 Task: Find connections with filter location Hubli with filter topic #interiordesignwith filter profile language Potuguese with filter current company Morgan McKinley with filter school East West Institute Of Technology with filter industry Wholesale Chemical and Allied Products with filter service category Insurance with filter keywords title Housekeeper
Action: Mouse moved to (635, 94)
Screenshot: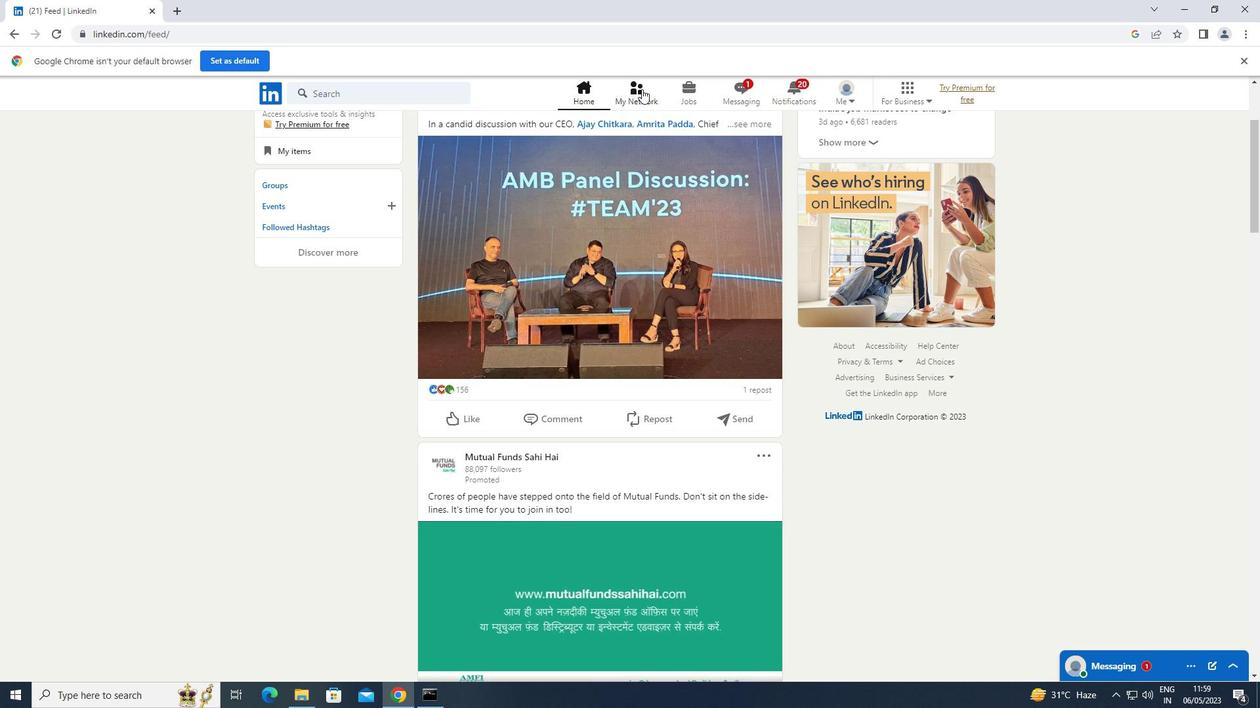 
Action: Mouse pressed left at (635, 94)
Screenshot: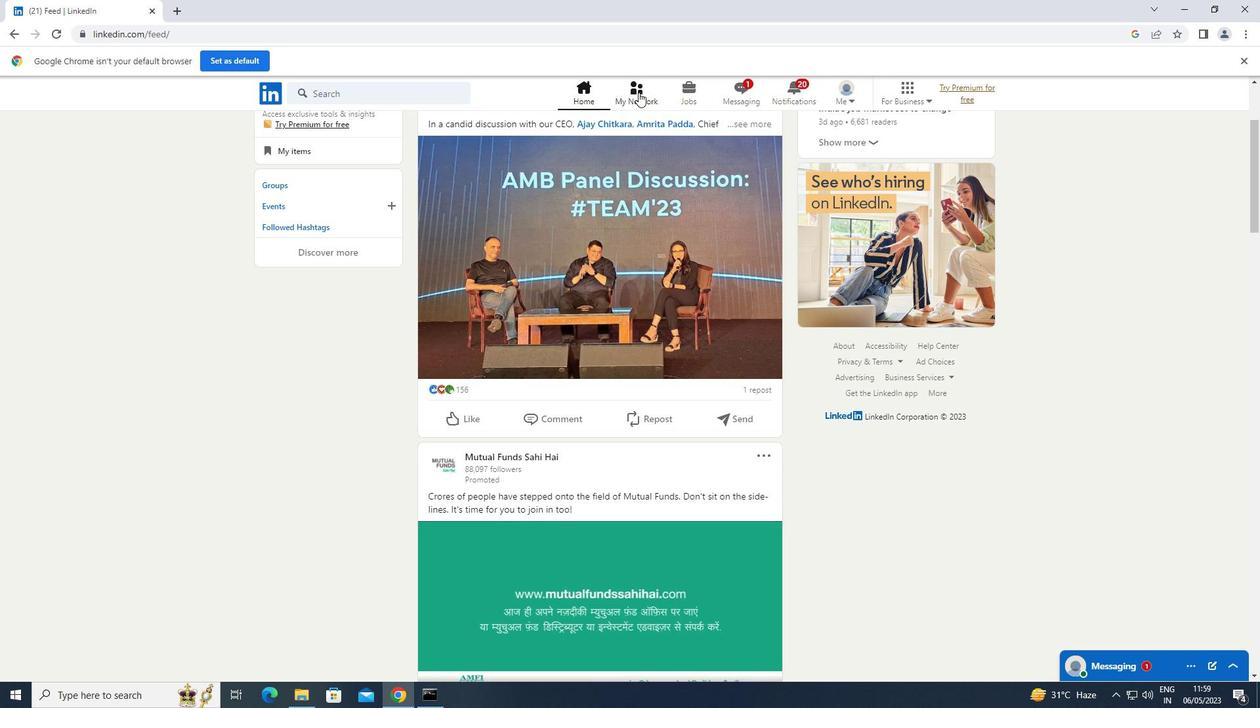 
Action: Mouse moved to (319, 168)
Screenshot: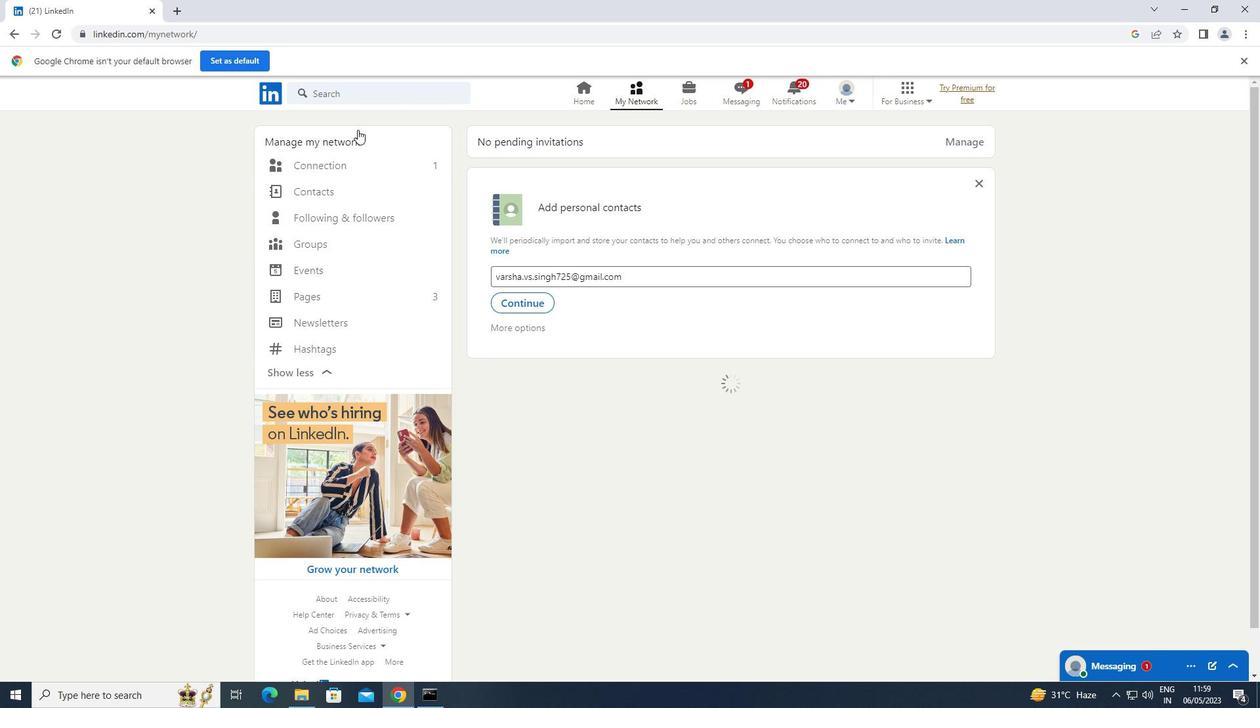 
Action: Mouse pressed left at (319, 168)
Screenshot: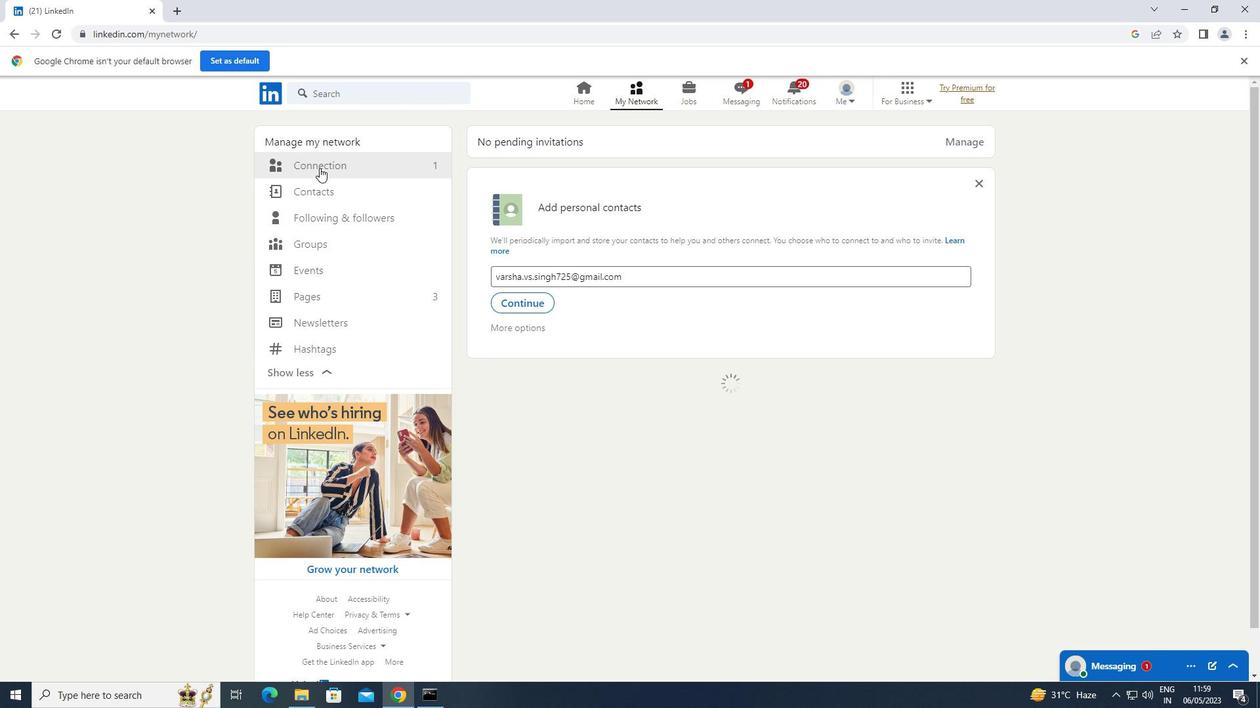 
Action: Mouse moved to (708, 165)
Screenshot: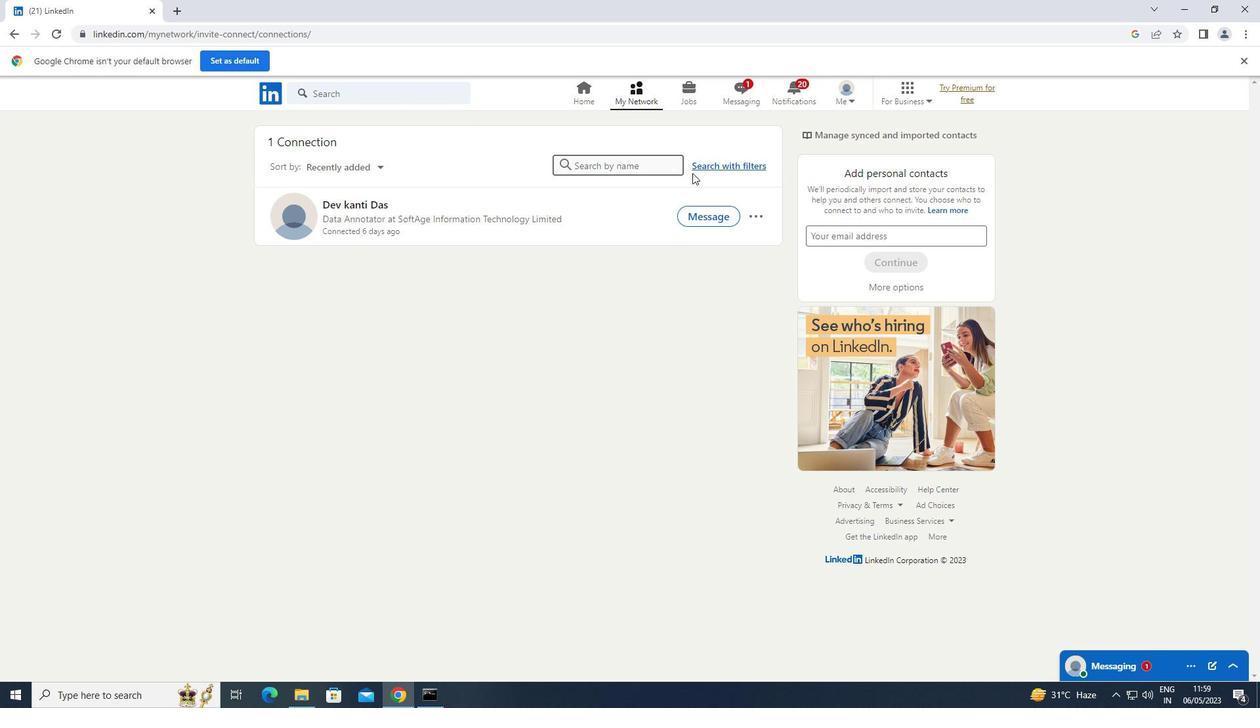 
Action: Mouse pressed left at (708, 165)
Screenshot: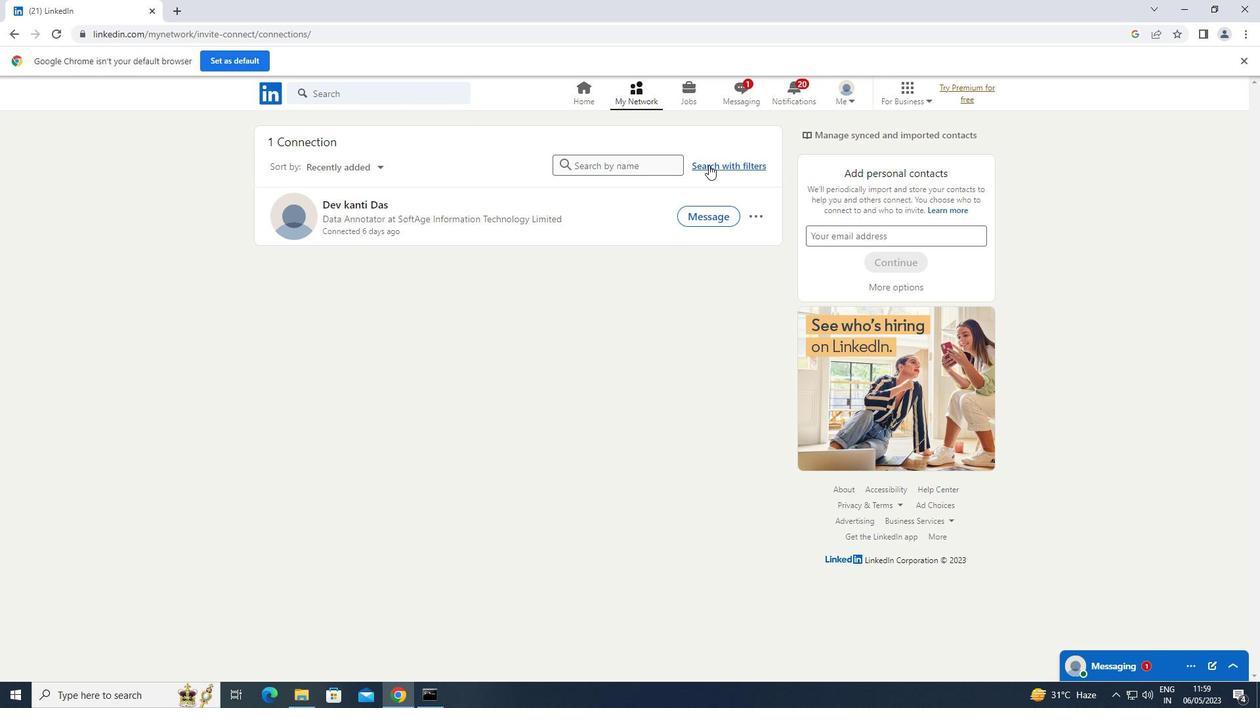 
Action: Mouse moved to (664, 132)
Screenshot: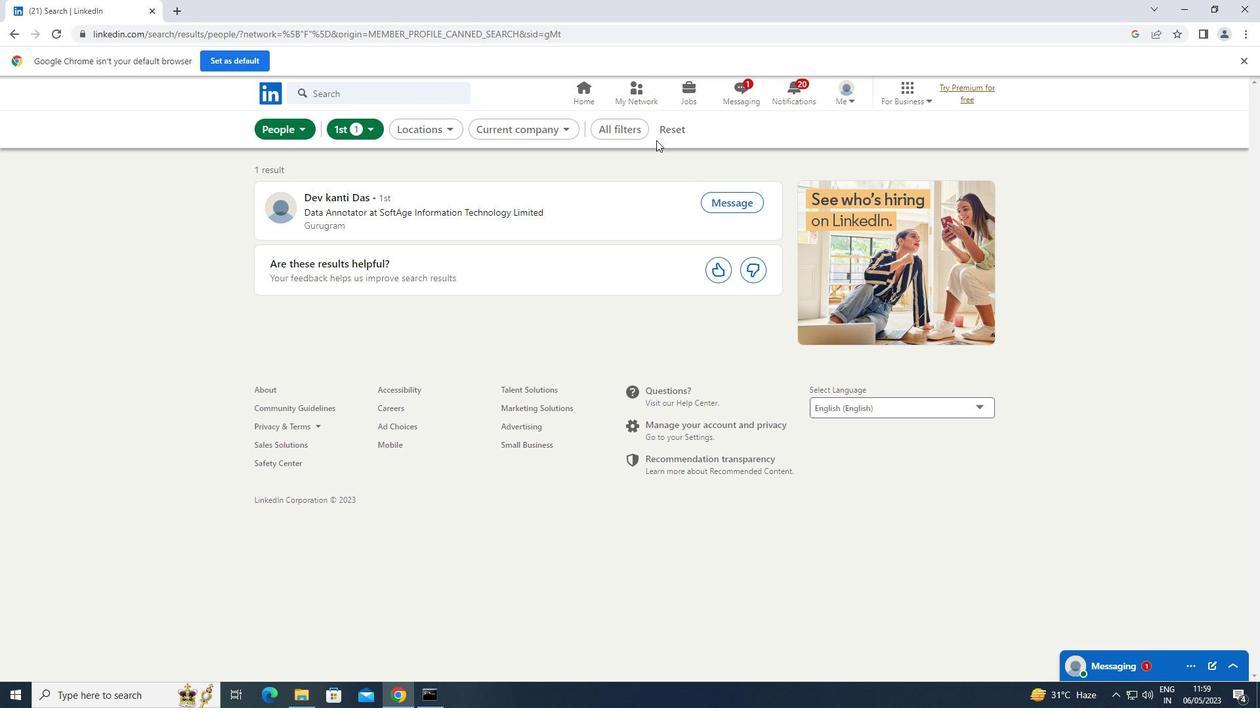 
Action: Mouse pressed left at (664, 132)
Screenshot: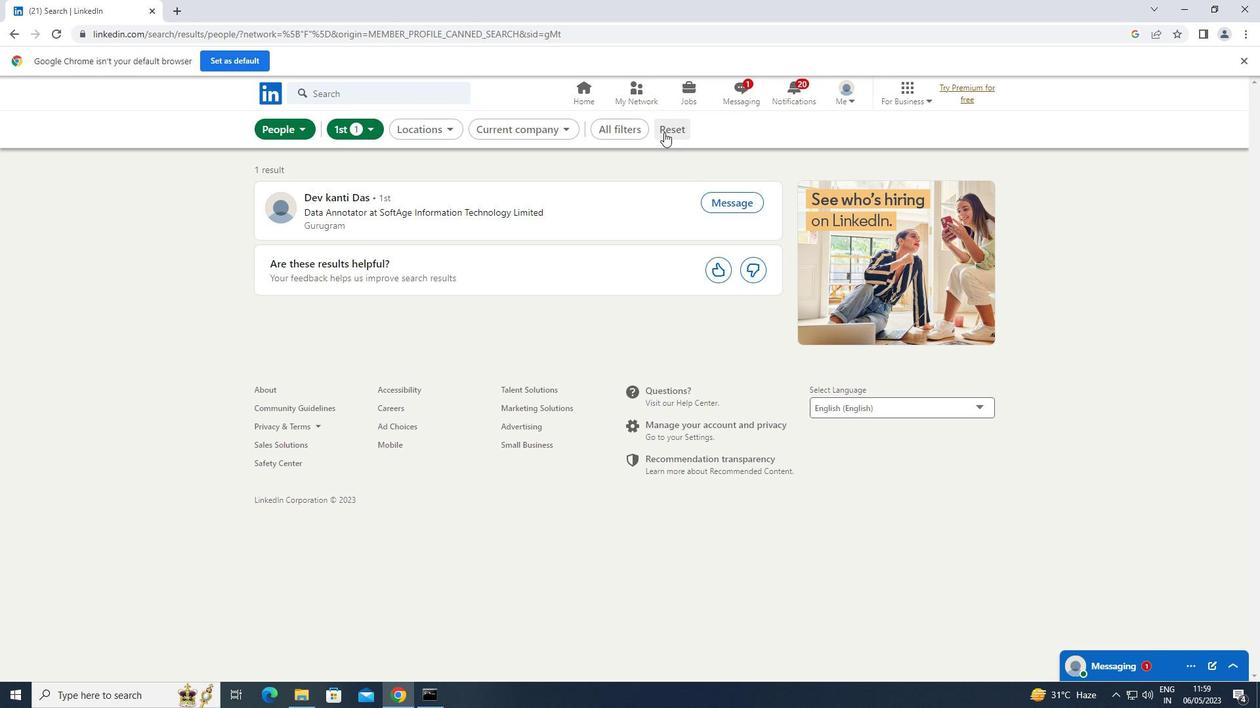 
Action: Mouse moved to (635, 131)
Screenshot: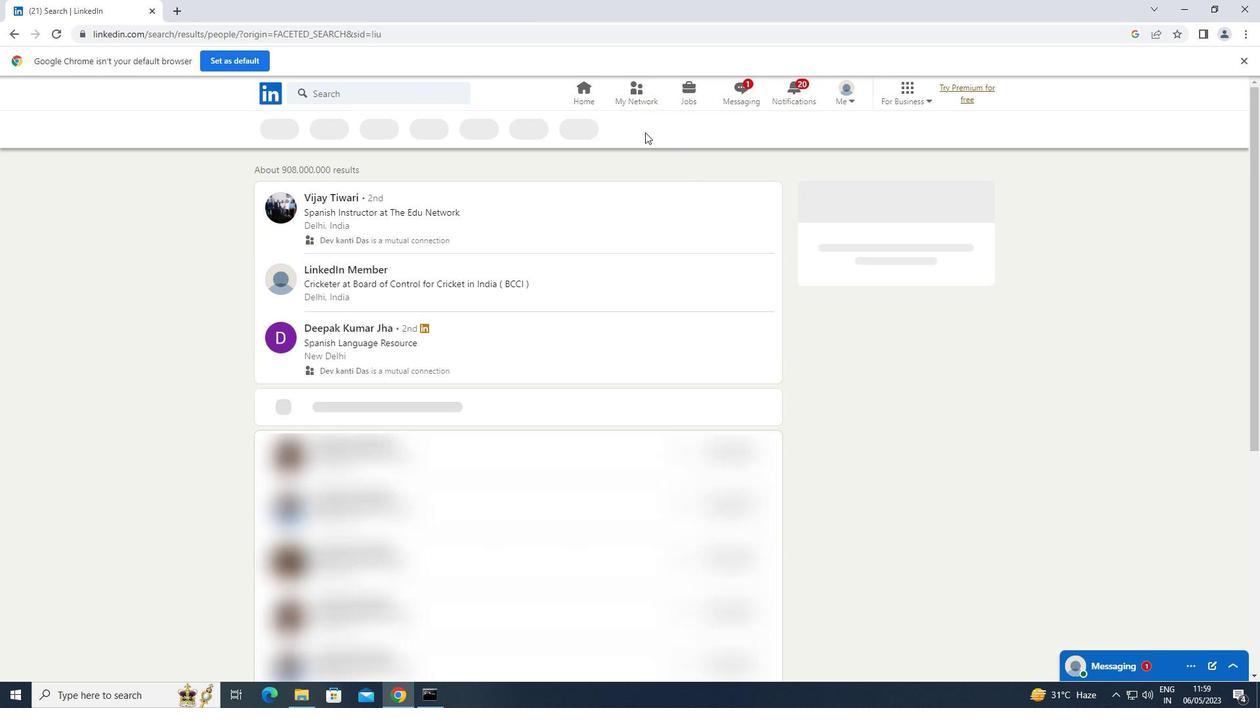 
Action: Mouse pressed left at (635, 131)
Screenshot: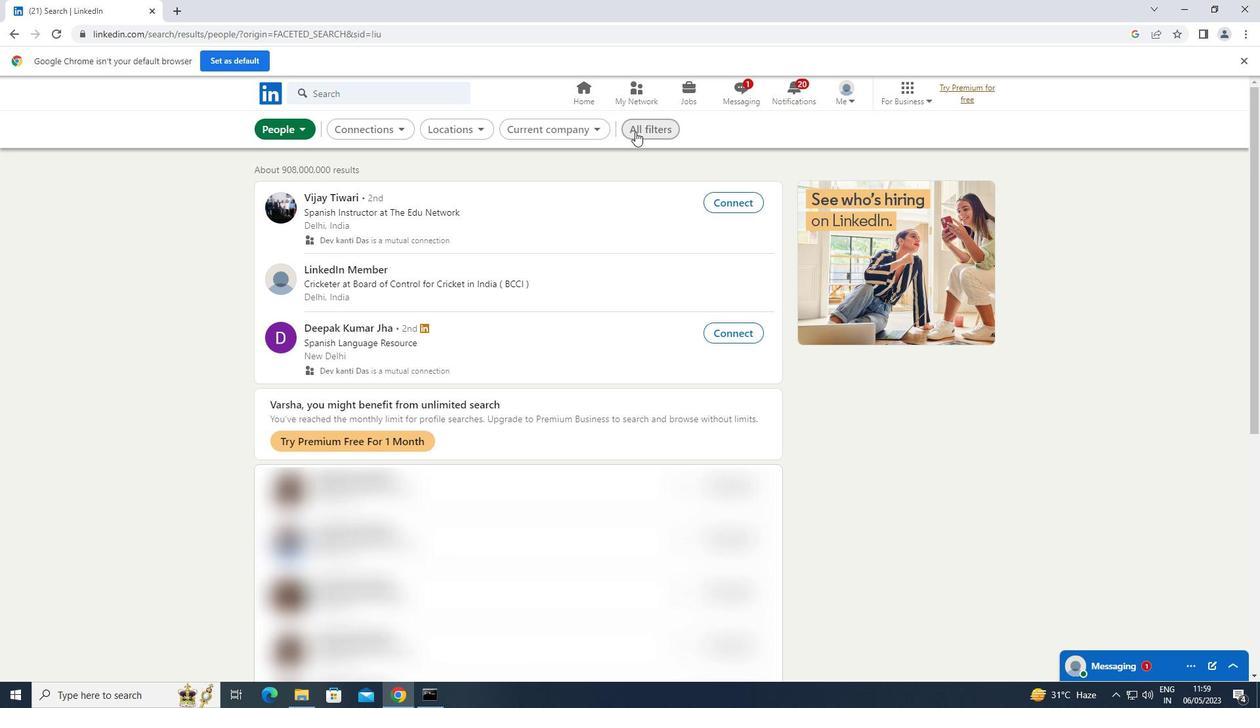 
Action: Mouse moved to (958, 316)
Screenshot: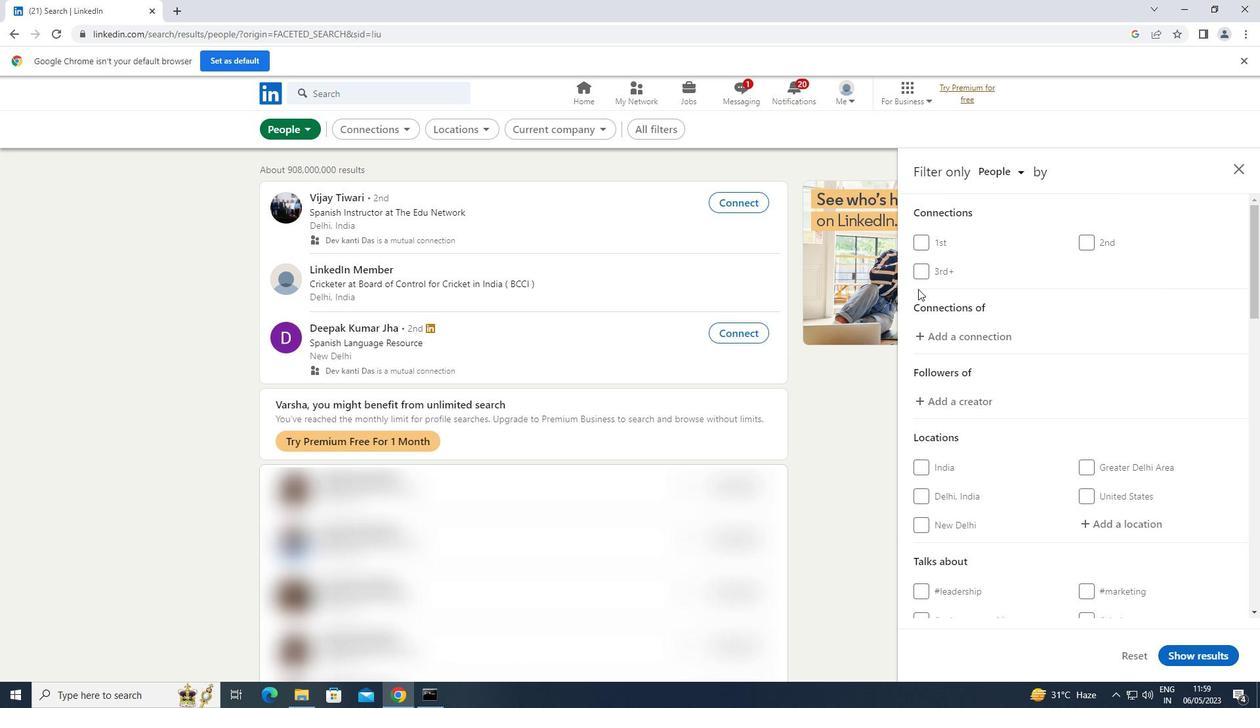 
Action: Mouse scrolled (958, 315) with delta (0, 0)
Screenshot: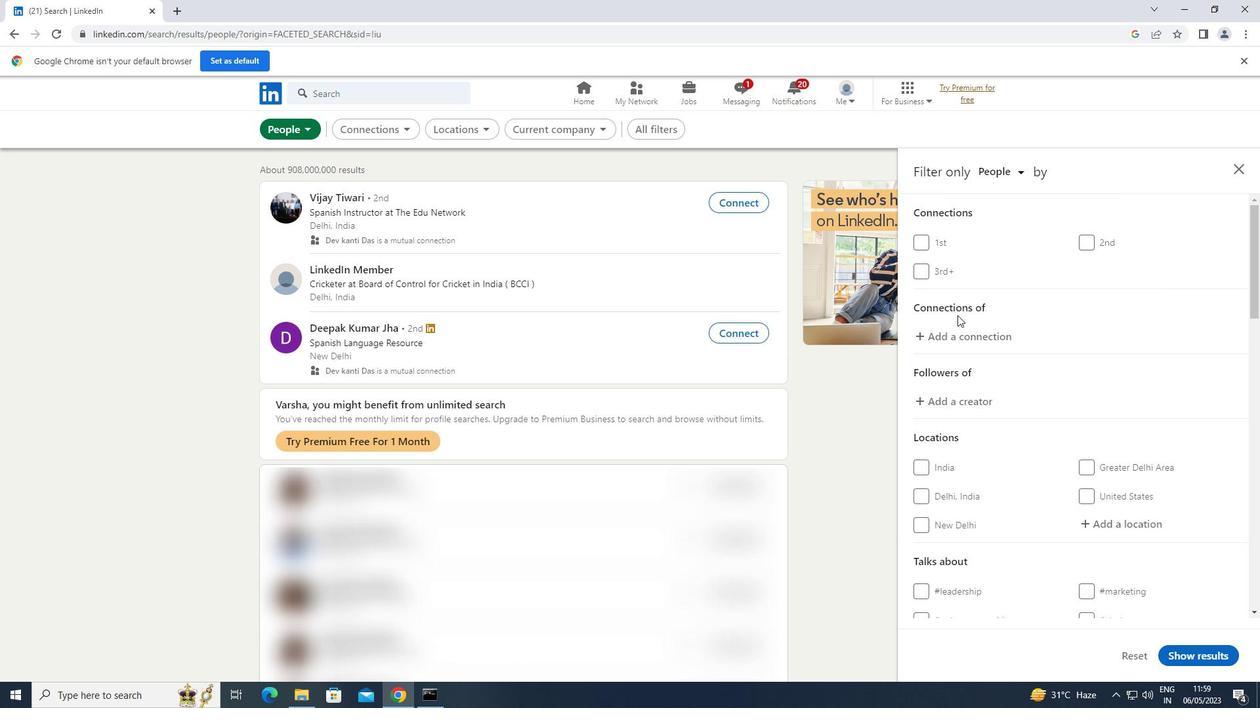 
Action: Mouse scrolled (958, 315) with delta (0, 0)
Screenshot: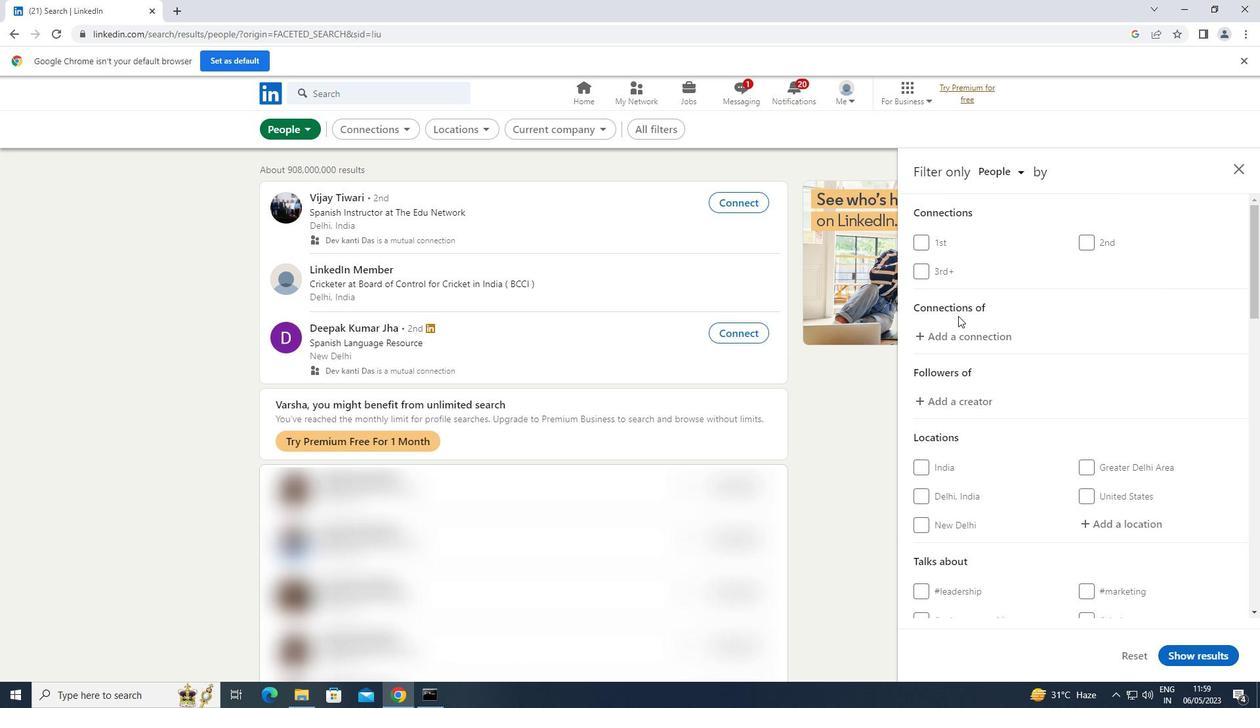 
Action: Mouse moved to (1093, 388)
Screenshot: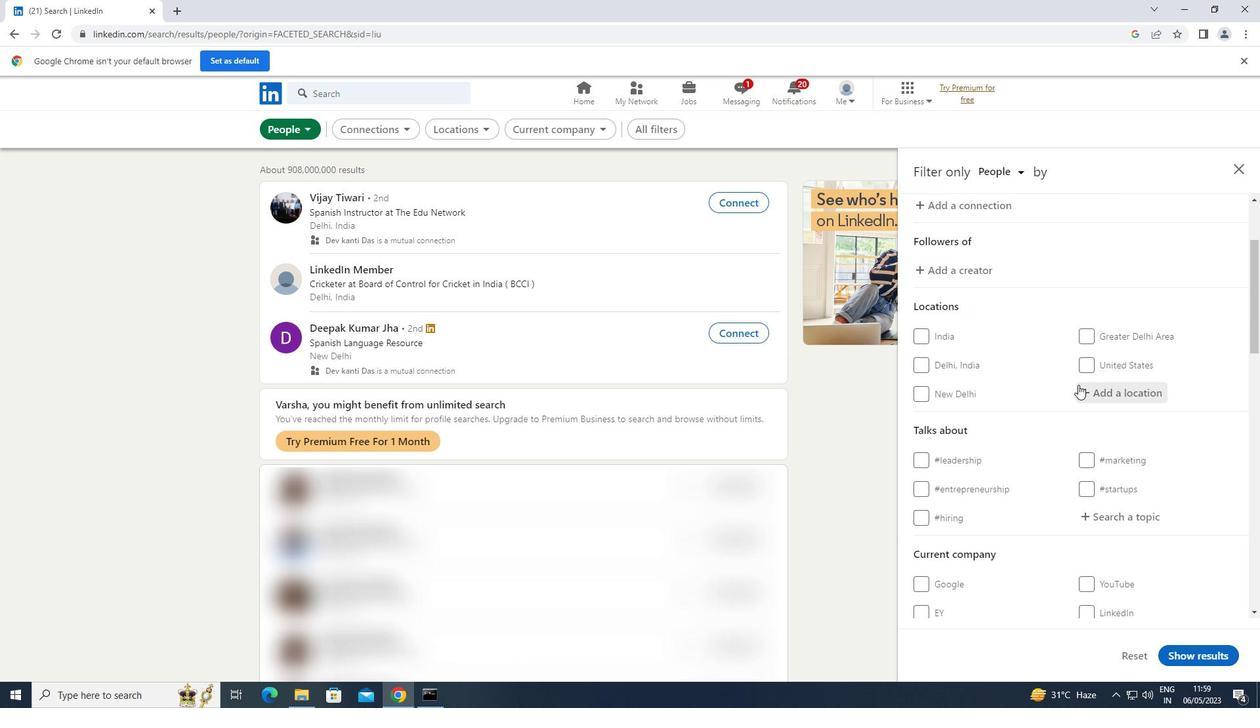 
Action: Mouse pressed left at (1093, 388)
Screenshot: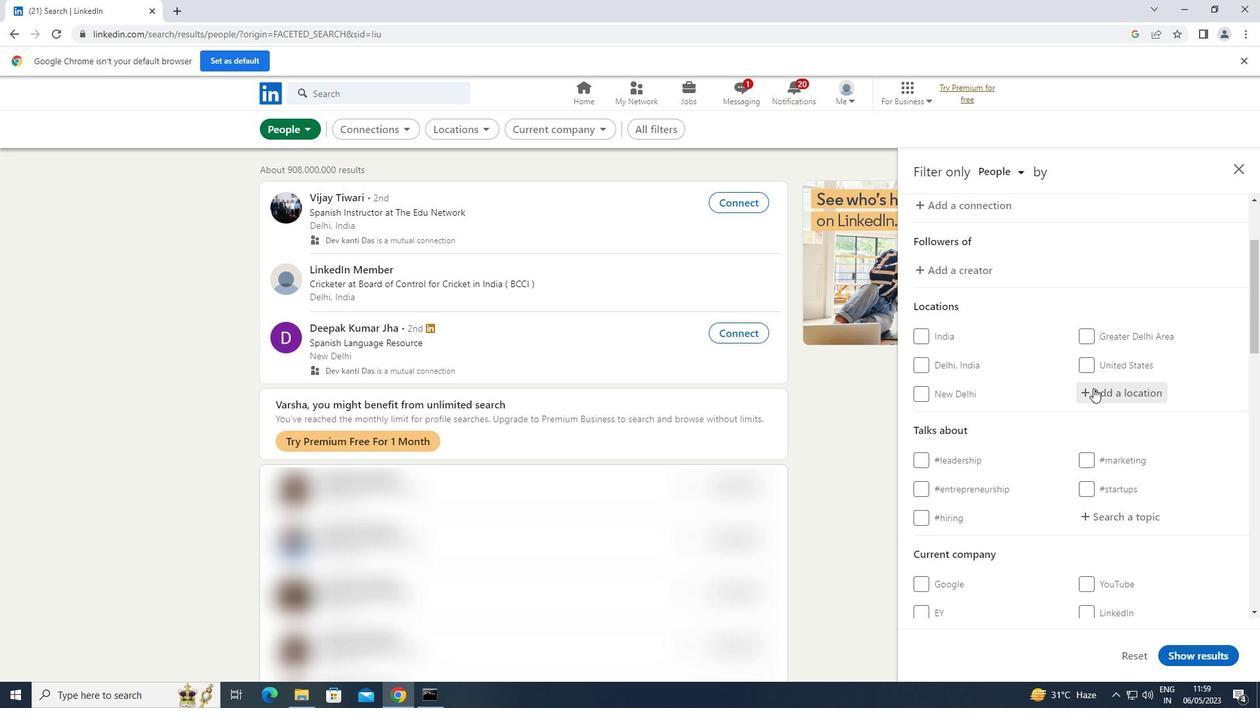 
Action: Key pressed <Key.shift>HUBLI
Screenshot: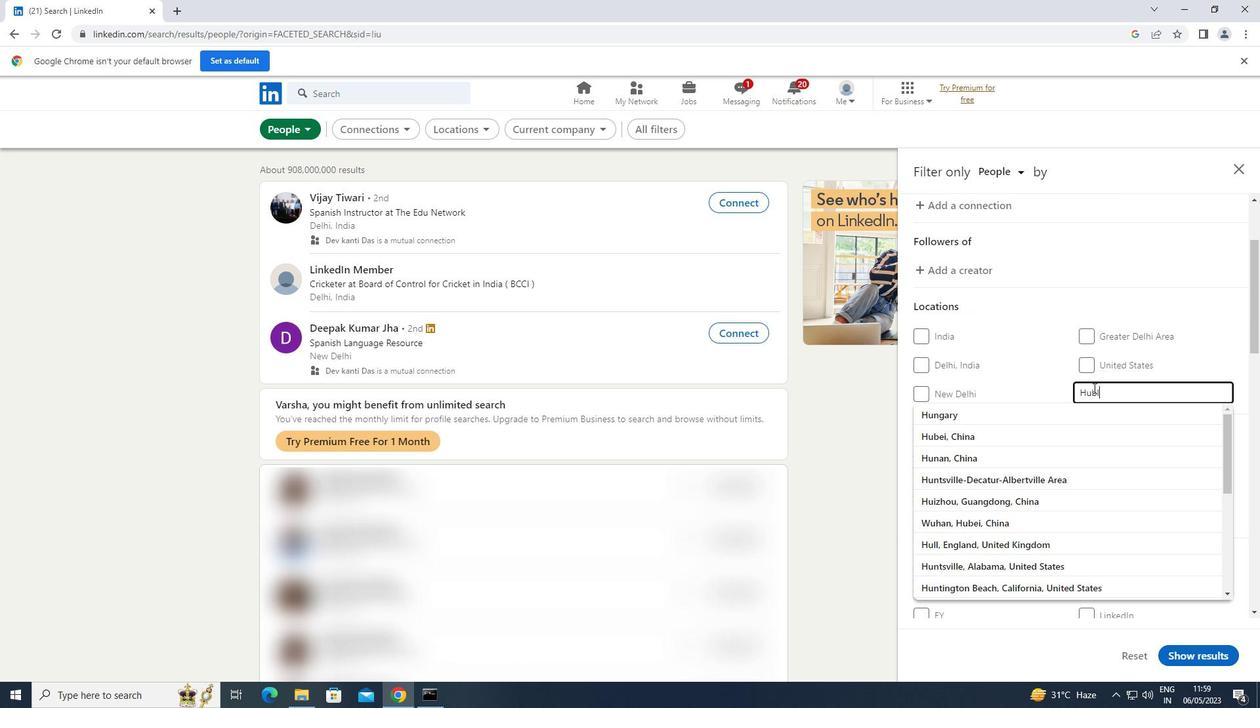 
Action: Mouse moved to (1087, 516)
Screenshot: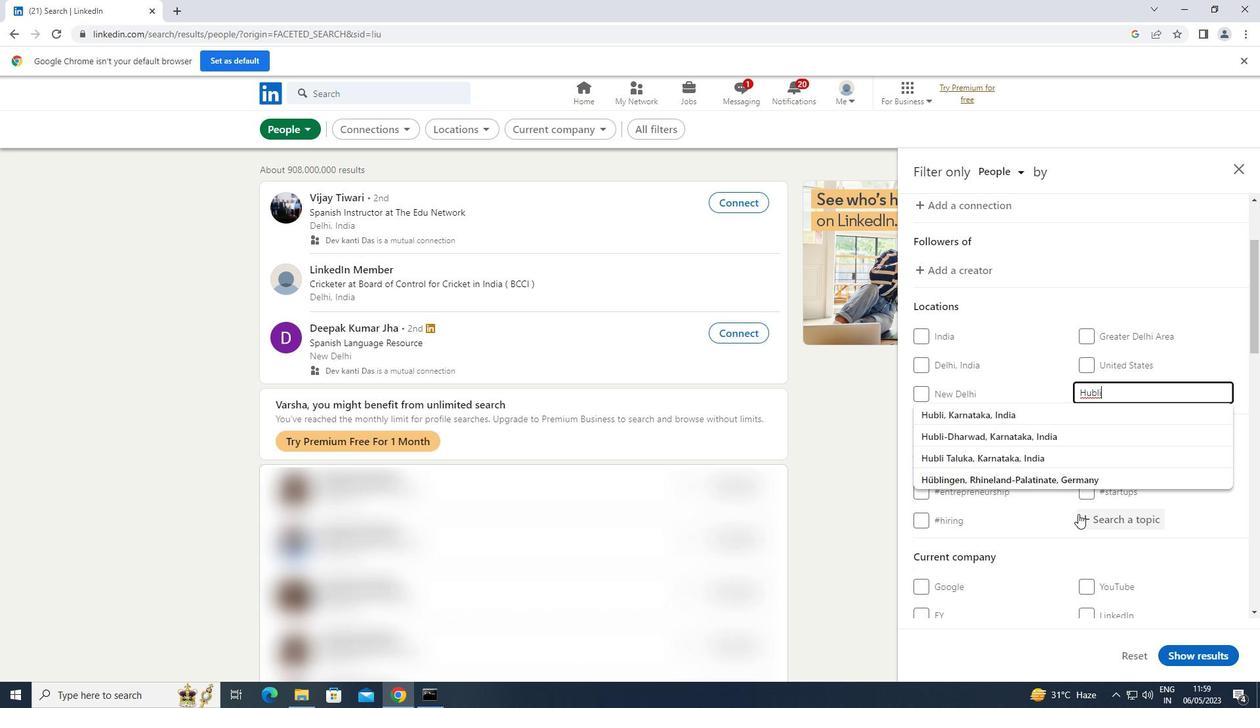 
Action: Mouse pressed left at (1087, 516)
Screenshot: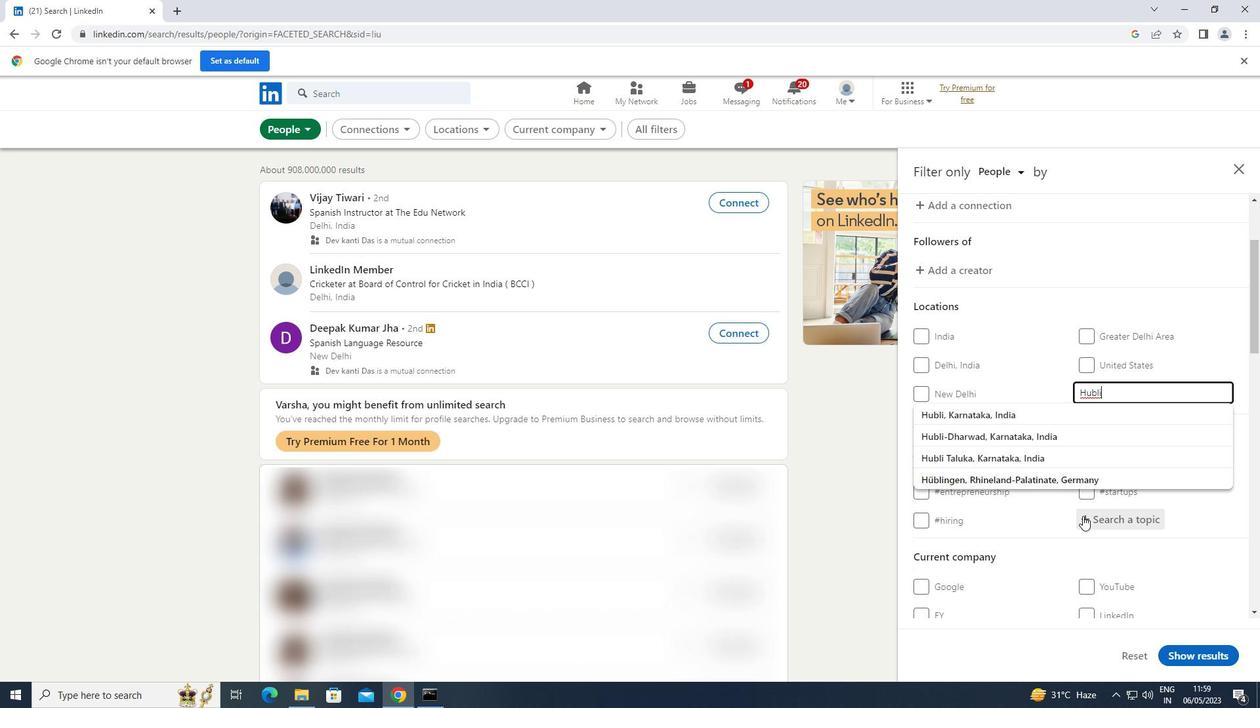 
Action: Key pressed INTERIORDESIGN
Screenshot: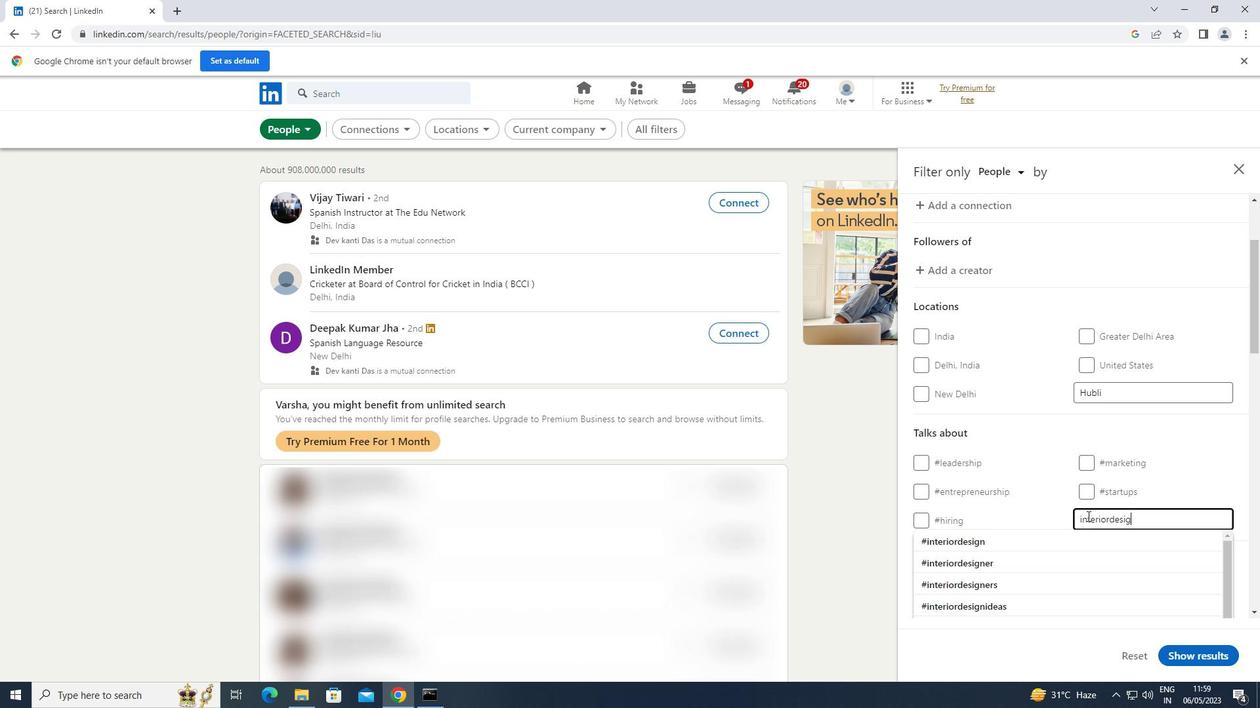 
Action: Mouse moved to (959, 538)
Screenshot: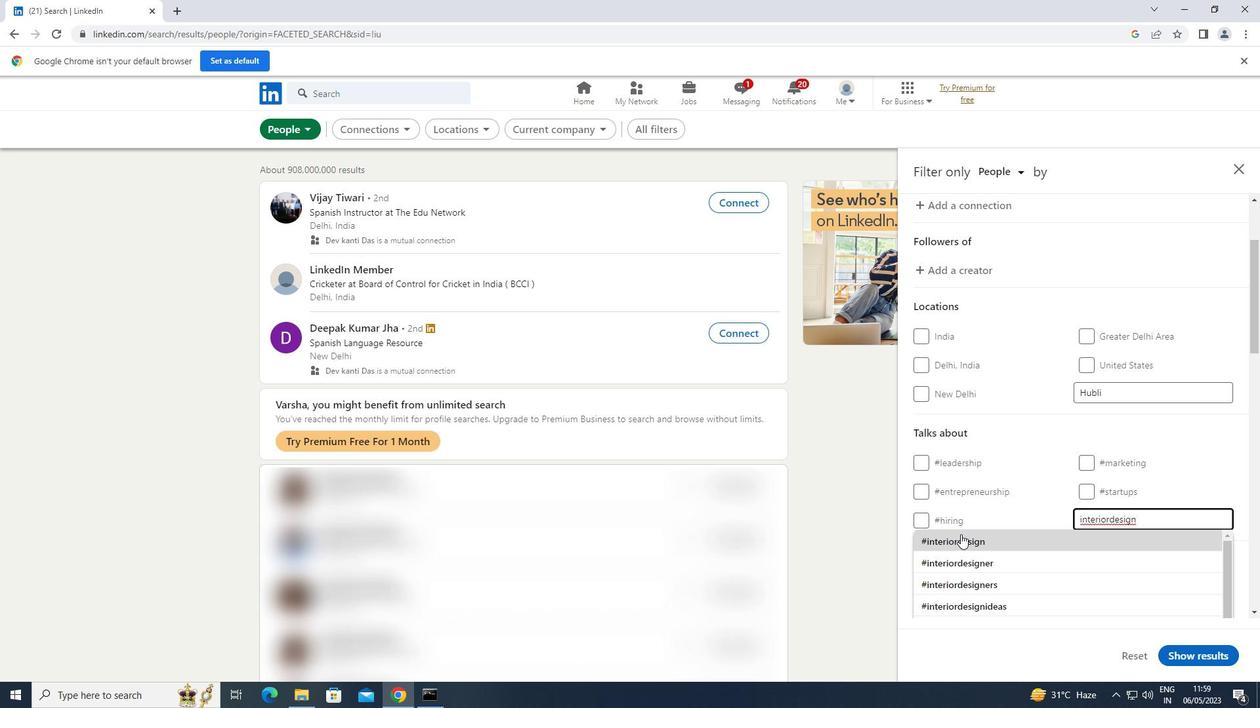 
Action: Mouse pressed left at (959, 538)
Screenshot: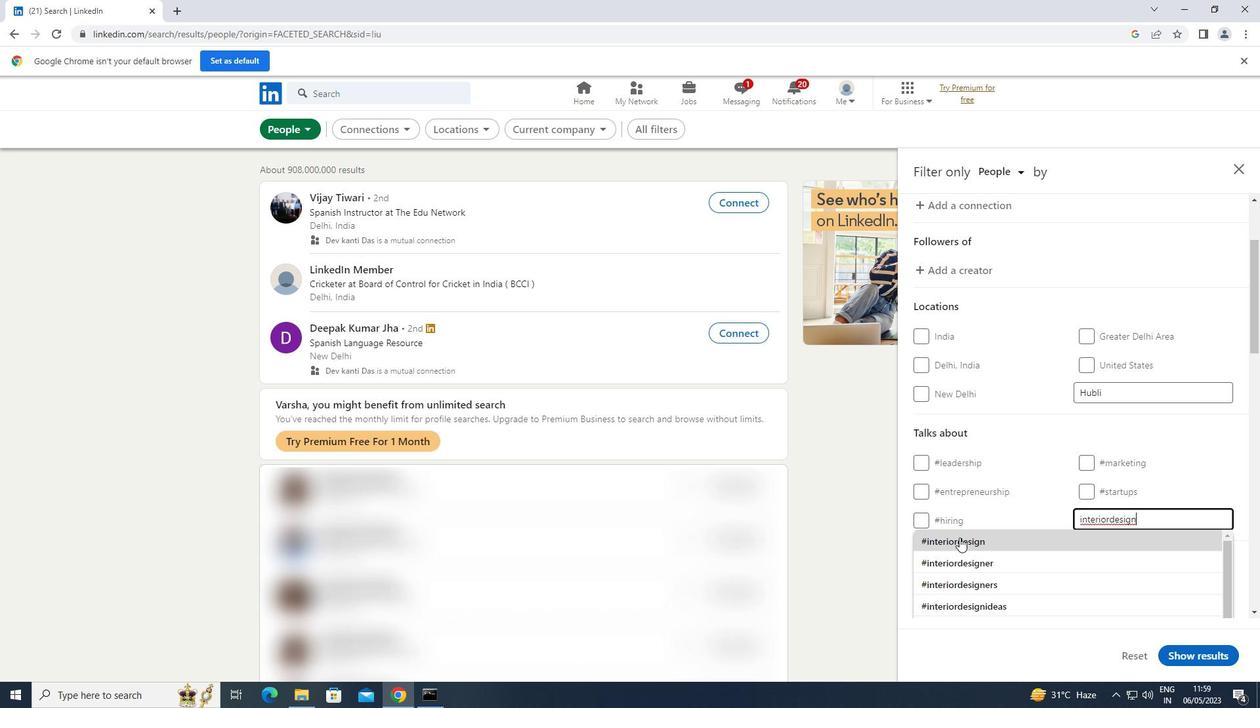 
Action: Mouse moved to (958, 538)
Screenshot: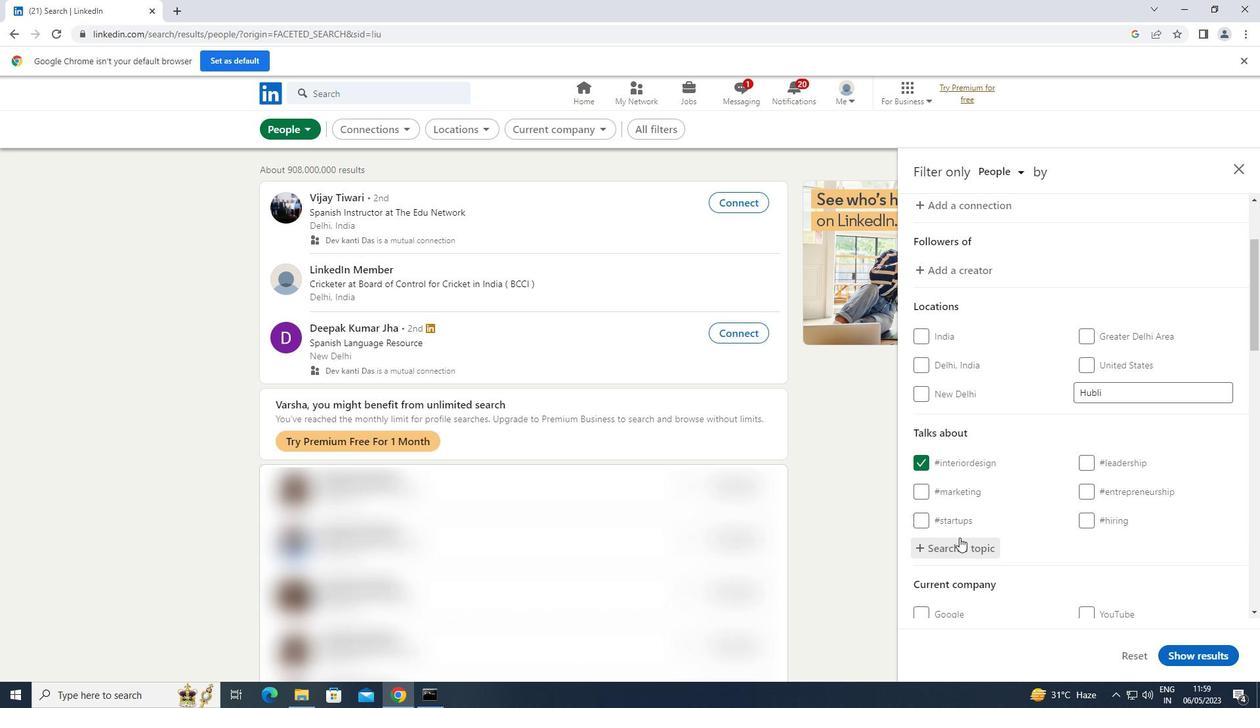 
Action: Mouse scrolled (958, 537) with delta (0, 0)
Screenshot: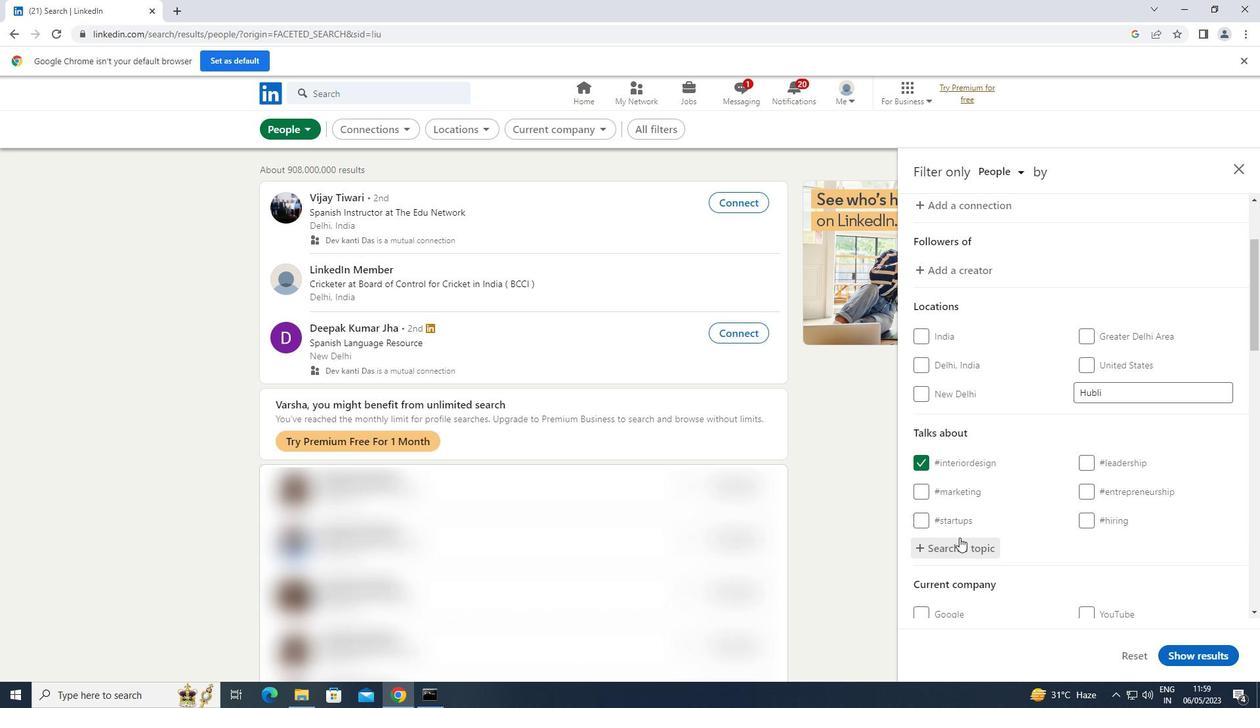 
Action: Mouse scrolled (958, 537) with delta (0, 0)
Screenshot: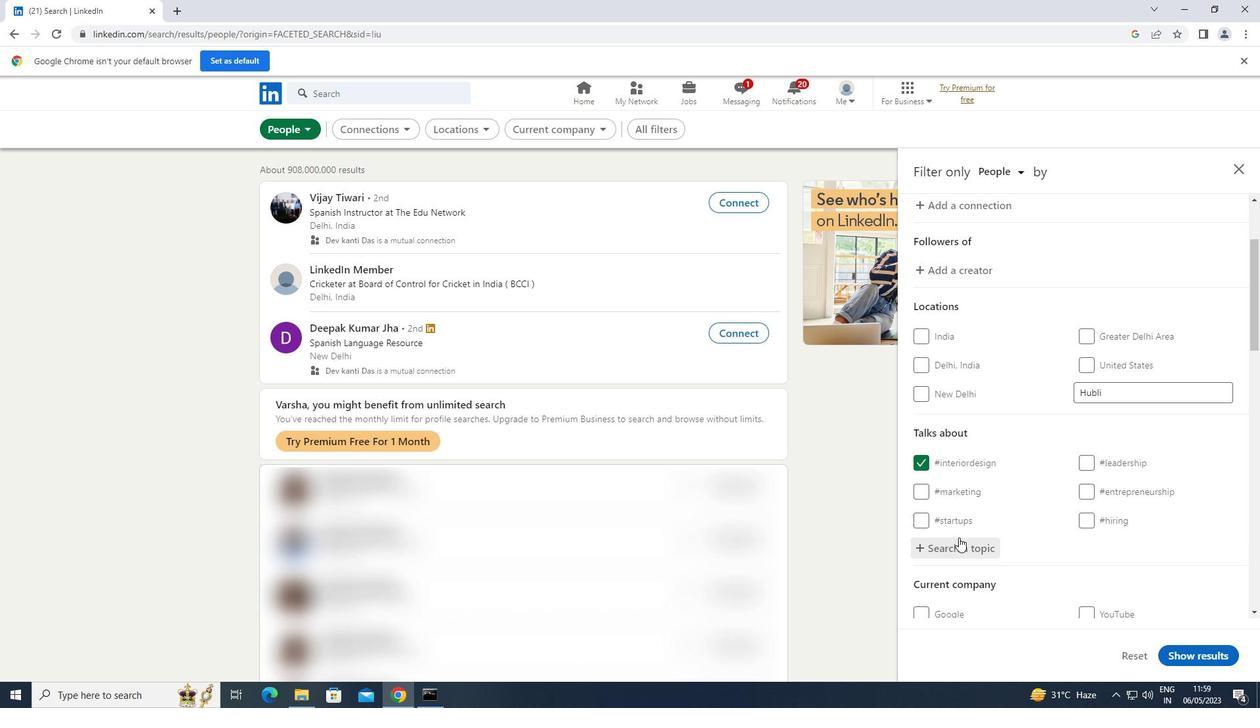 
Action: Mouse scrolled (958, 537) with delta (0, 0)
Screenshot: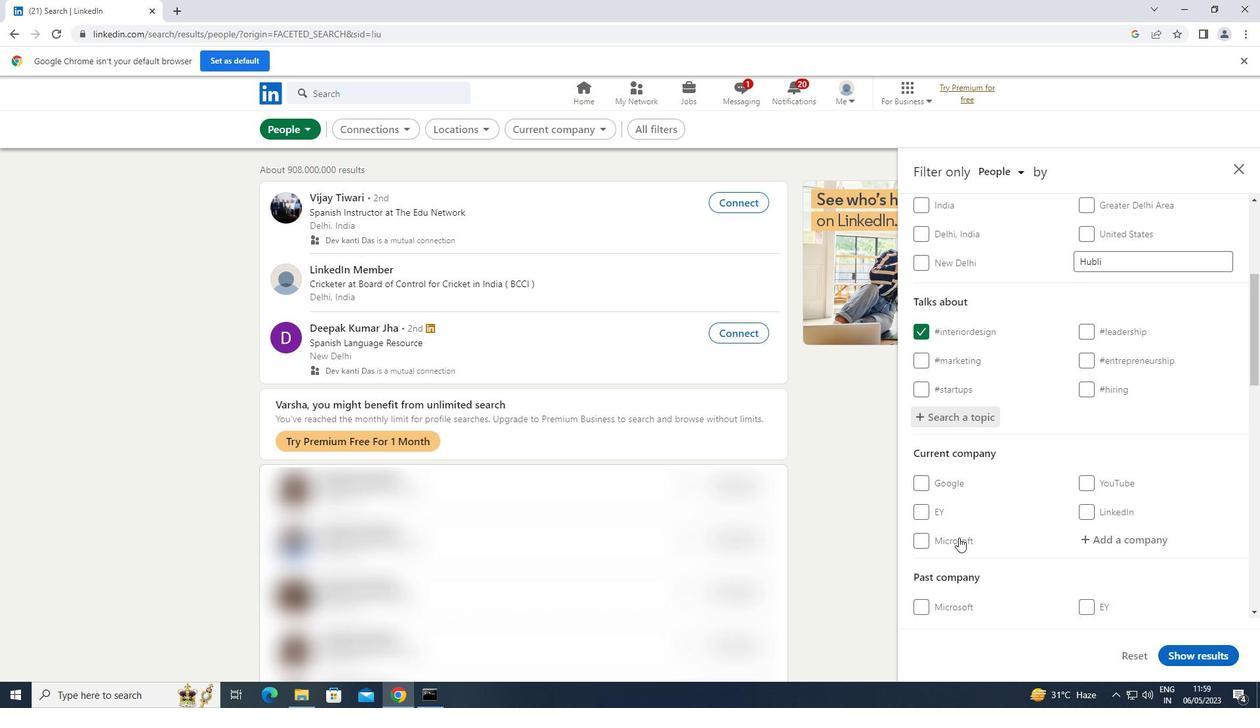 
Action: Mouse scrolled (958, 537) with delta (0, 0)
Screenshot: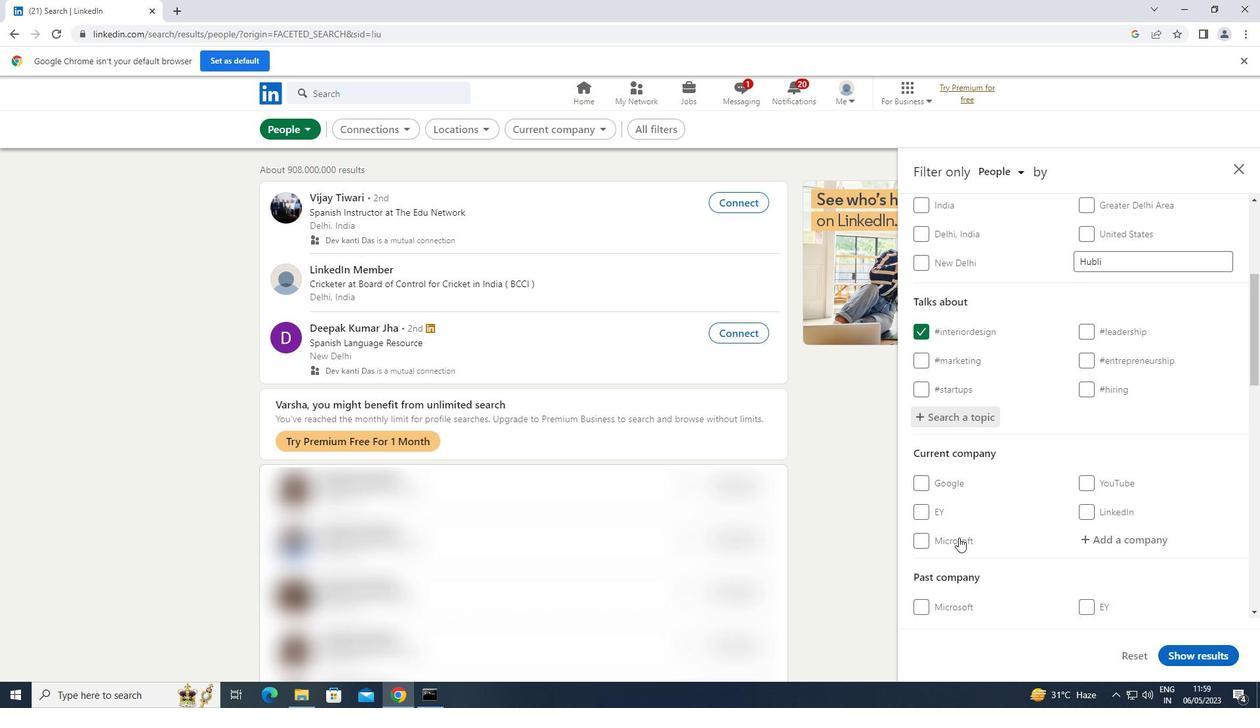 
Action: Mouse scrolled (958, 537) with delta (0, 0)
Screenshot: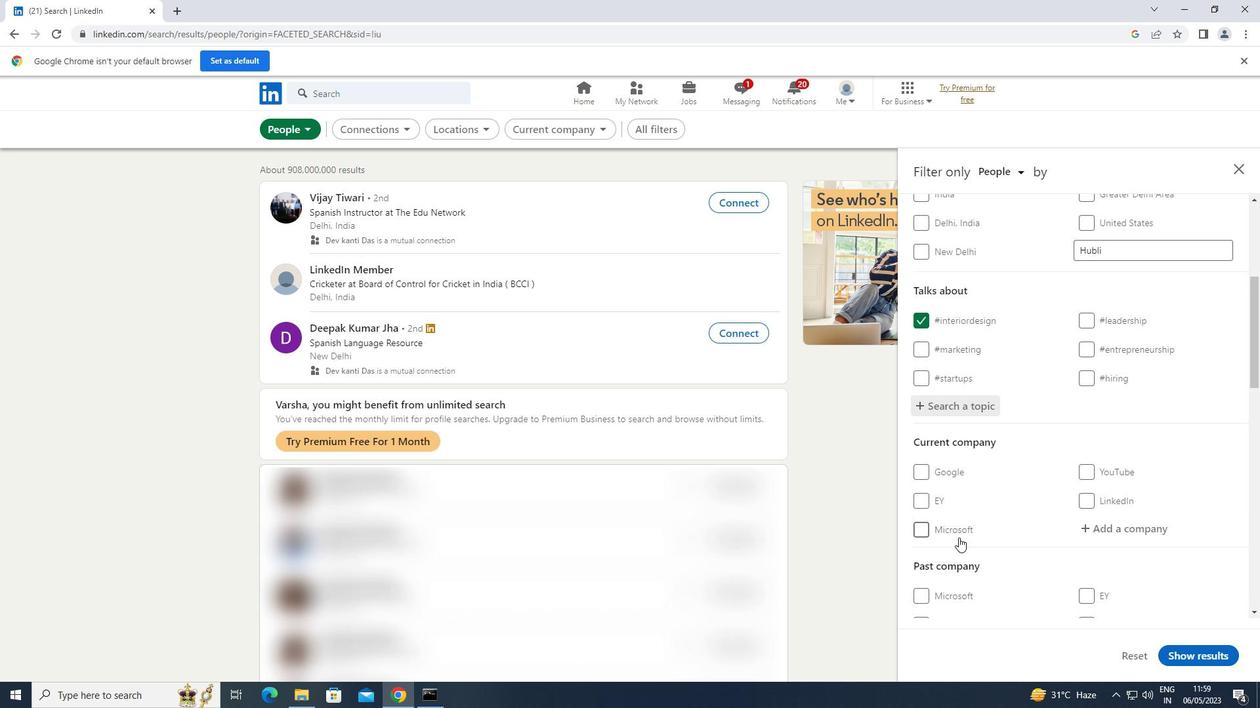 
Action: Mouse scrolled (958, 537) with delta (0, 0)
Screenshot: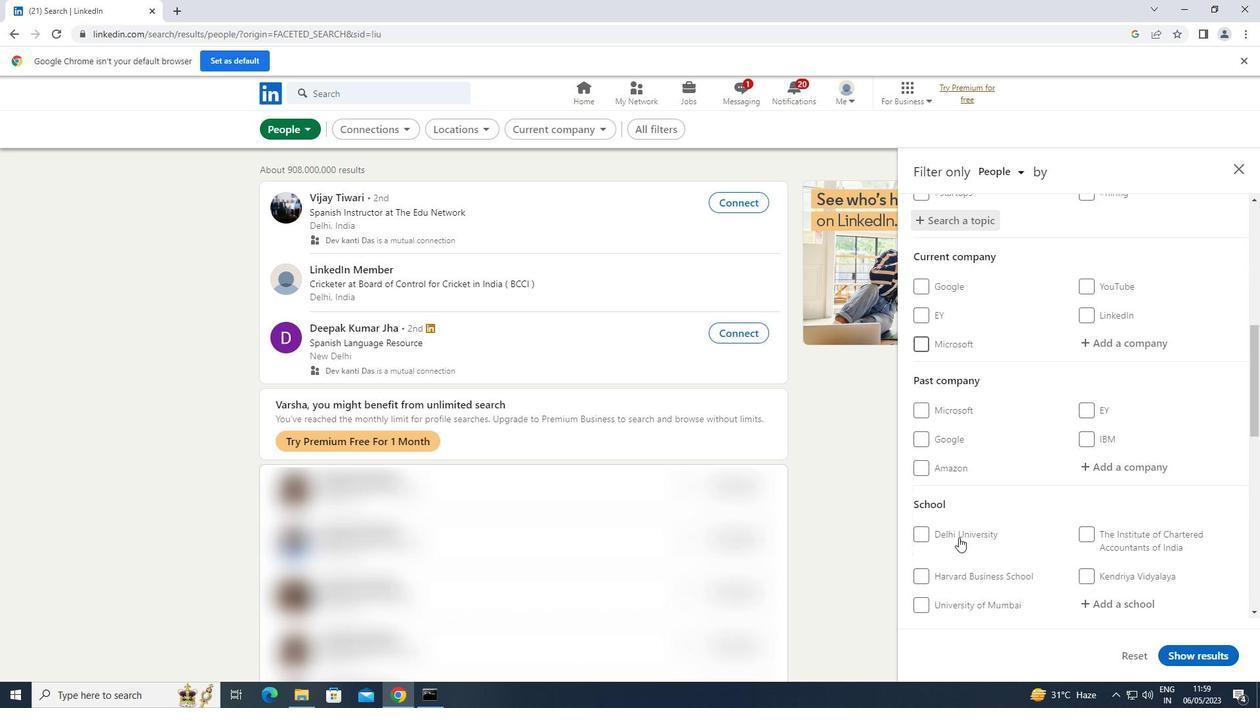 
Action: Mouse scrolled (958, 537) with delta (0, 0)
Screenshot: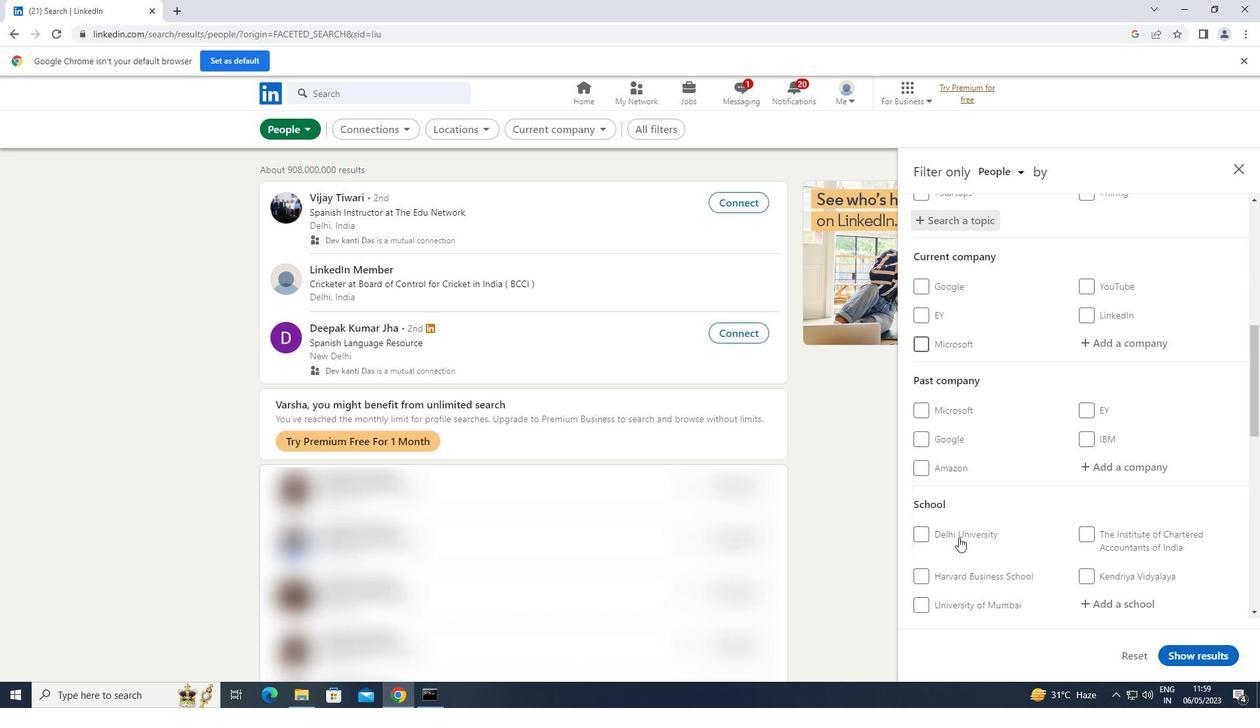 
Action: Mouse scrolled (958, 537) with delta (0, 0)
Screenshot: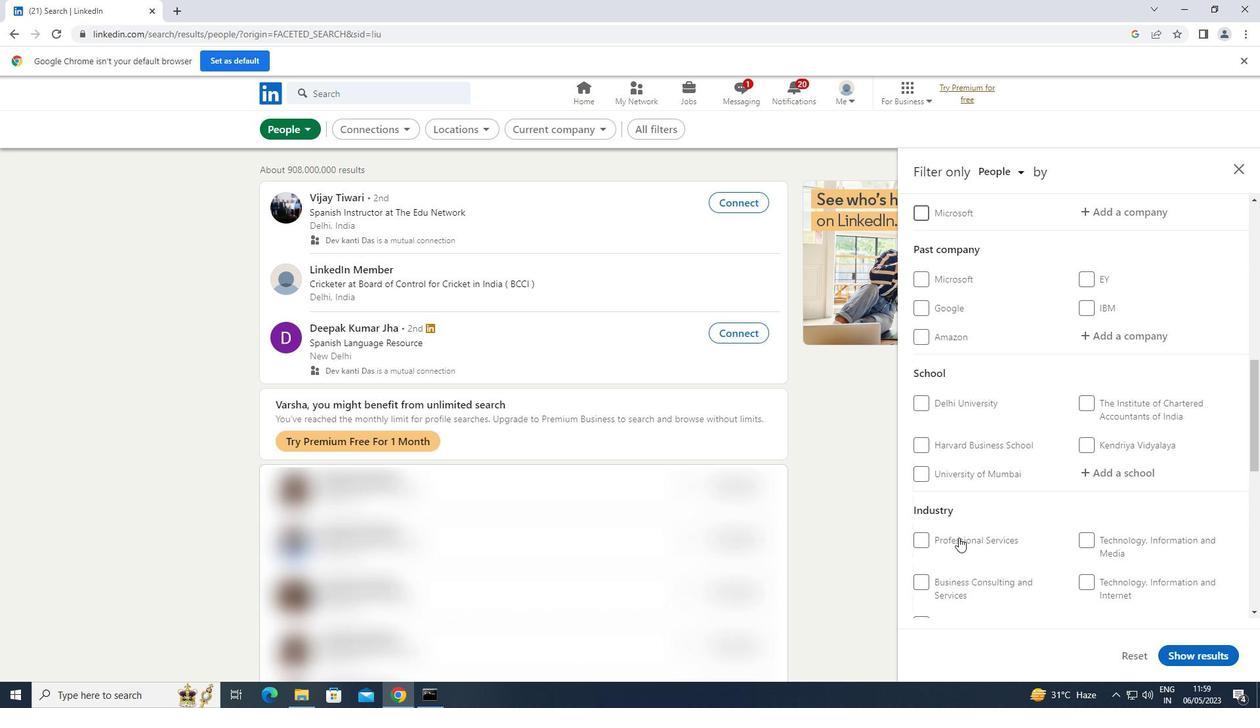 
Action: Mouse scrolled (958, 537) with delta (0, 0)
Screenshot: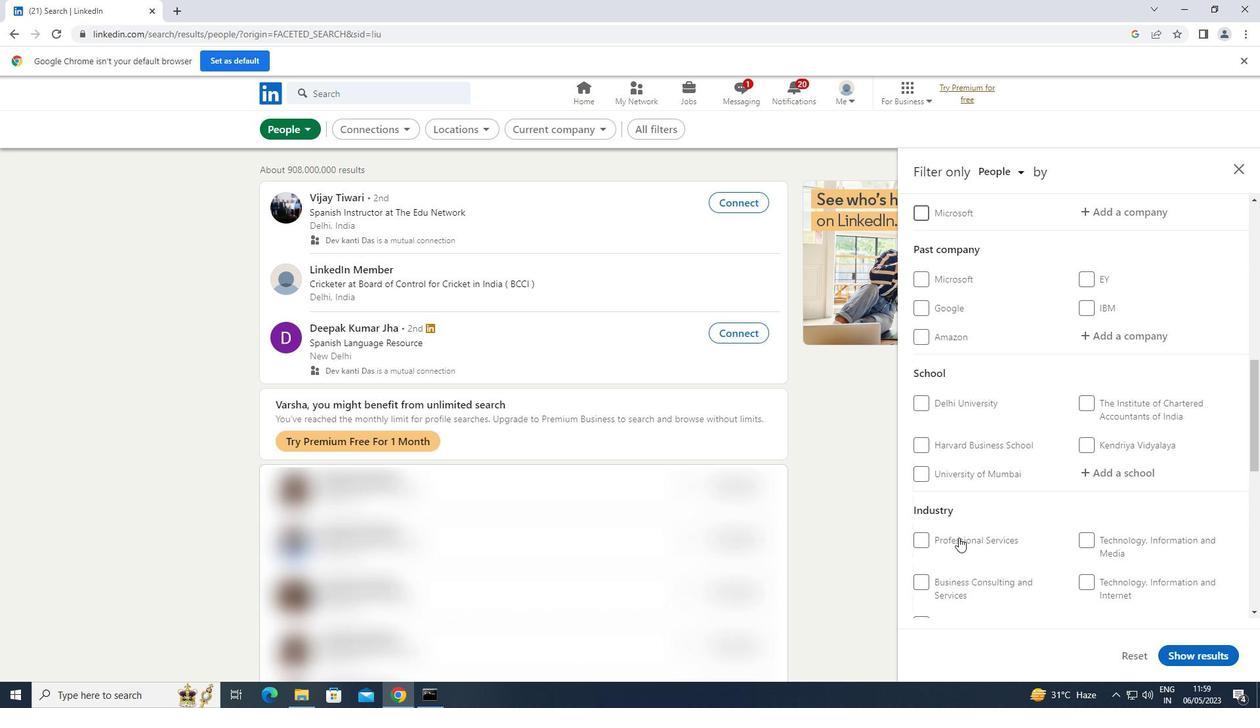 
Action: Mouse scrolled (958, 537) with delta (0, 0)
Screenshot: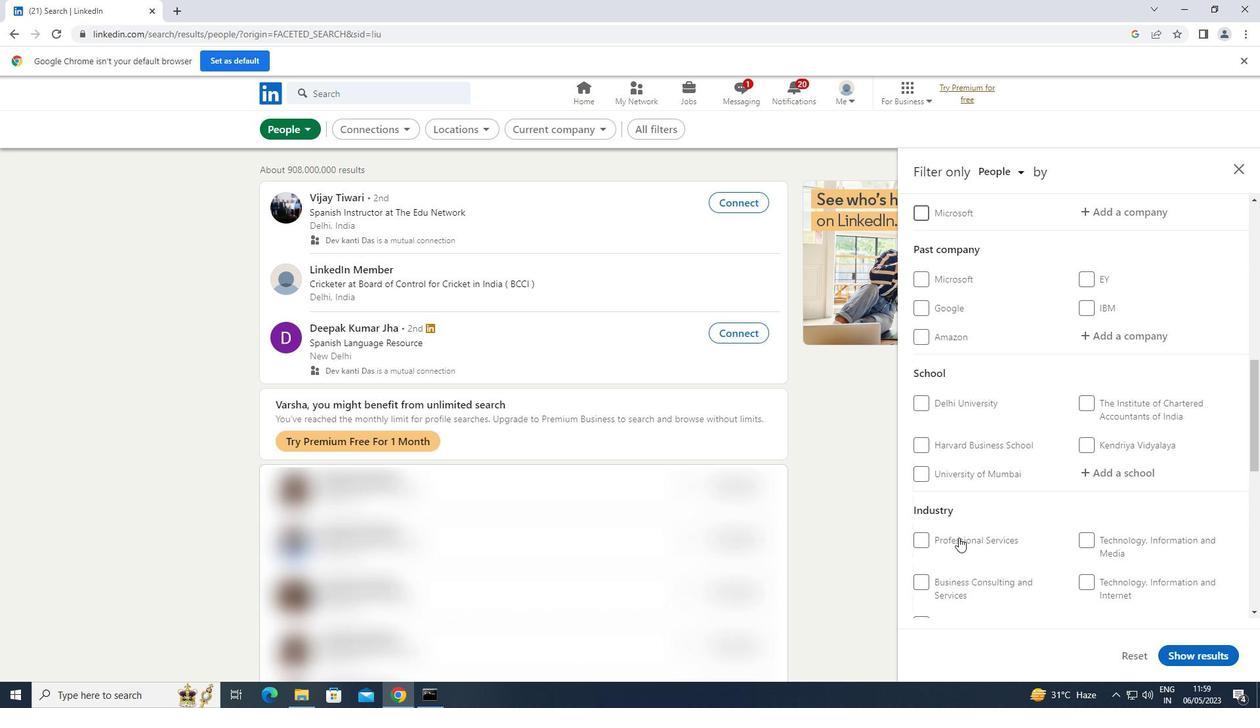 
Action: Mouse moved to (1088, 525)
Screenshot: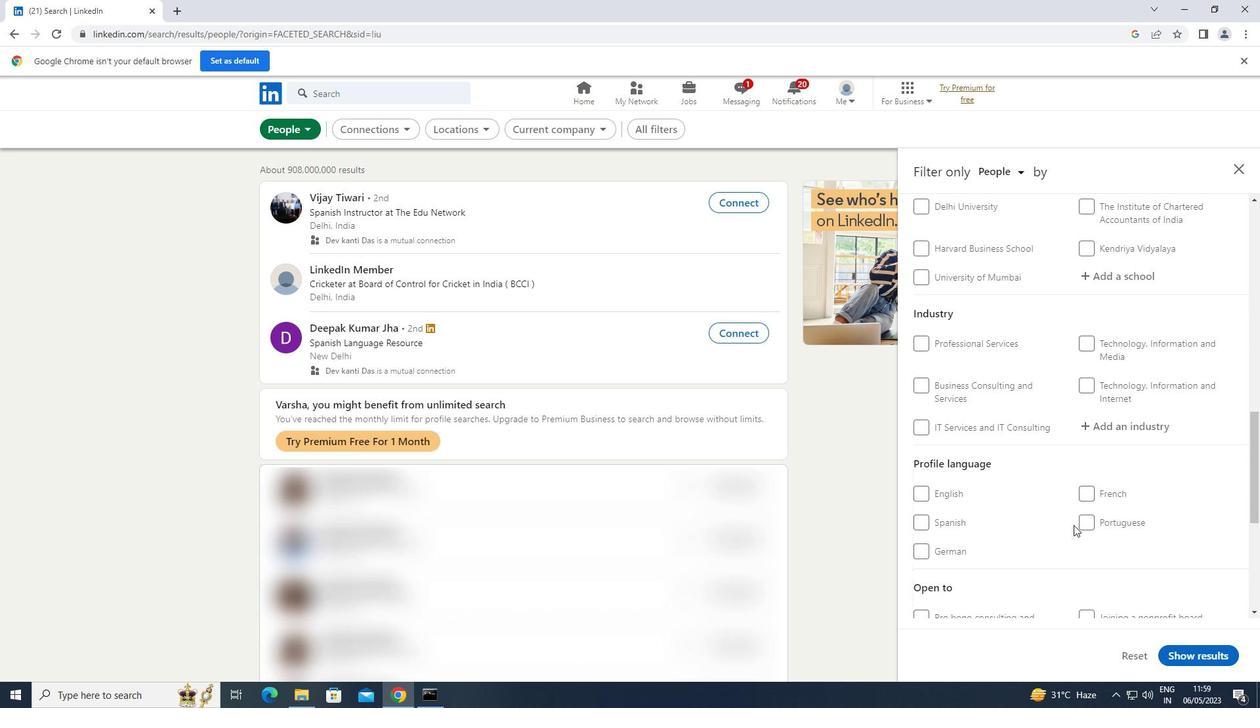 
Action: Mouse pressed left at (1088, 525)
Screenshot: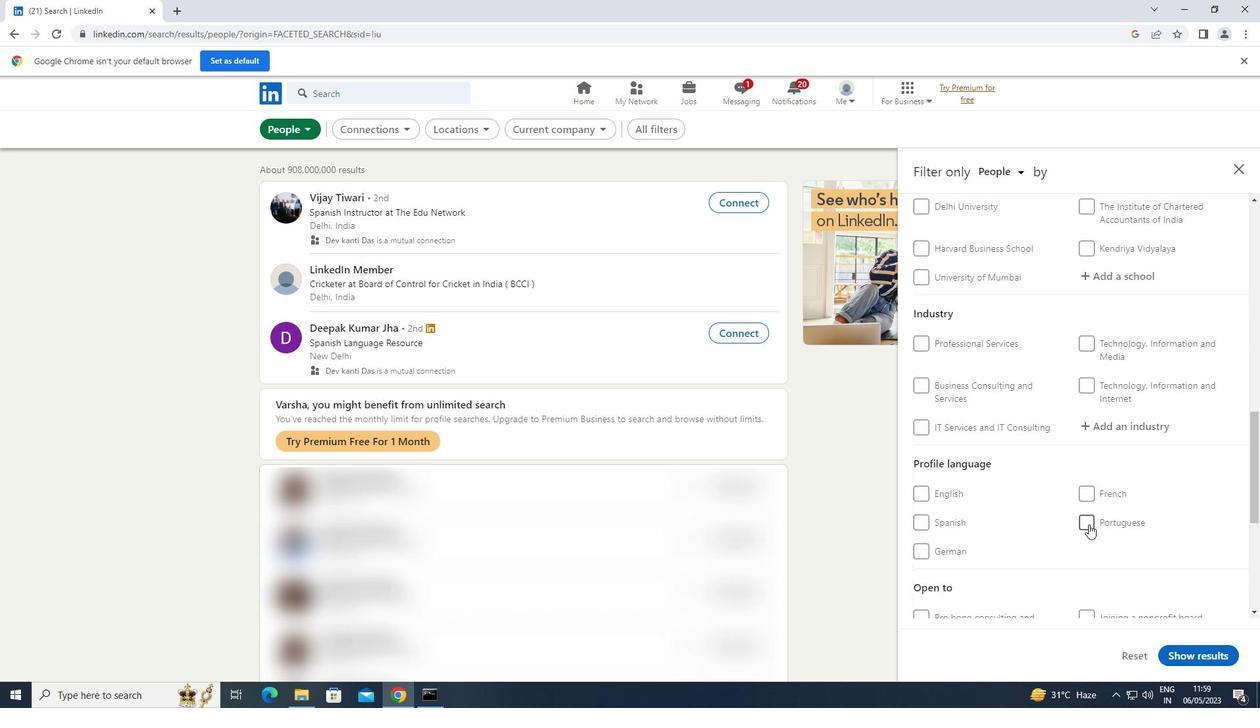 
Action: Mouse scrolled (1088, 525) with delta (0, 0)
Screenshot: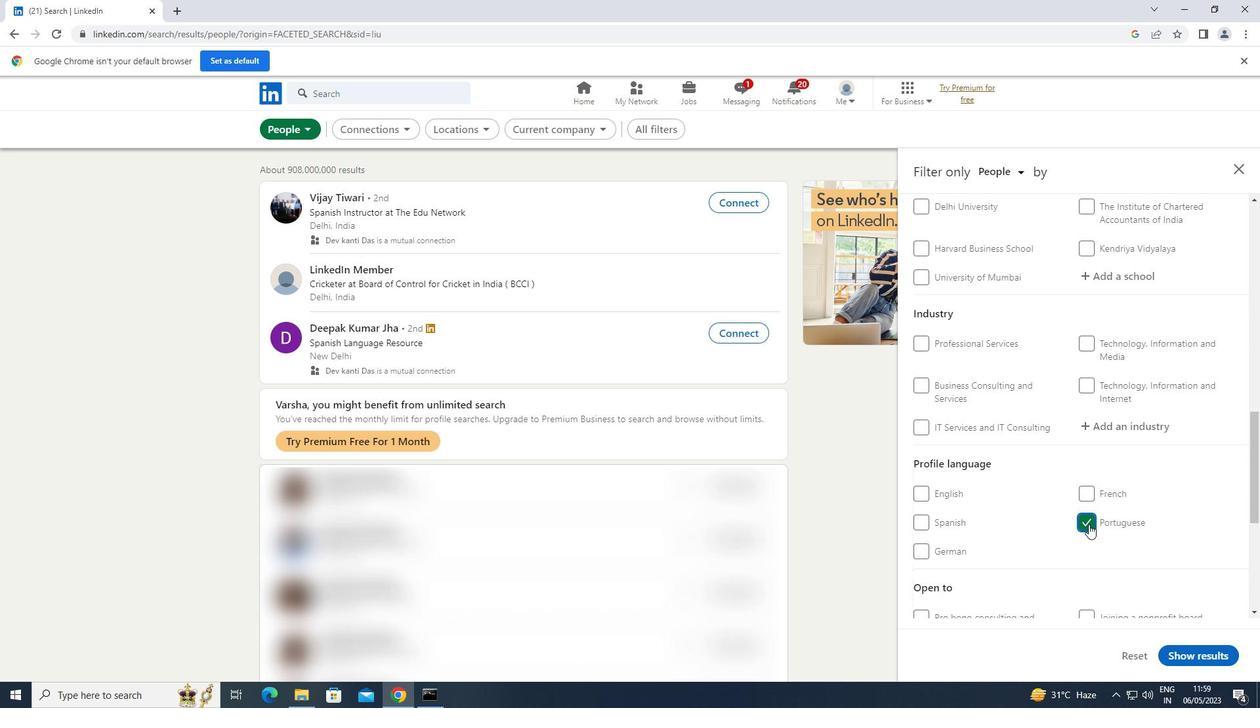 
Action: Mouse scrolled (1088, 525) with delta (0, 0)
Screenshot: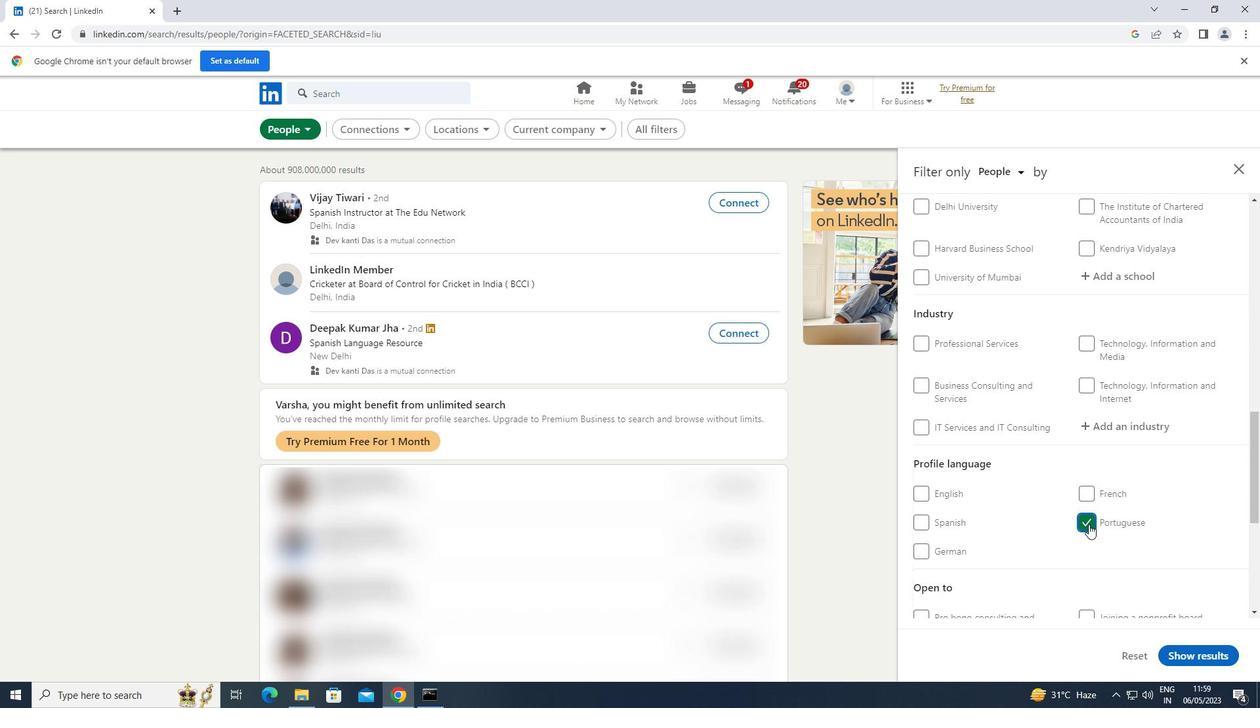 
Action: Mouse moved to (1088, 524)
Screenshot: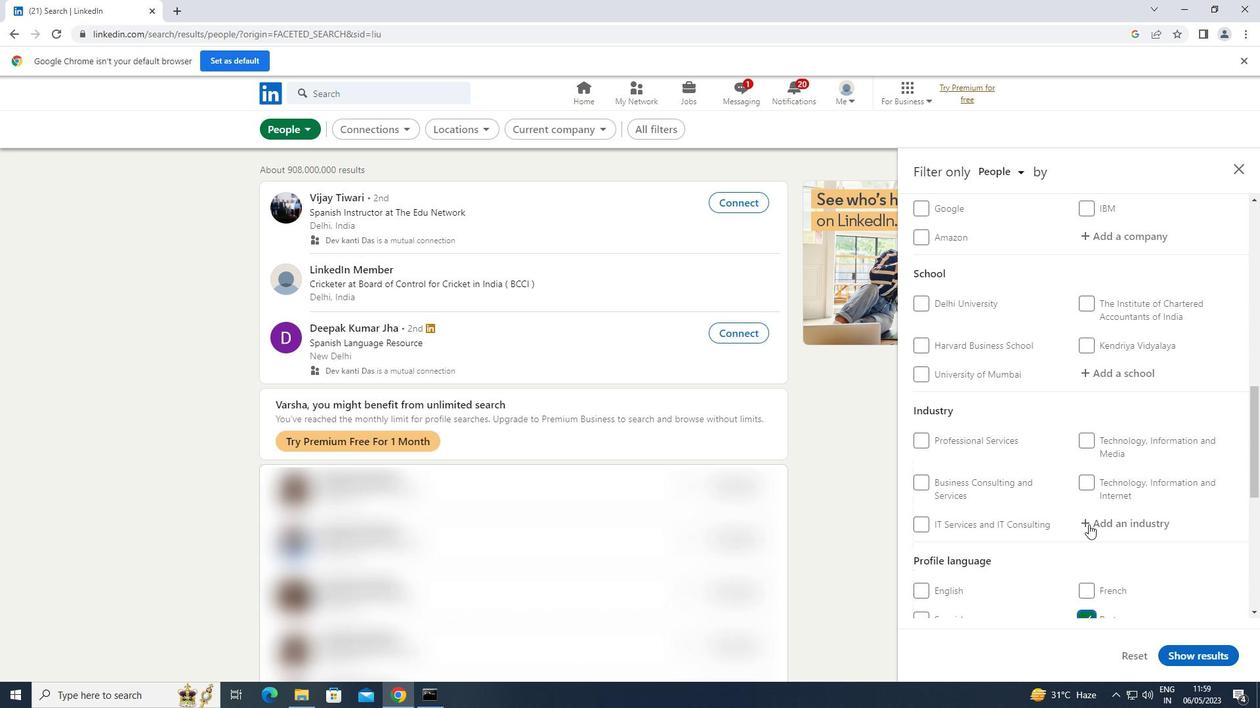 
Action: Mouse scrolled (1088, 525) with delta (0, 0)
Screenshot: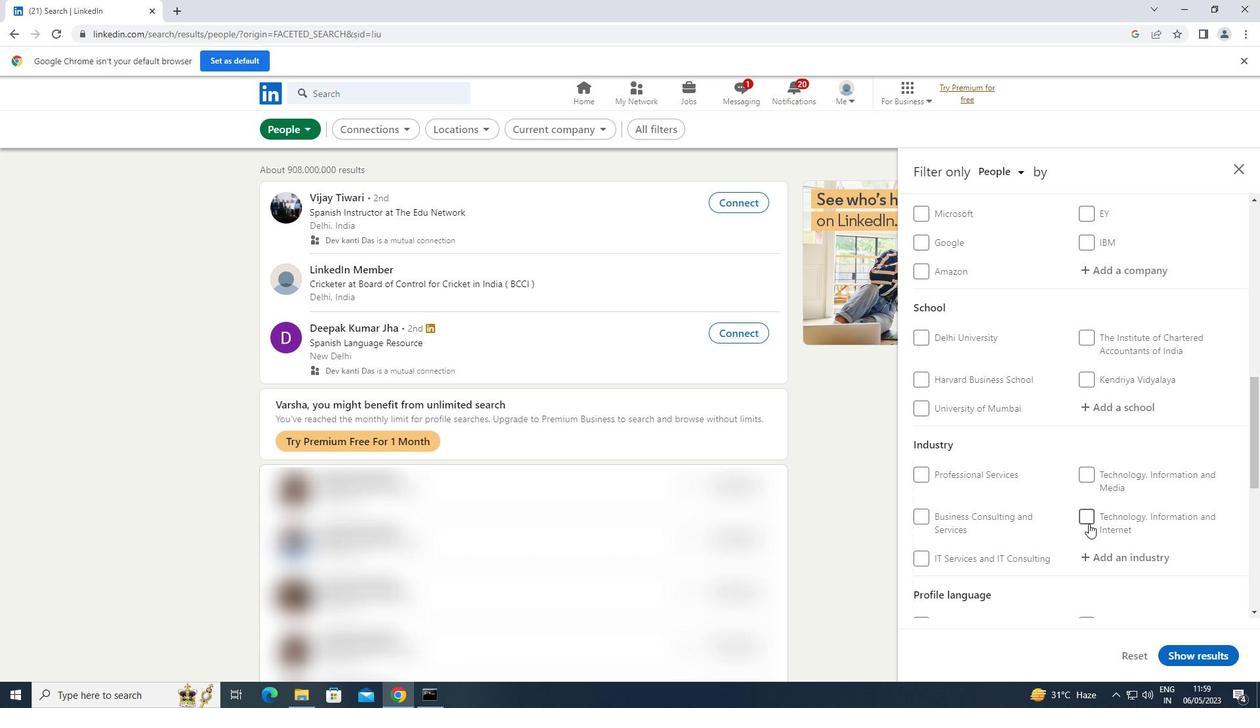 
Action: Mouse scrolled (1088, 525) with delta (0, 0)
Screenshot: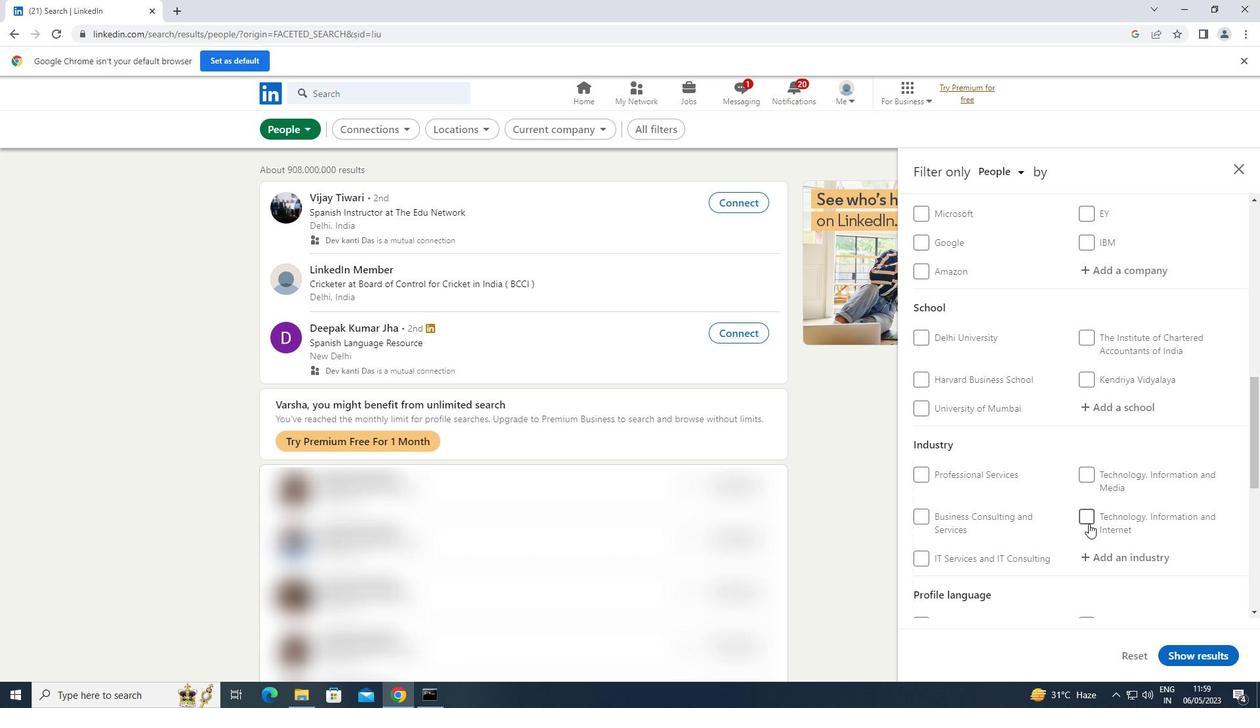 
Action: Mouse moved to (1088, 522)
Screenshot: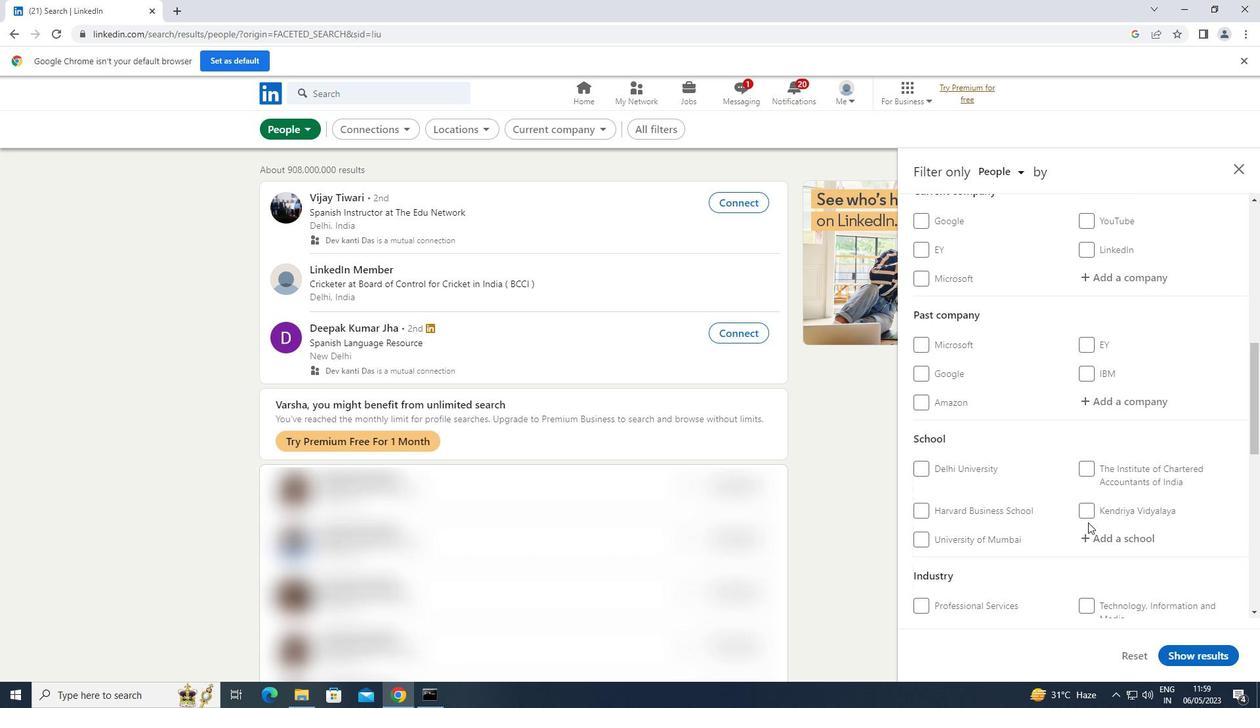 
Action: Mouse scrolled (1088, 523) with delta (0, 0)
Screenshot: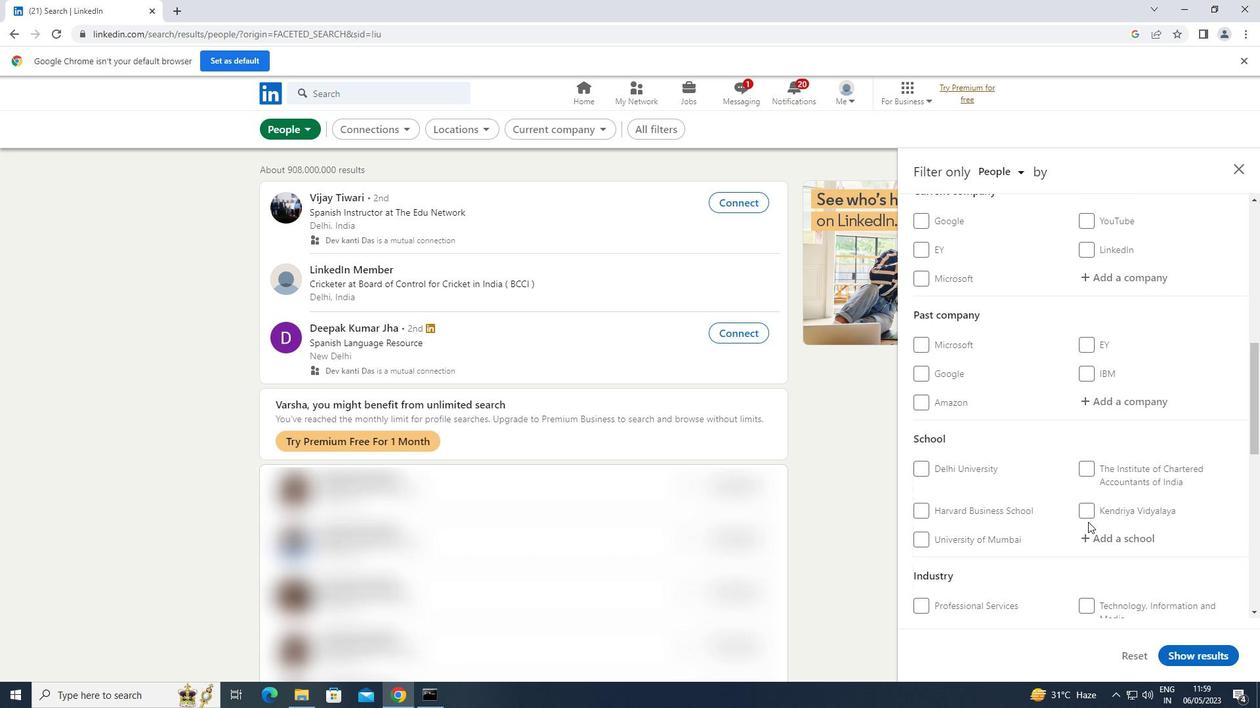 
Action: Mouse moved to (1144, 342)
Screenshot: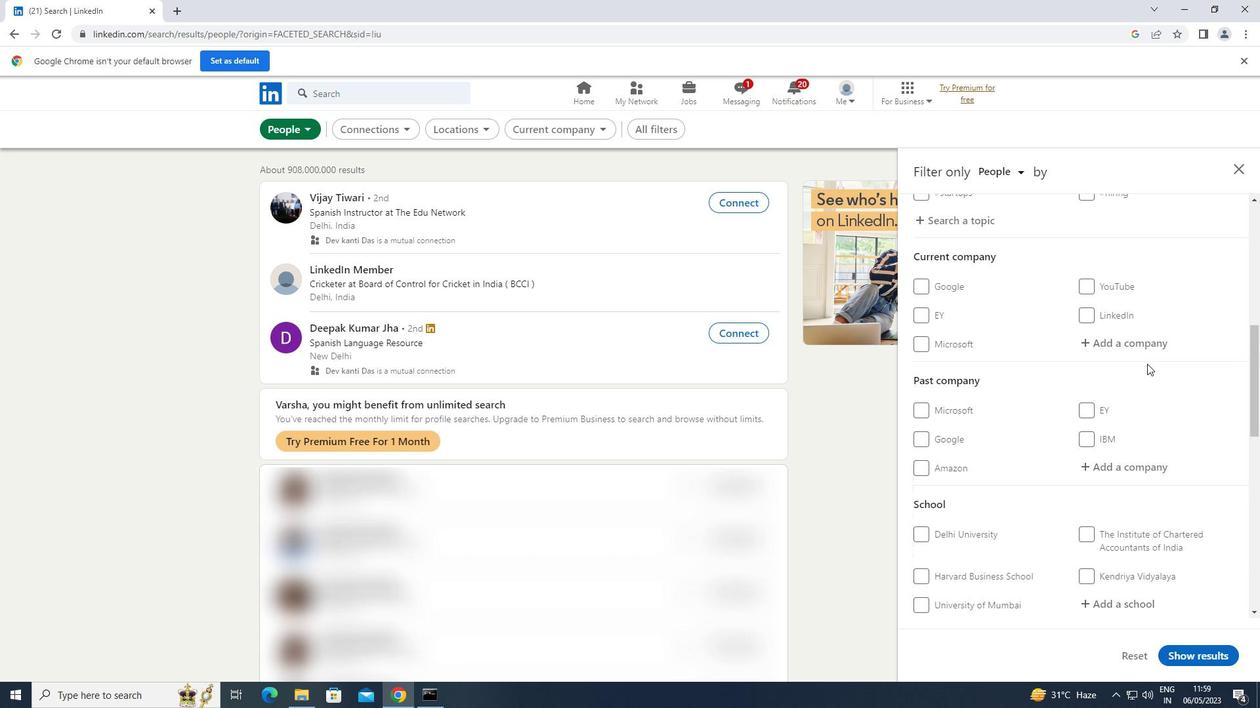 
Action: Mouse pressed left at (1144, 342)
Screenshot: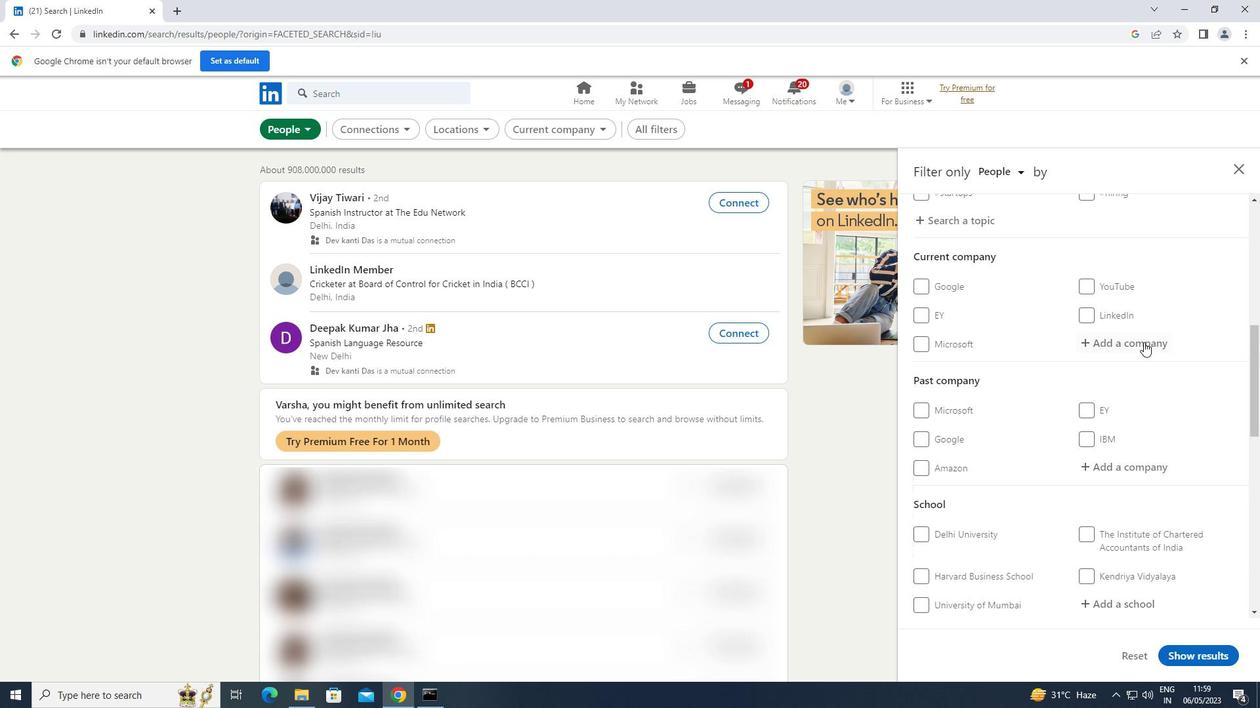 
Action: Key pressed <Key.shift>MORGAN<Key.space><Key.shift>MC<Key.shift>KINLEY
Screenshot: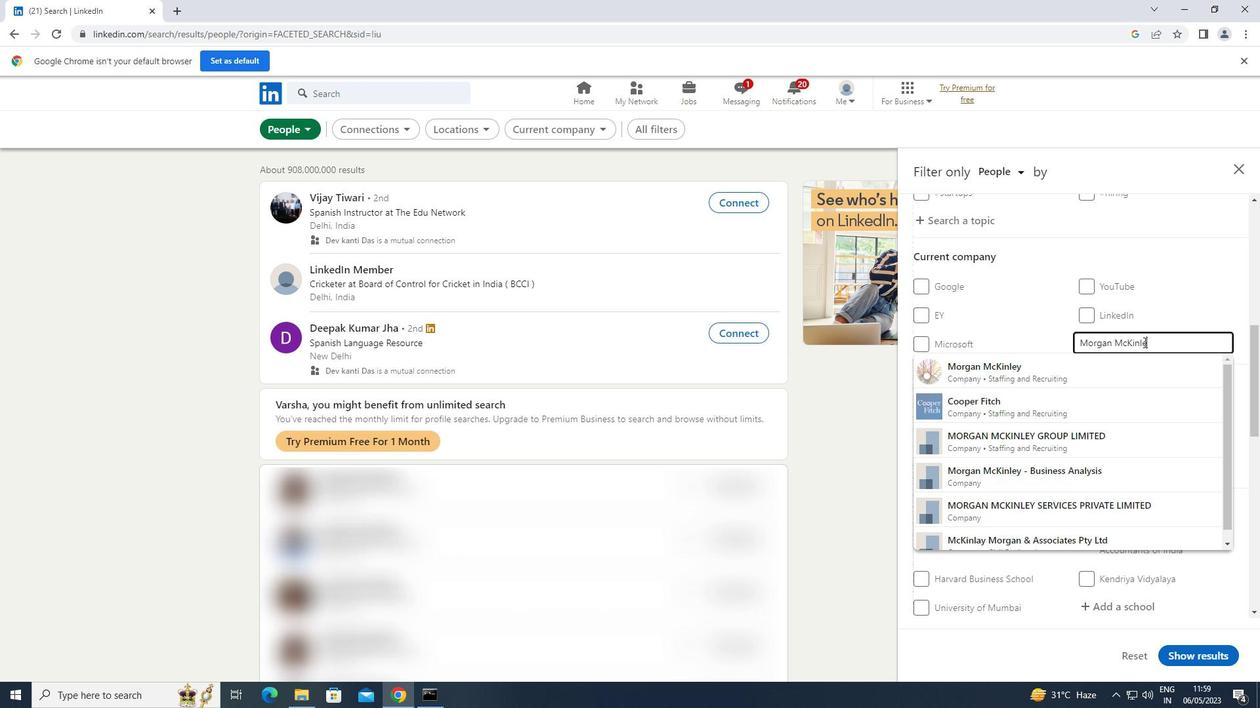 
Action: Mouse moved to (1045, 368)
Screenshot: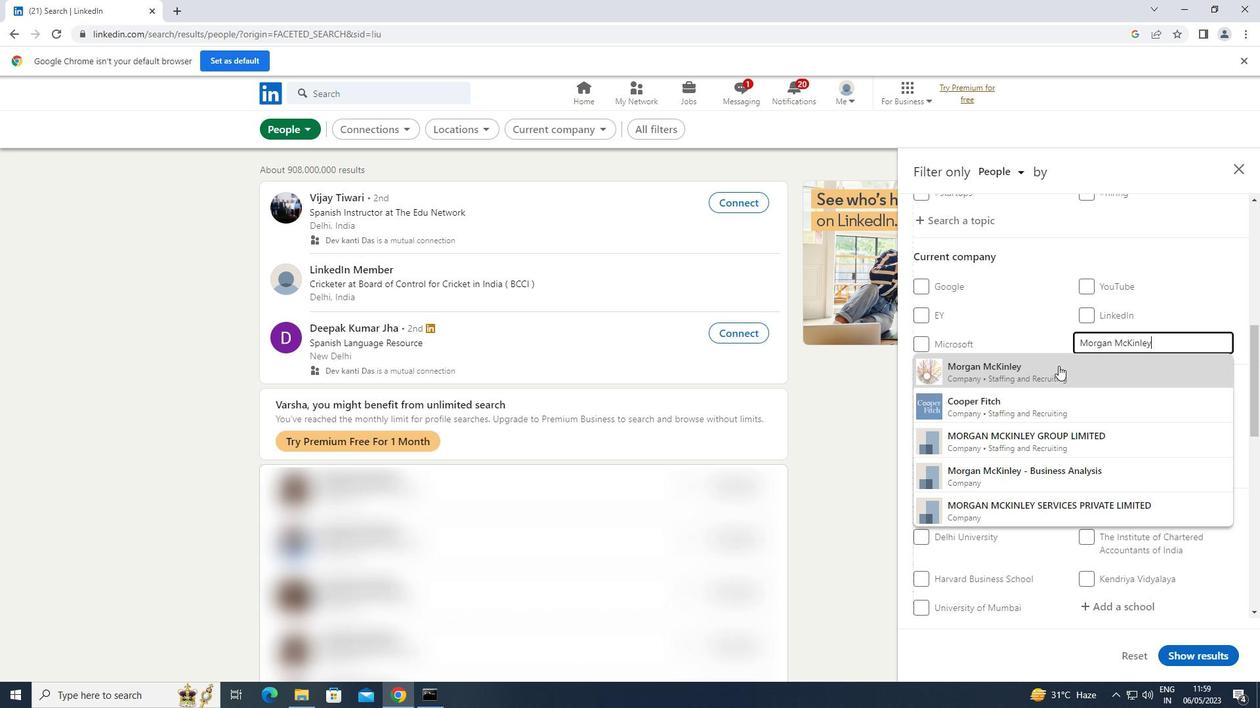 
Action: Mouse pressed left at (1045, 368)
Screenshot: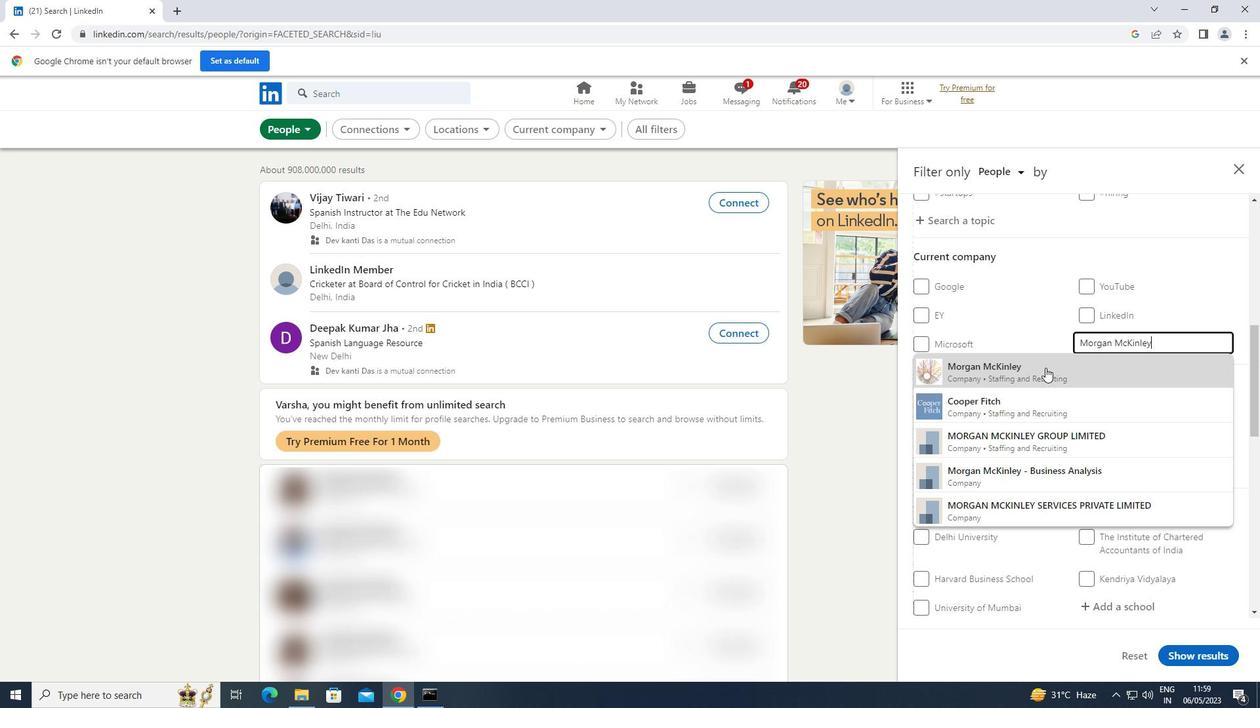 
Action: Mouse scrolled (1045, 367) with delta (0, 0)
Screenshot: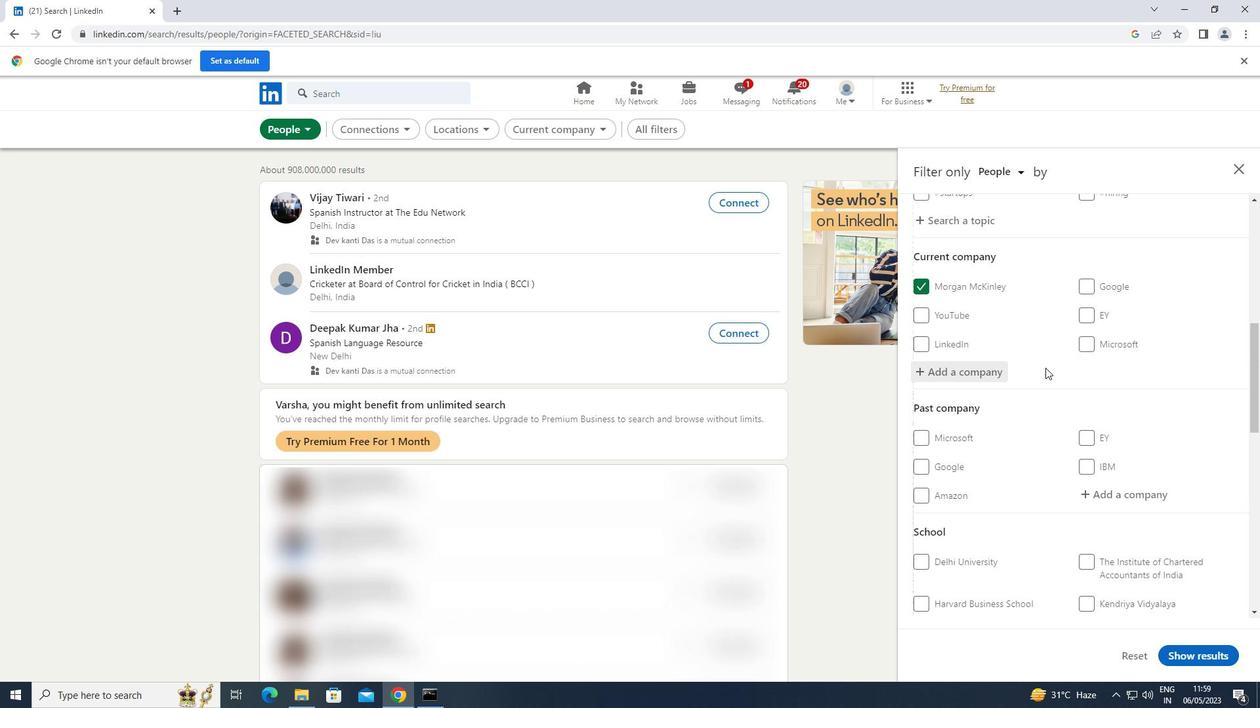 
Action: Mouse scrolled (1045, 367) with delta (0, 0)
Screenshot: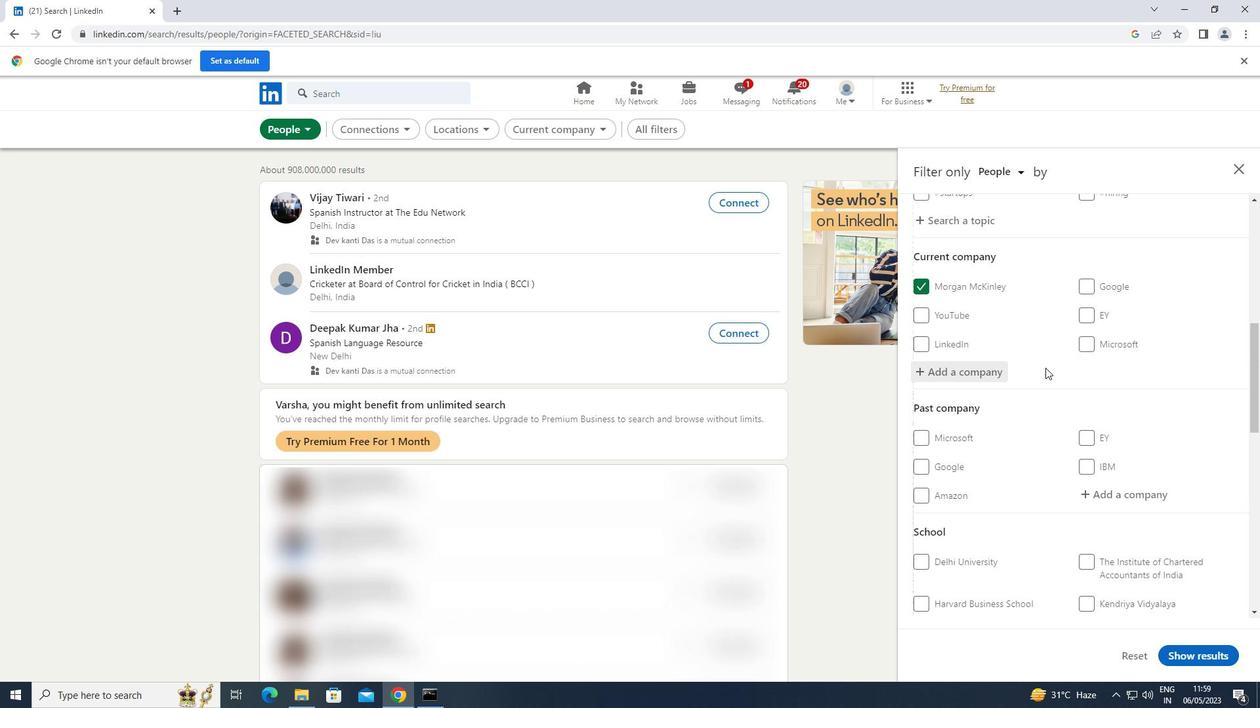 
Action: Mouse scrolled (1045, 367) with delta (0, 0)
Screenshot: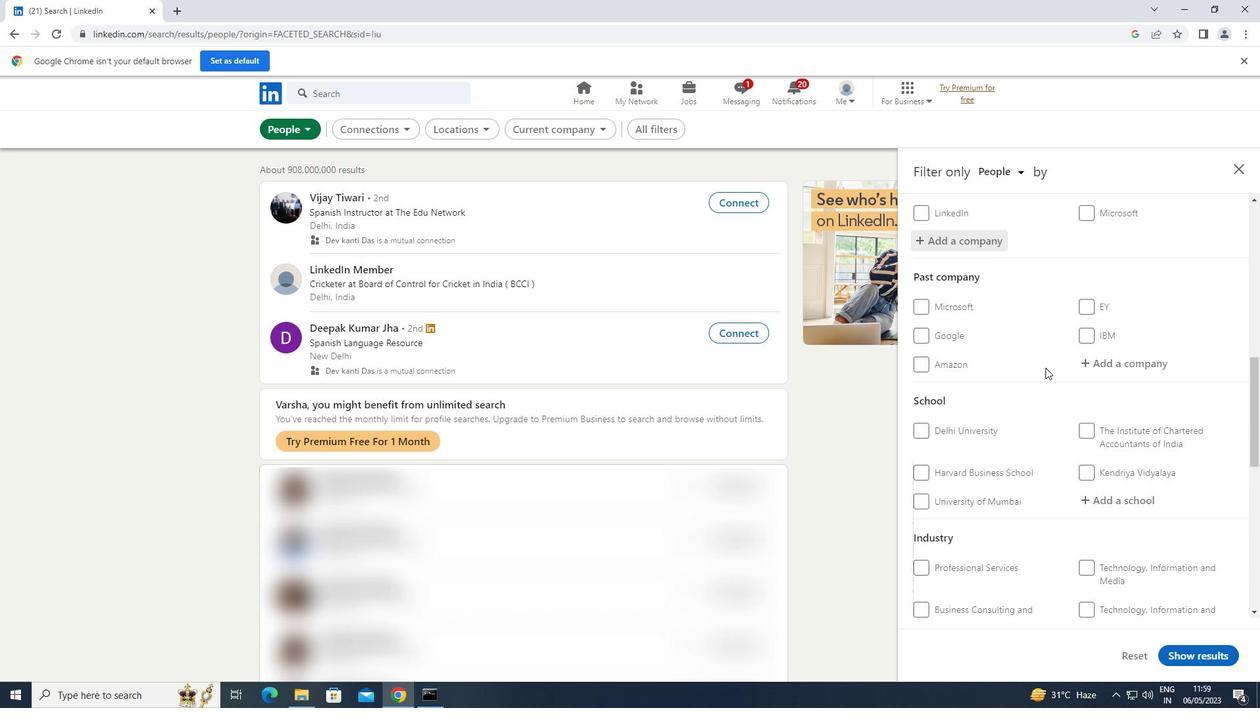 
Action: Mouse moved to (1107, 434)
Screenshot: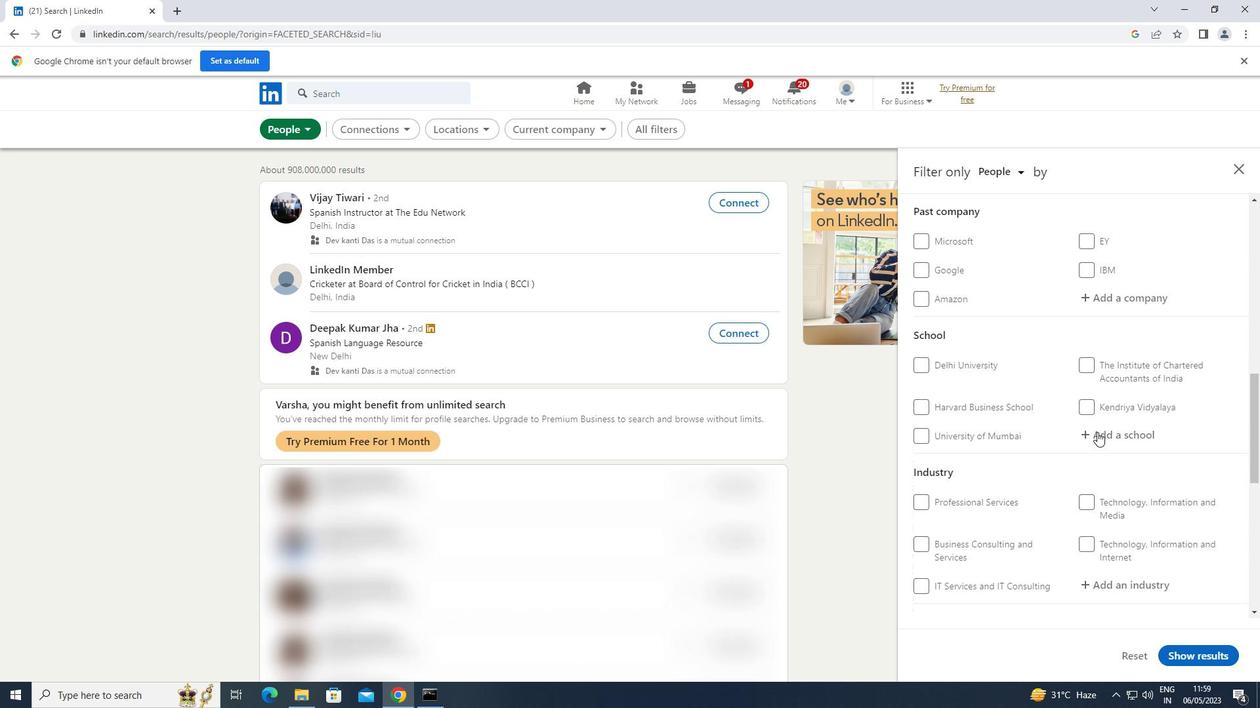 
Action: Mouse pressed left at (1107, 434)
Screenshot: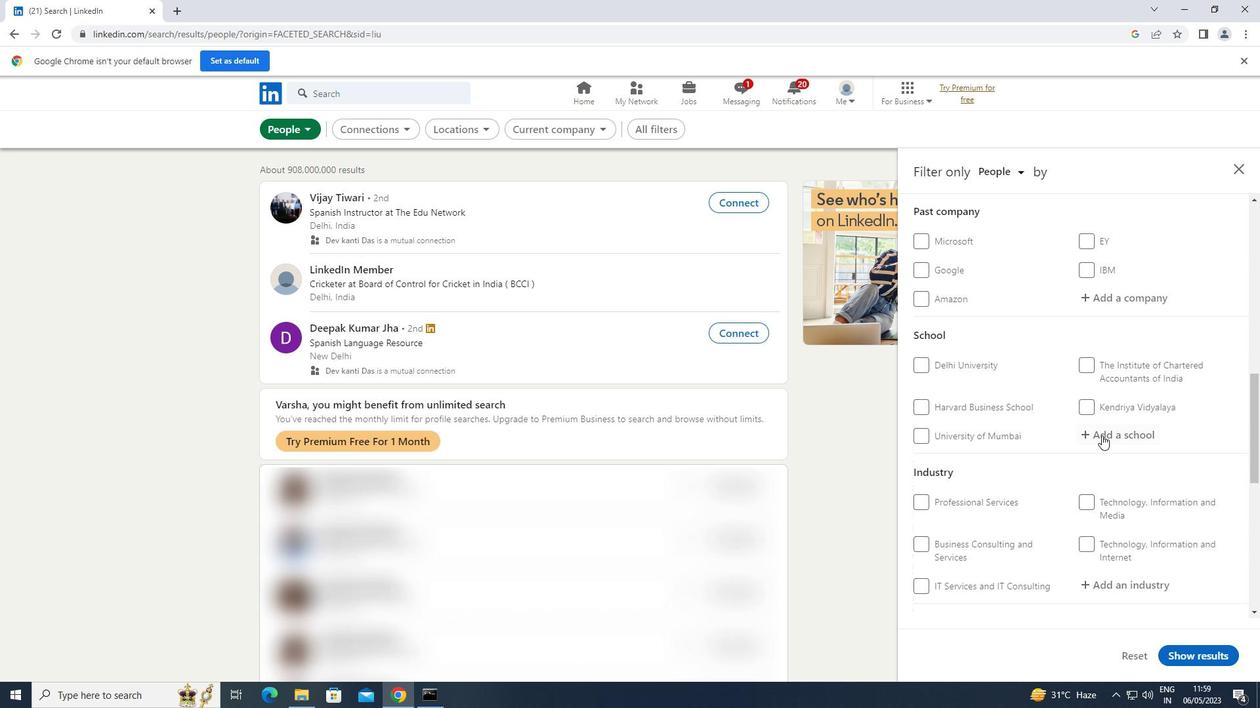
Action: Key pressed <Key.shift>EAST<Key.space><Key.shift>WEST<Key.space><Key.shift>INSTIT
Screenshot: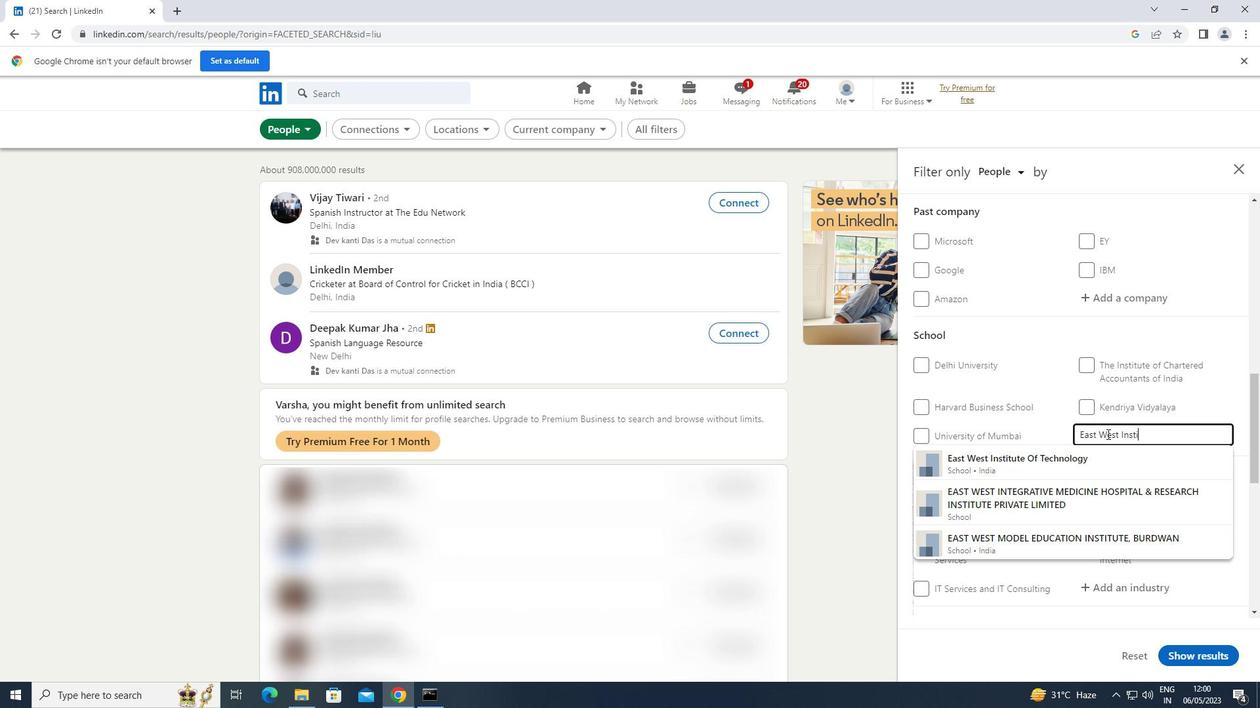 
Action: Mouse moved to (1061, 462)
Screenshot: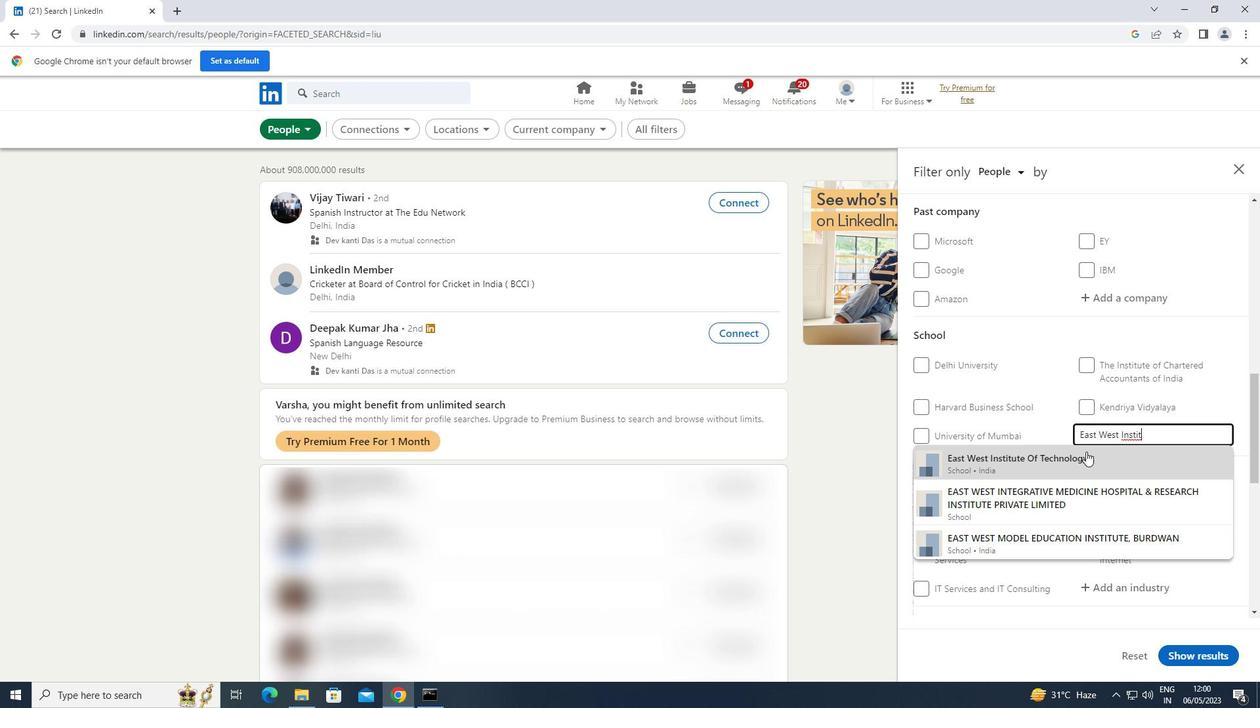 
Action: Mouse pressed left at (1061, 462)
Screenshot: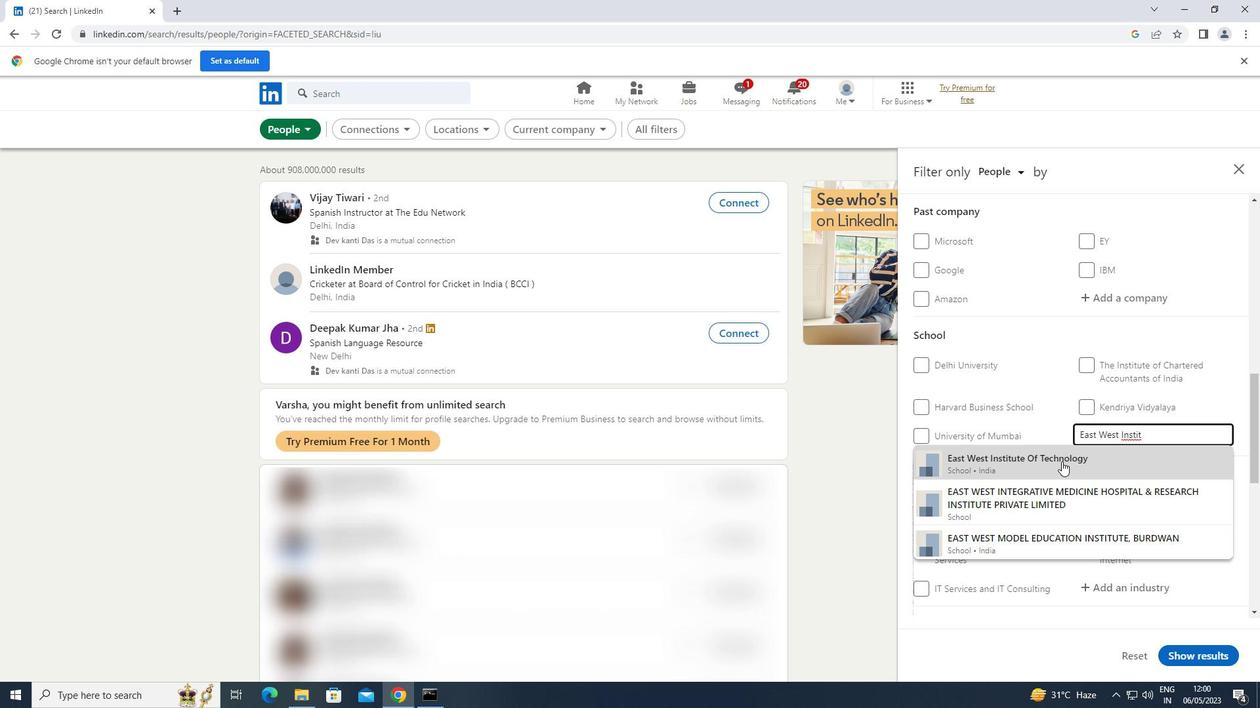 
Action: Mouse scrolled (1061, 461) with delta (0, 0)
Screenshot: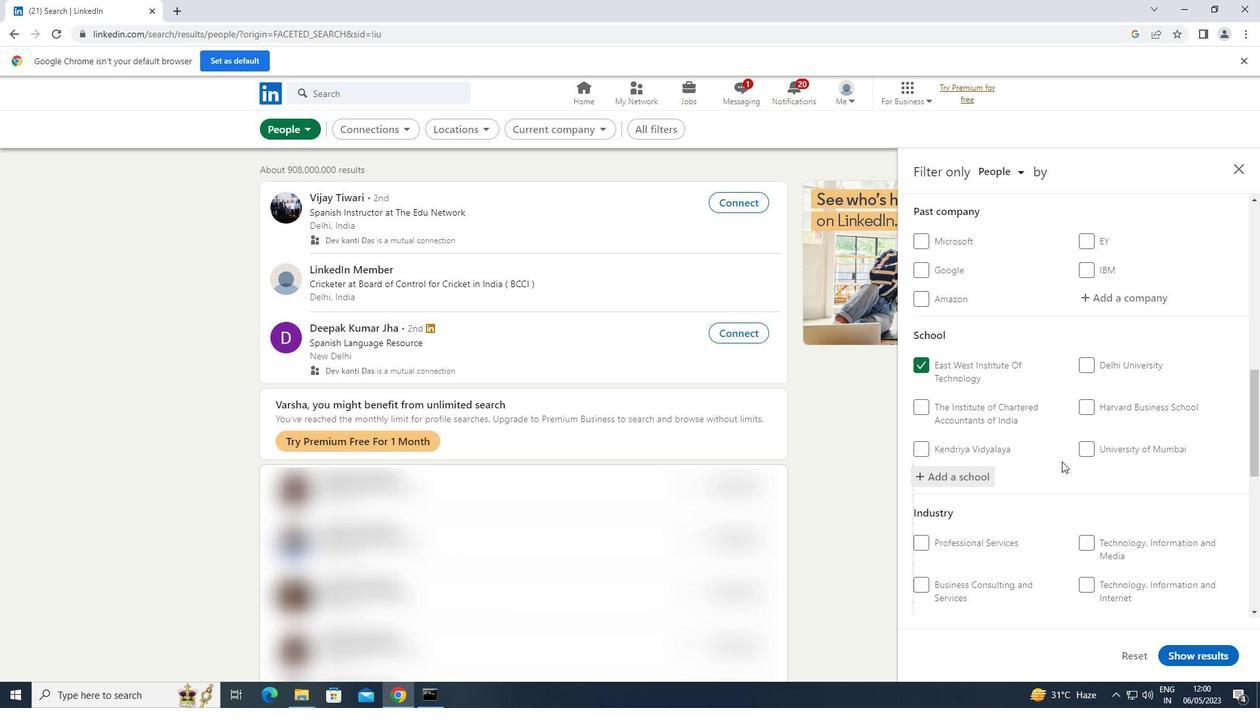 
Action: Mouse scrolled (1061, 461) with delta (0, 0)
Screenshot: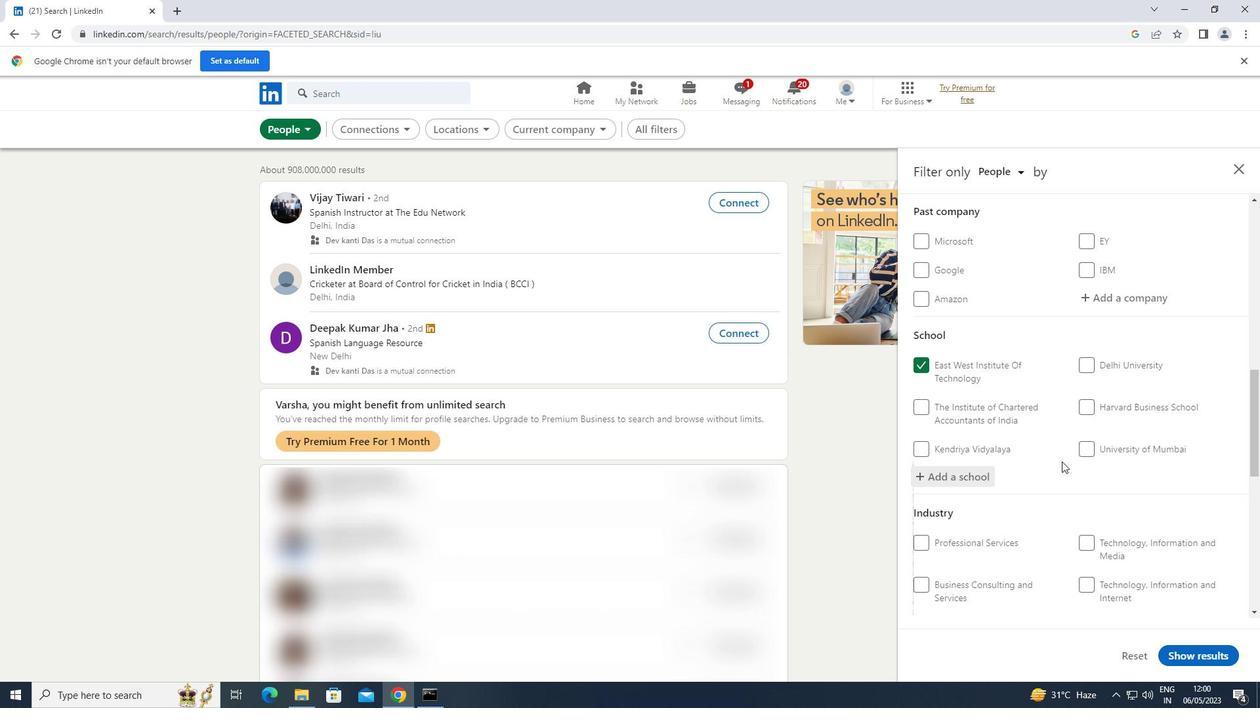 
Action: Mouse scrolled (1061, 461) with delta (0, 0)
Screenshot: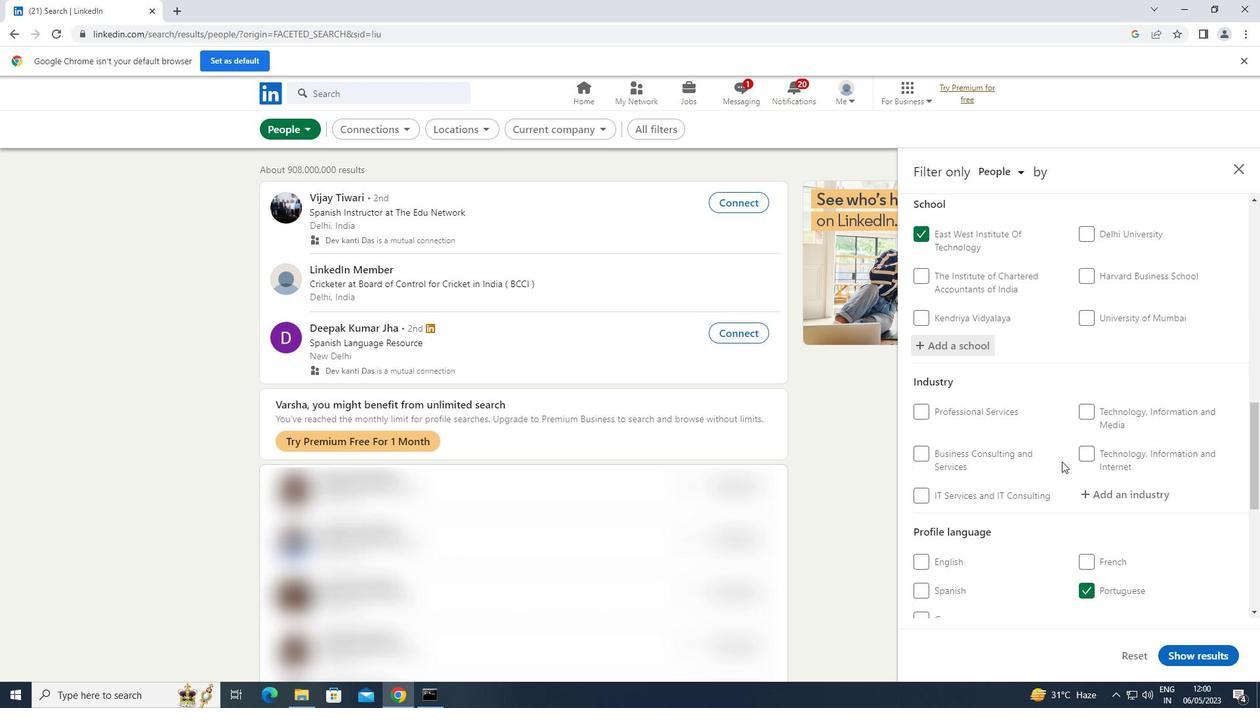 
Action: Mouse moved to (1116, 424)
Screenshot: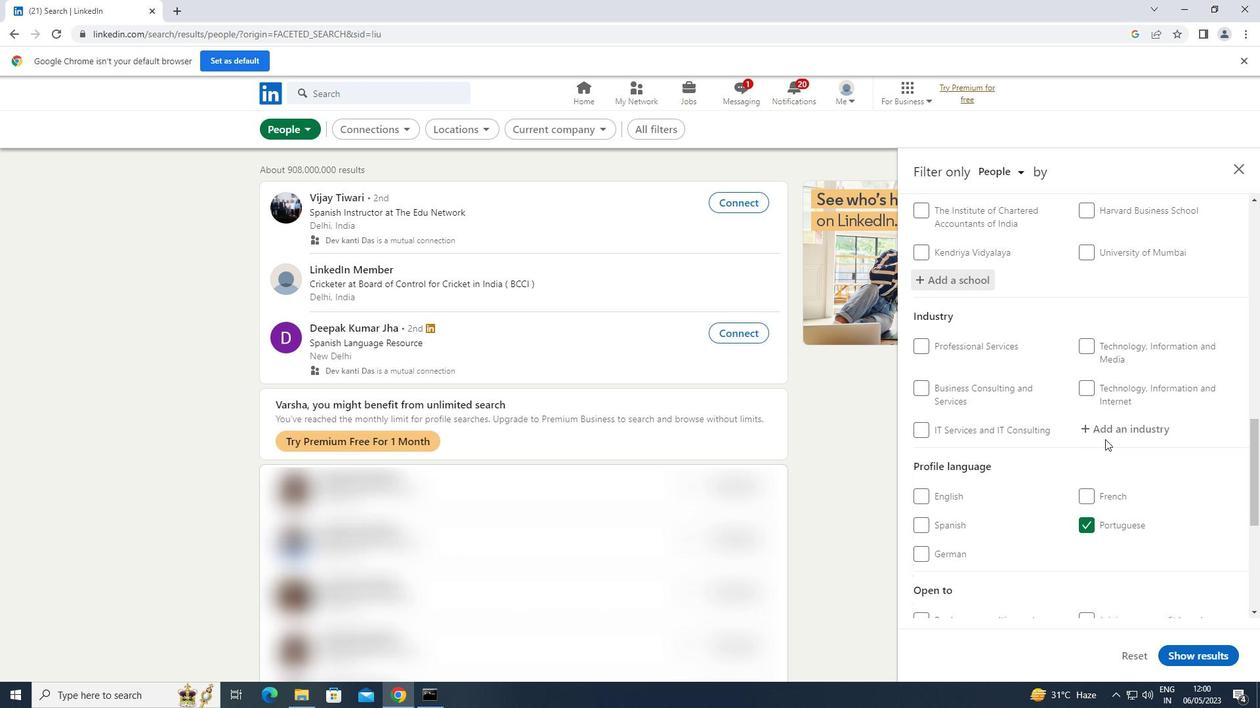 
Action: Mouse pressed left at (1116, 424)
Screenshot: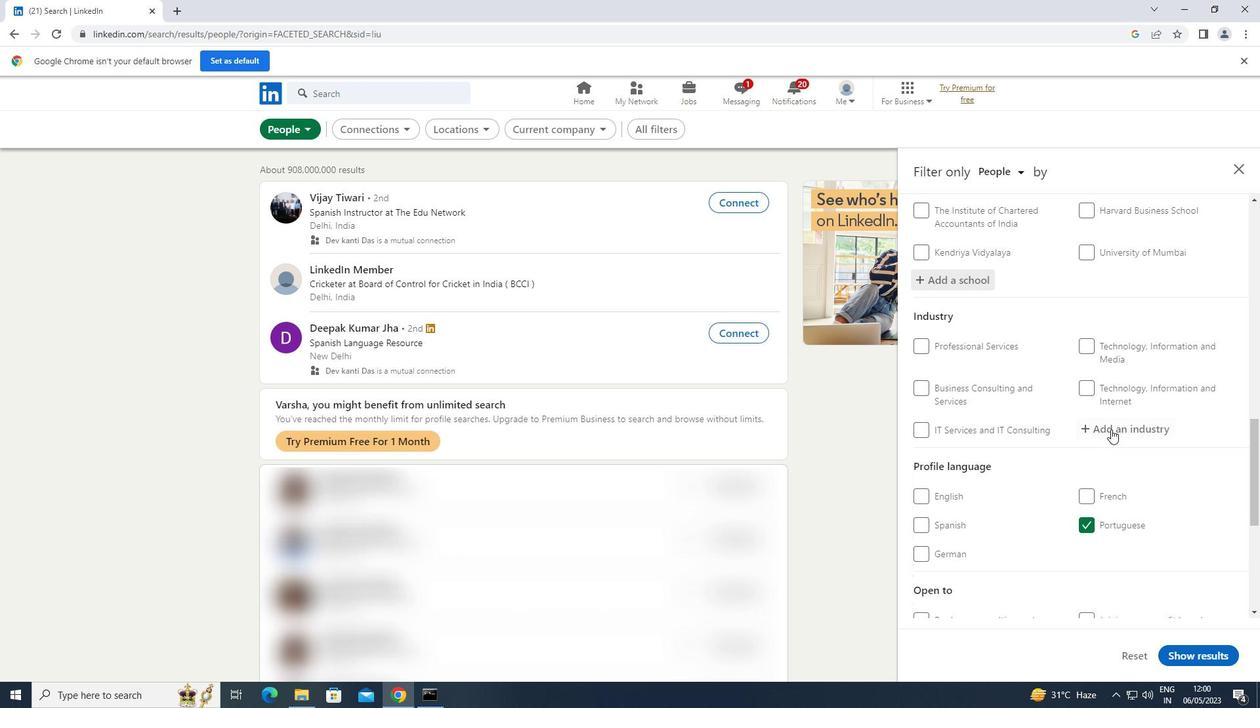 
Action: Key pressed <Key.shift>WHOLESALE<Key.space><Key.shift>CHEMIV<Key.backspace>CAL
Screenshot: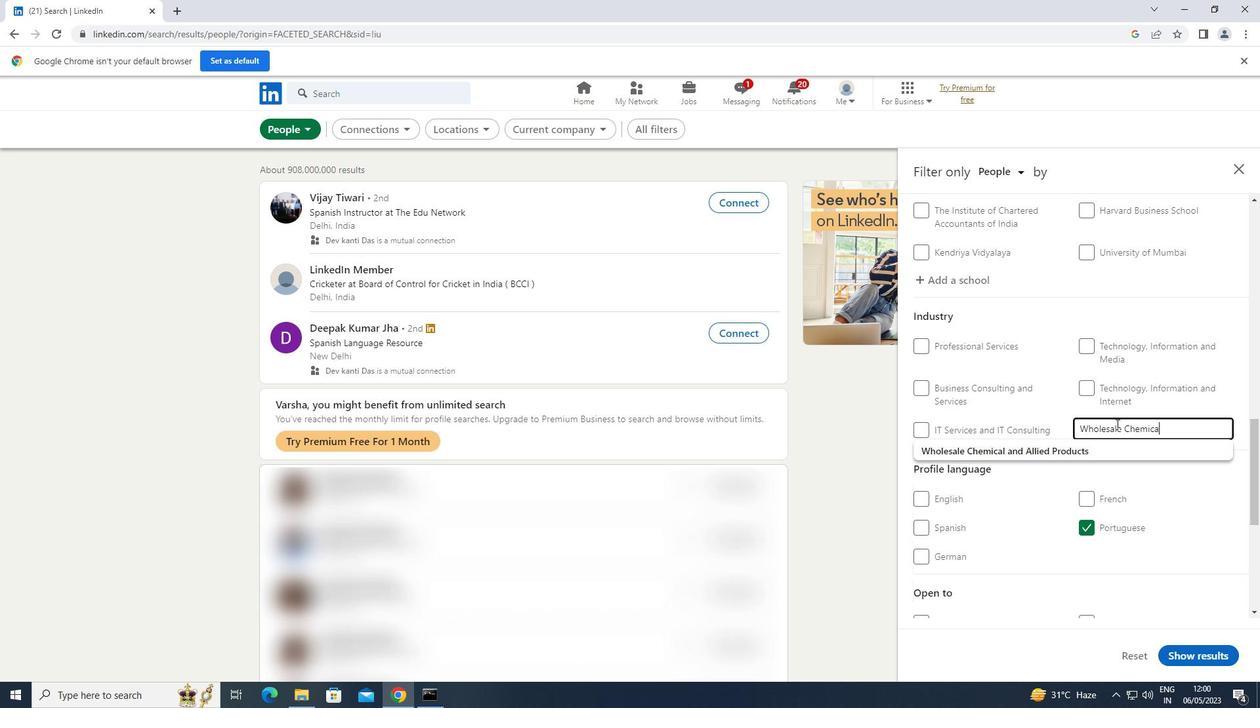 
Action: Mouse moved to (996, 446)
Screenshot: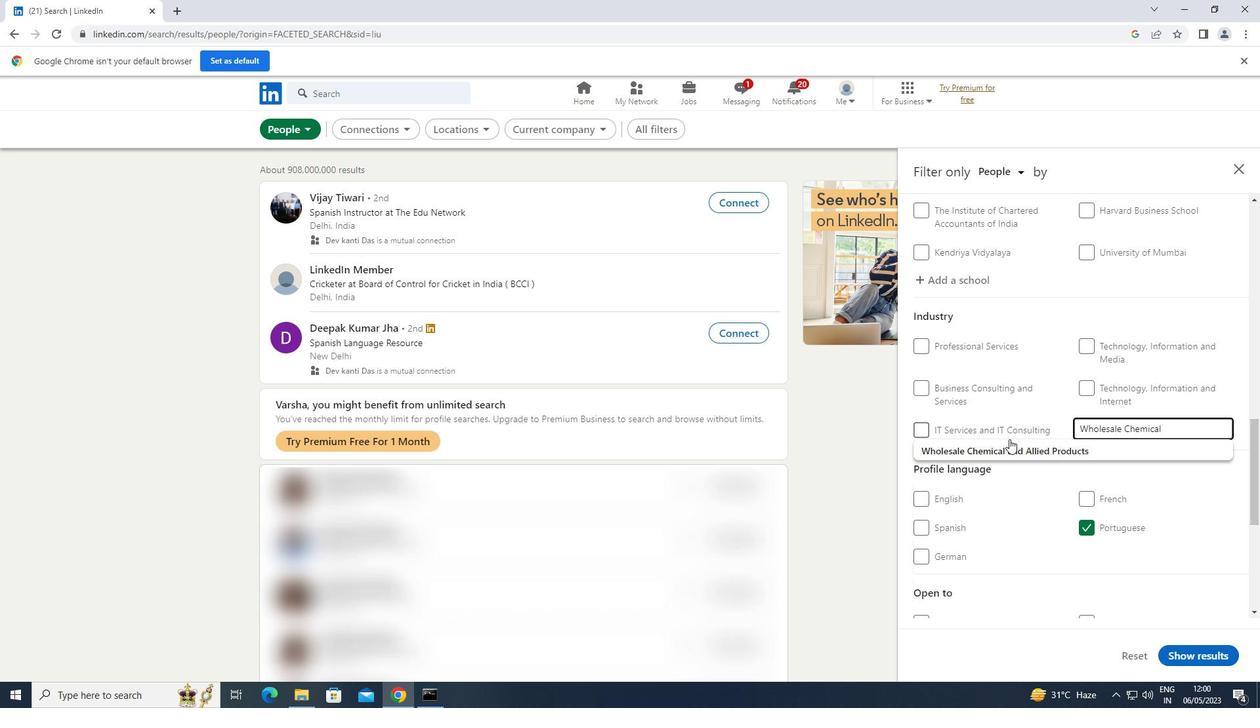 
Action: Mouse pressed left at (996, 446)
Screenshot: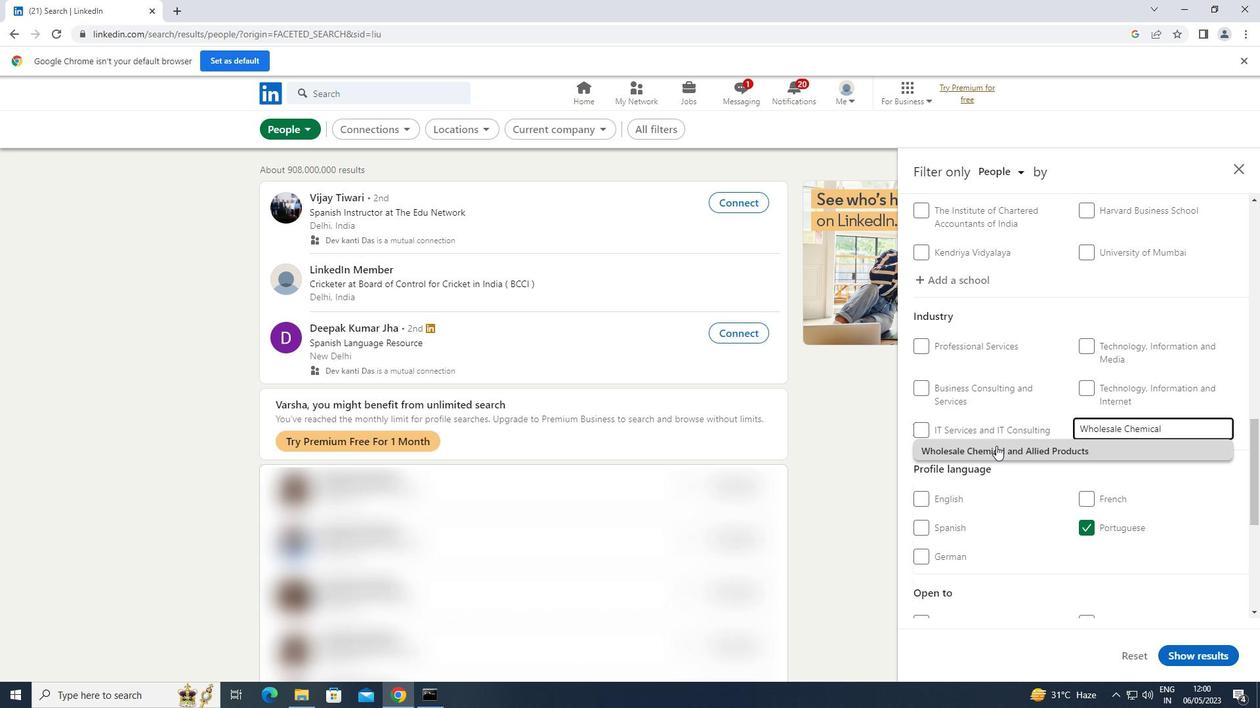 
Action: Mouse scrolled (996, 445) with delta (0, 0)
Screenshot: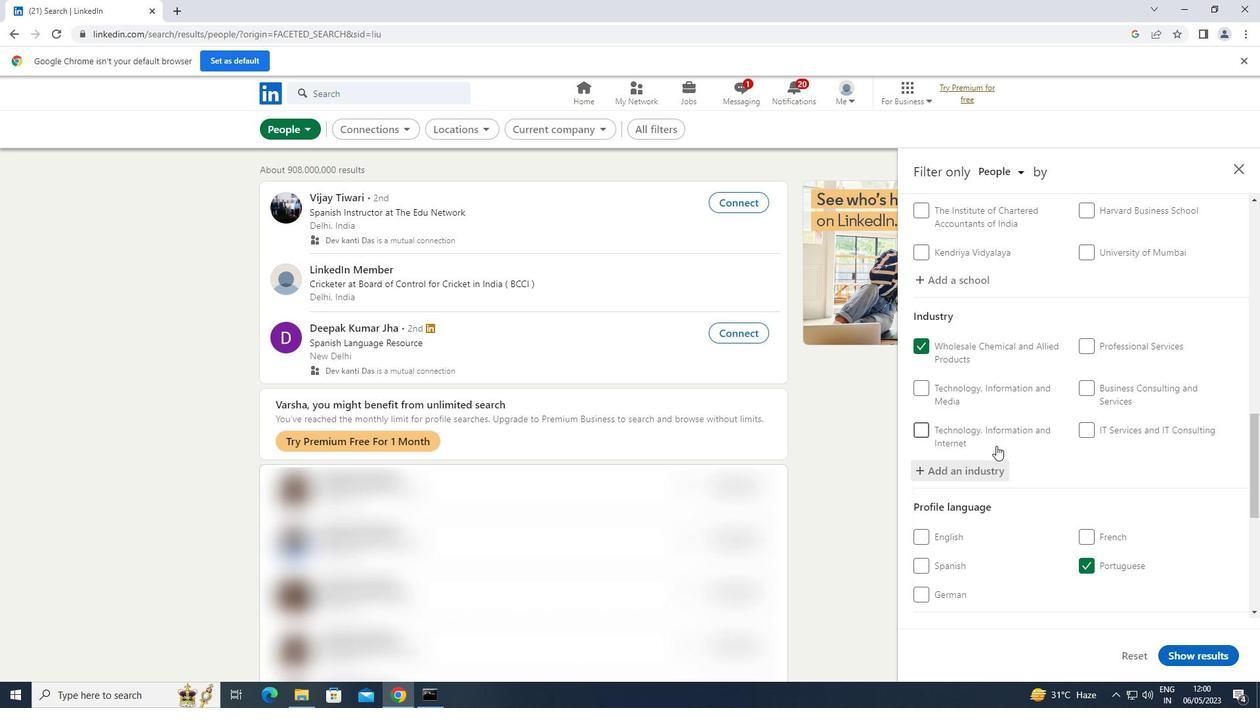 
Action: Mouse scrolled (996, 445) with delta (0, 0)
Screenshot: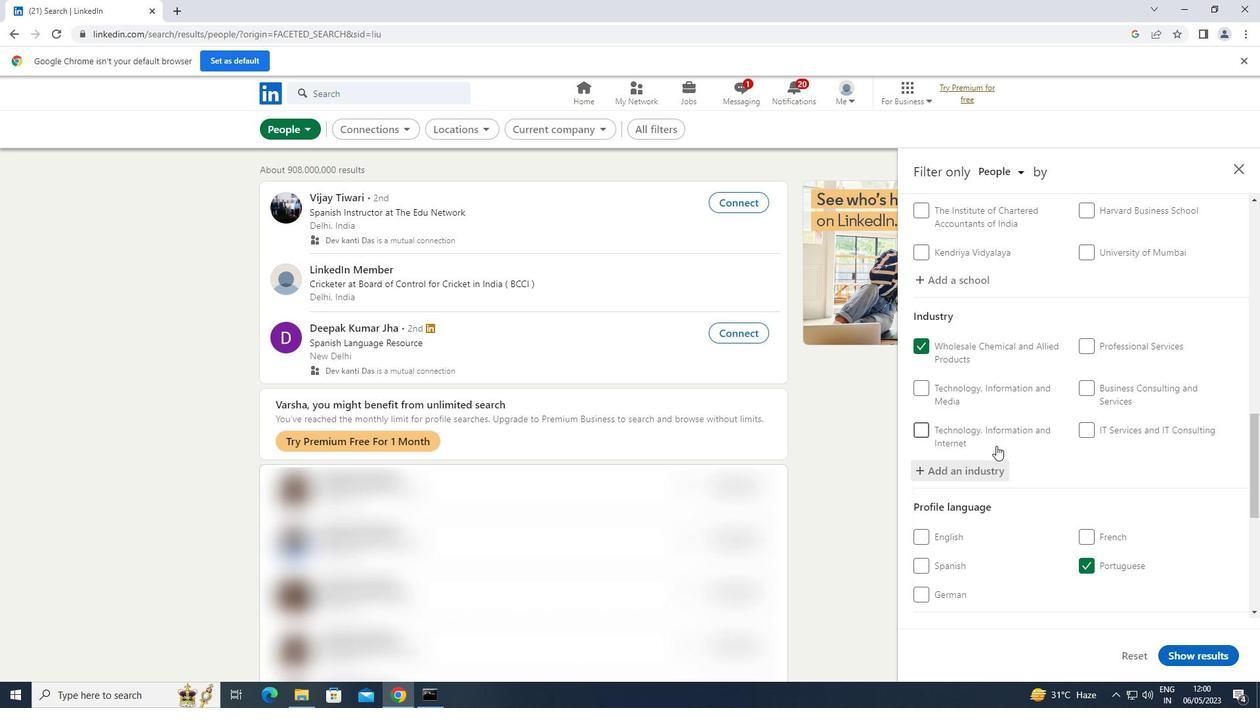 
Action: Mouse scrolled (996, 445) with delta (0, 0)
Screenshot: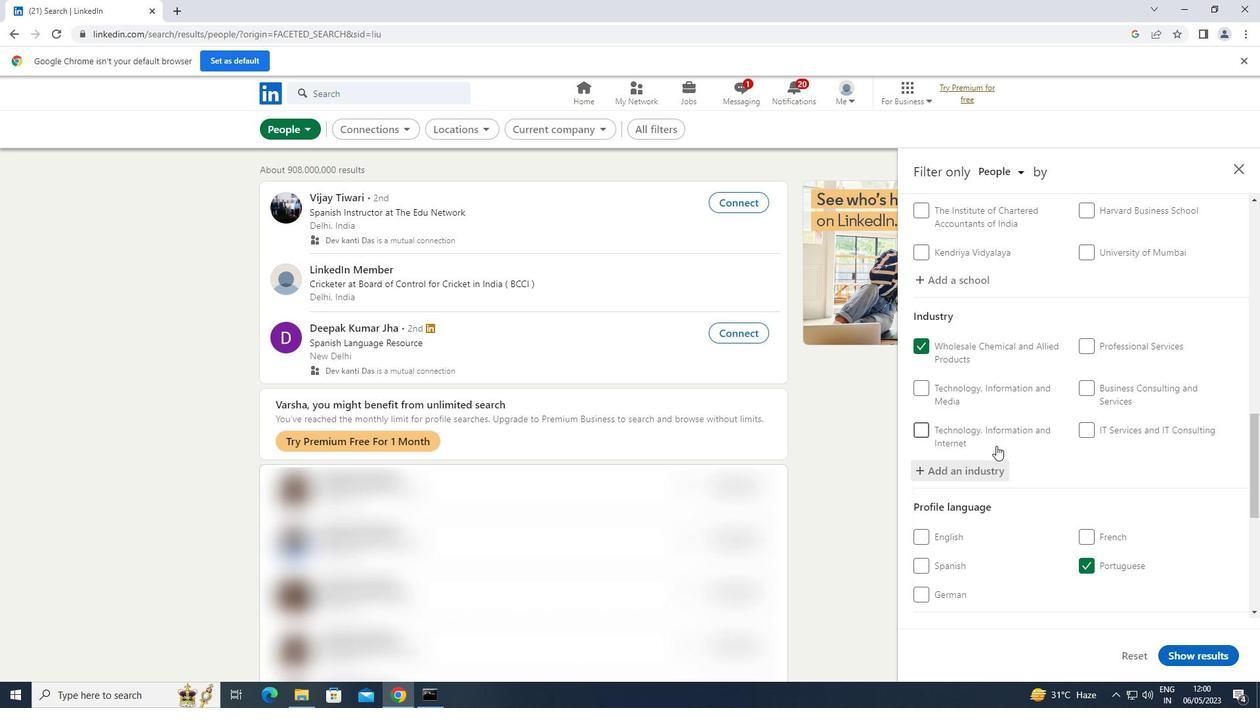 
Action: Mouse scrolled (996, 445) with delta (0, 0)
Screenshot: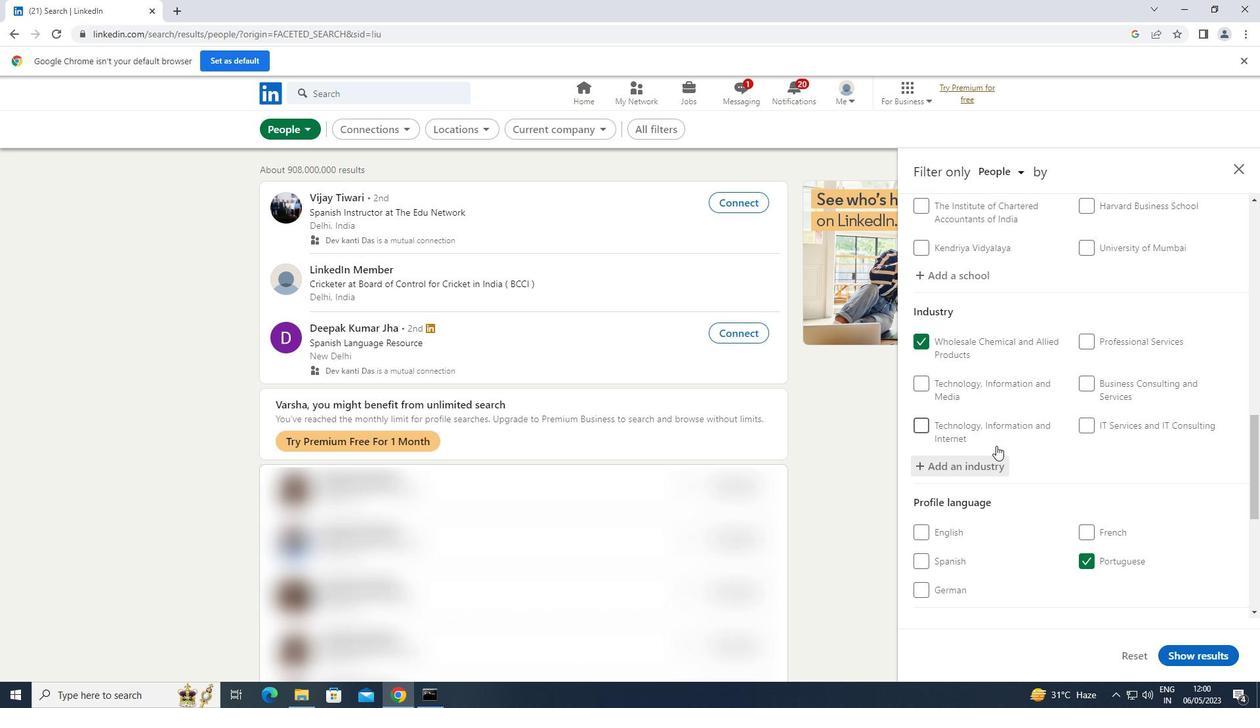 
Action: Mouse scrolled (996, 445) with delta (0, 0)
Screenshot: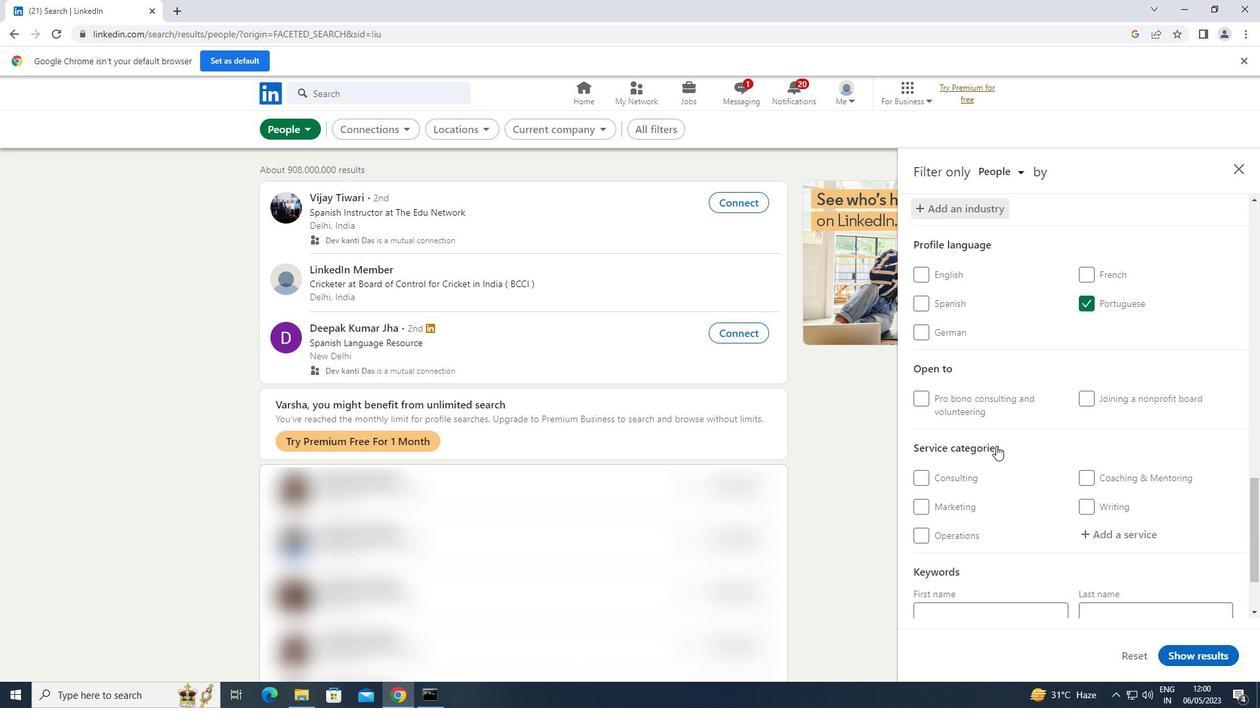 
Action: Mouse scrolled (996, 445) with delta (0, 0)
Screenshot: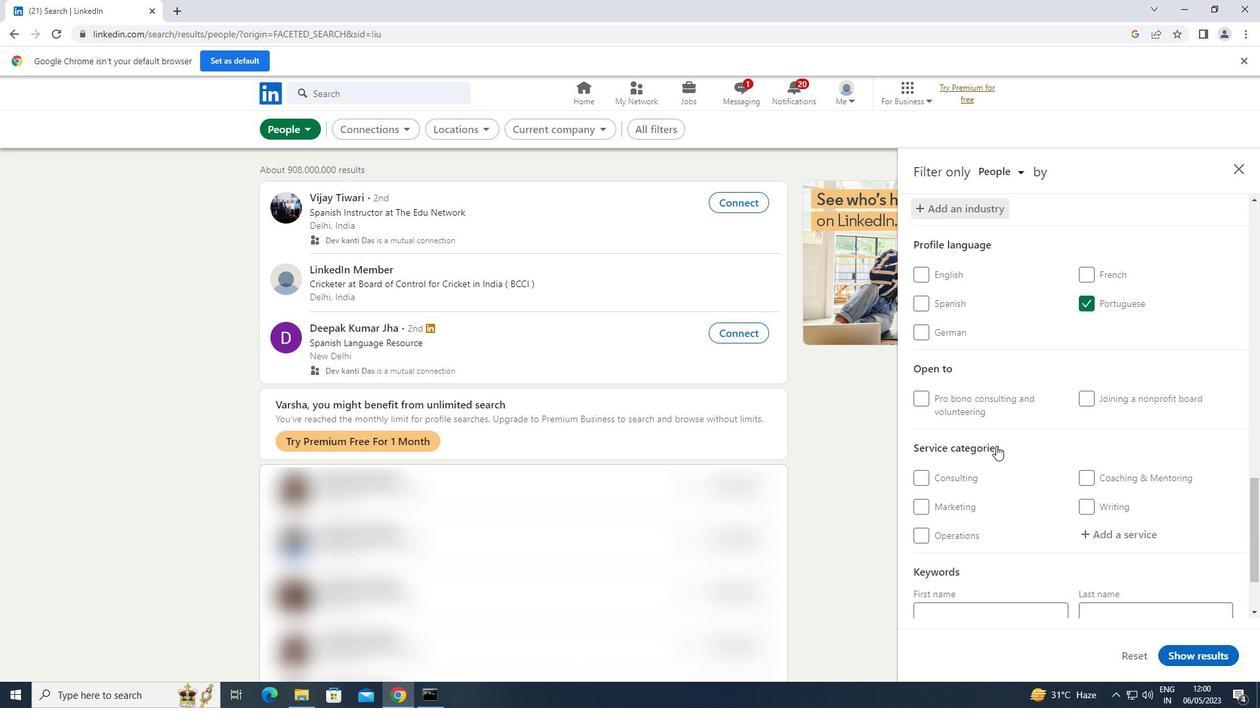 
Action: Mouse scrolled (996, 445) with delta (0, 0)
Screenshot: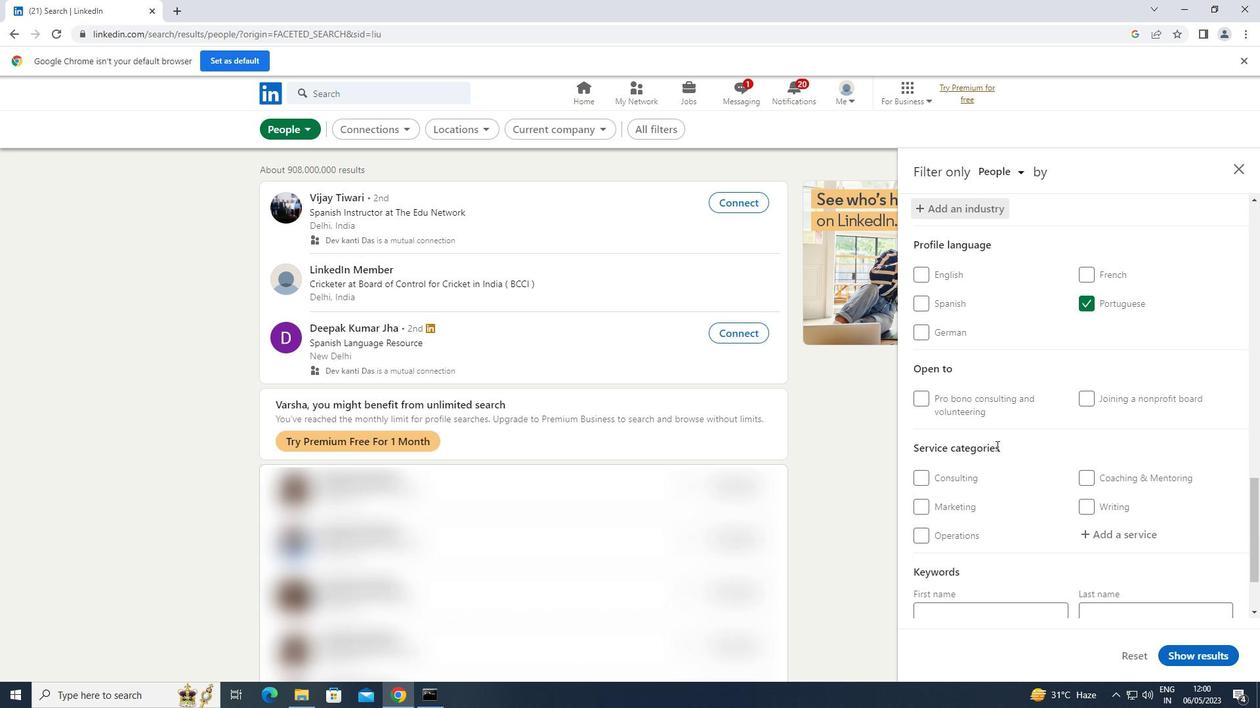 
Action: Mouse scrolled (996, 445) with delta (0, 0)
Screenshot: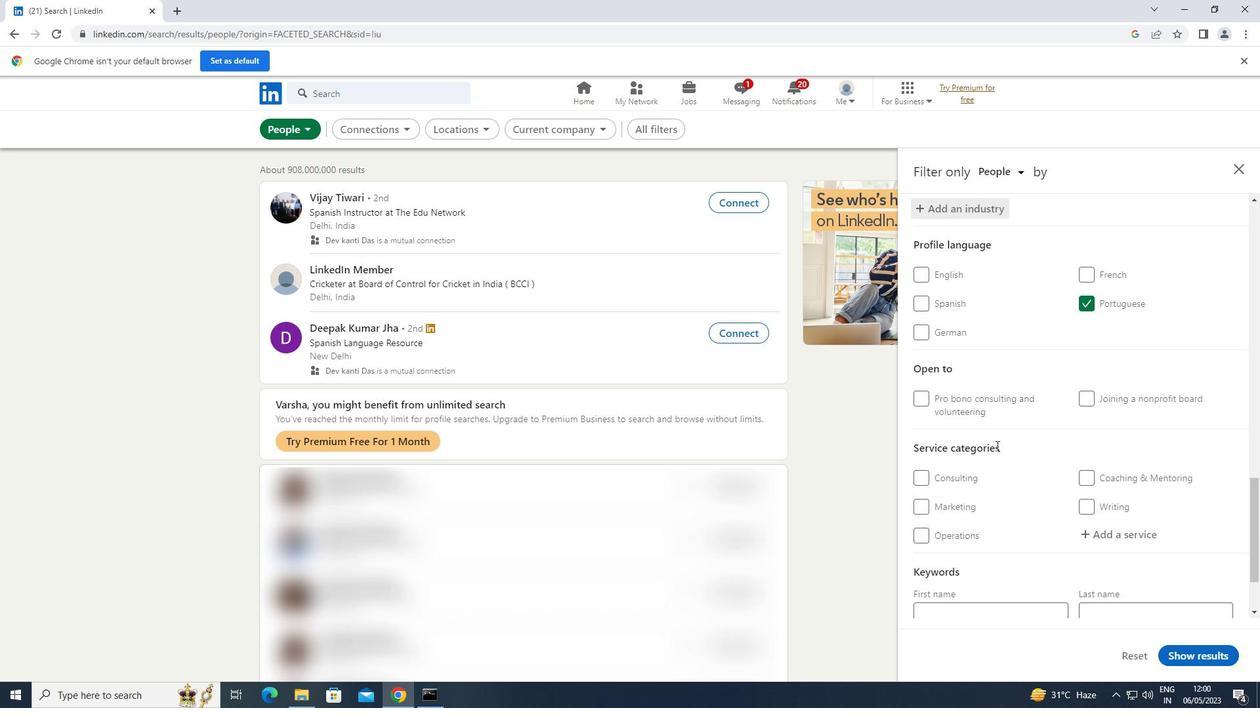 
Action: Mouse moved to (1151, 432)
Screenshot: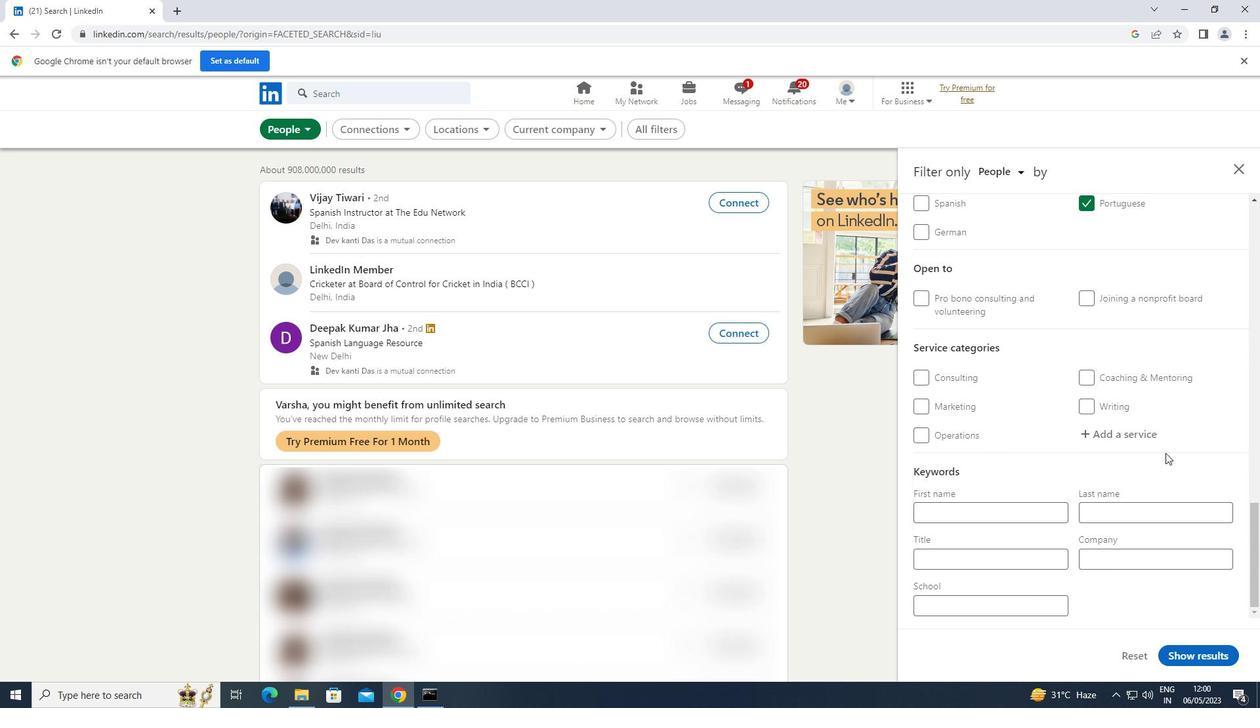 
Action: Mouse pressed left at (1151, 432)
Screenshot: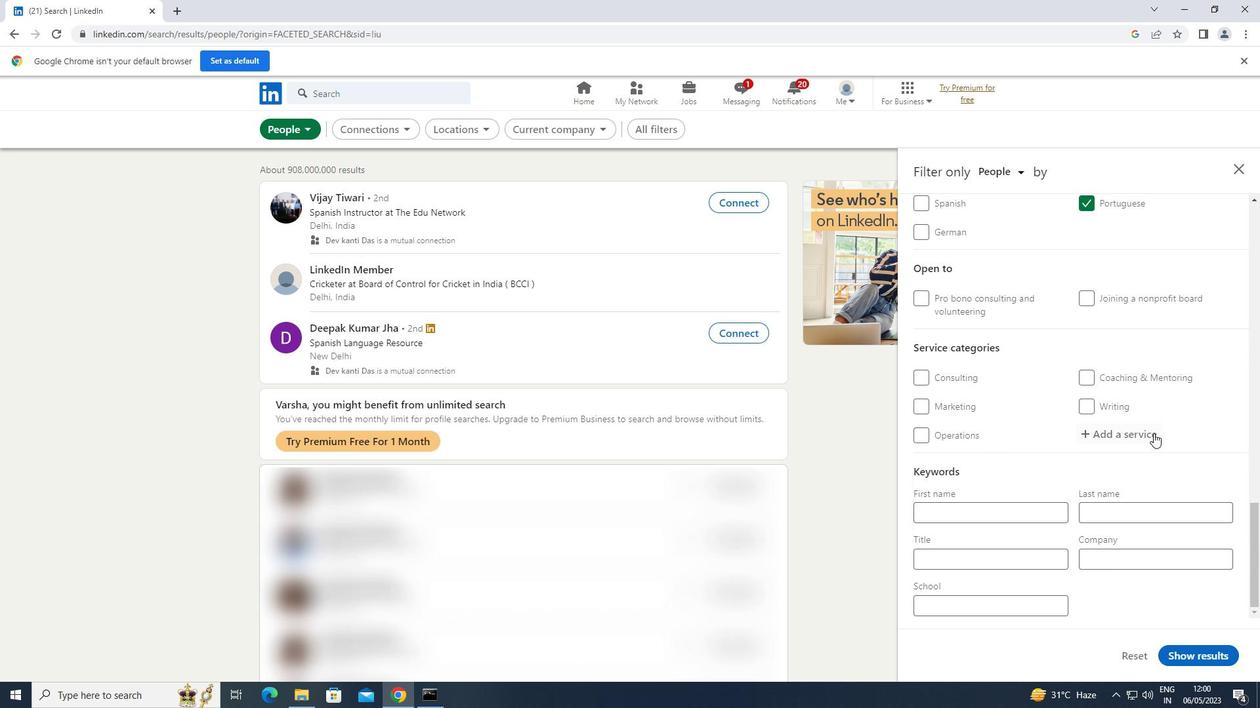 
Action: Key pressed <Key.shift>INSURANCE
Screenshot: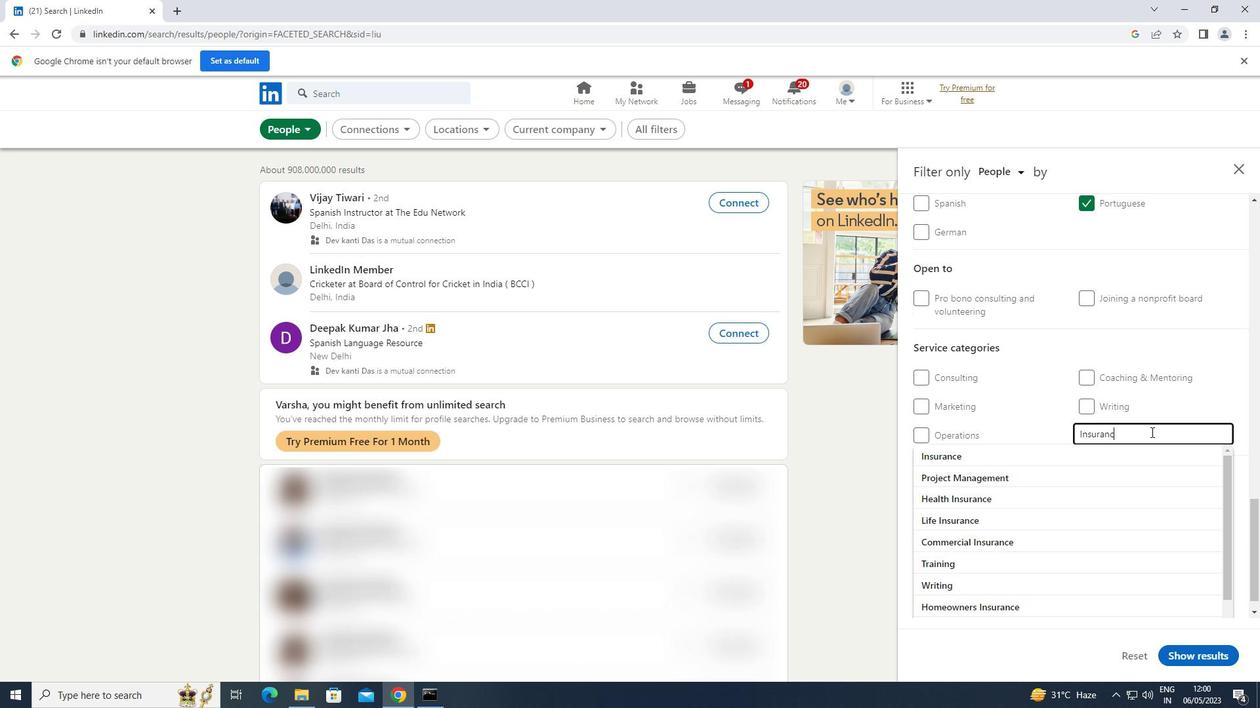 
Action: Mouse moved to (954, 450)
Screenshot: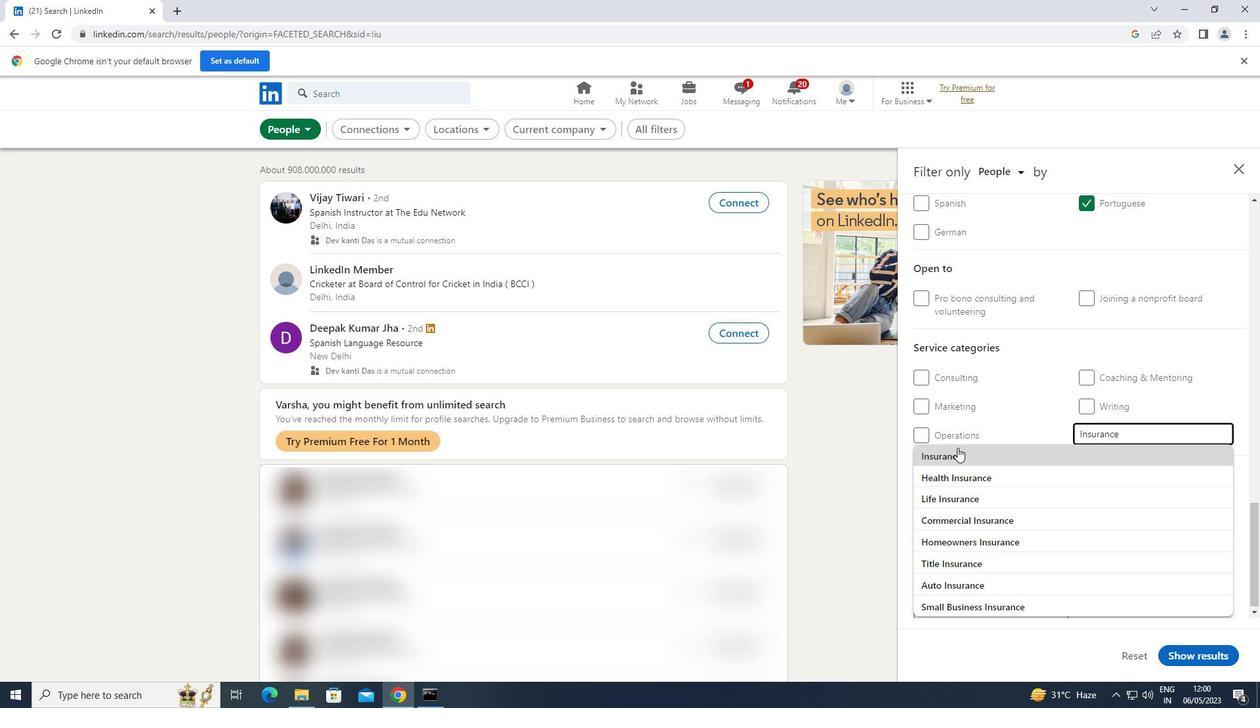
Action: Mouse pressed left at (954, 450)
Screenshot: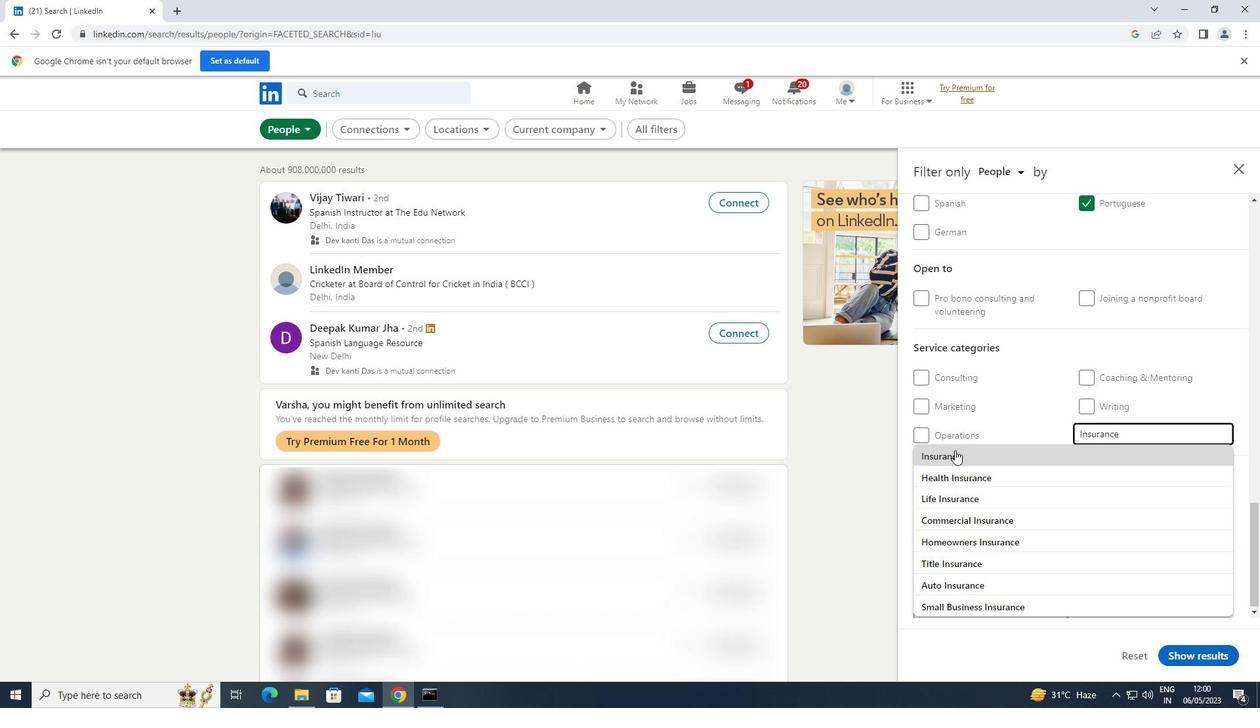 
Action: Mouse moved to (954, 447)
Screenshot: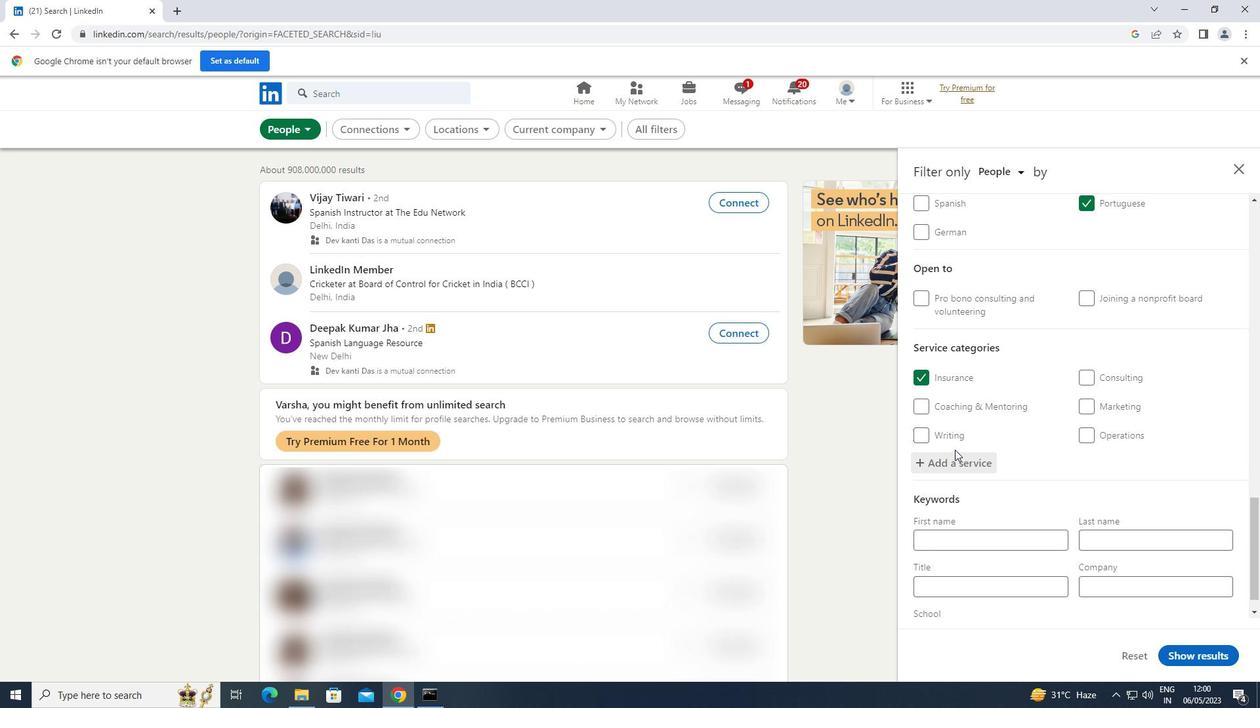 
Action: Mouse scrolled (954, 446) with delta (0, 0)
Screenshot: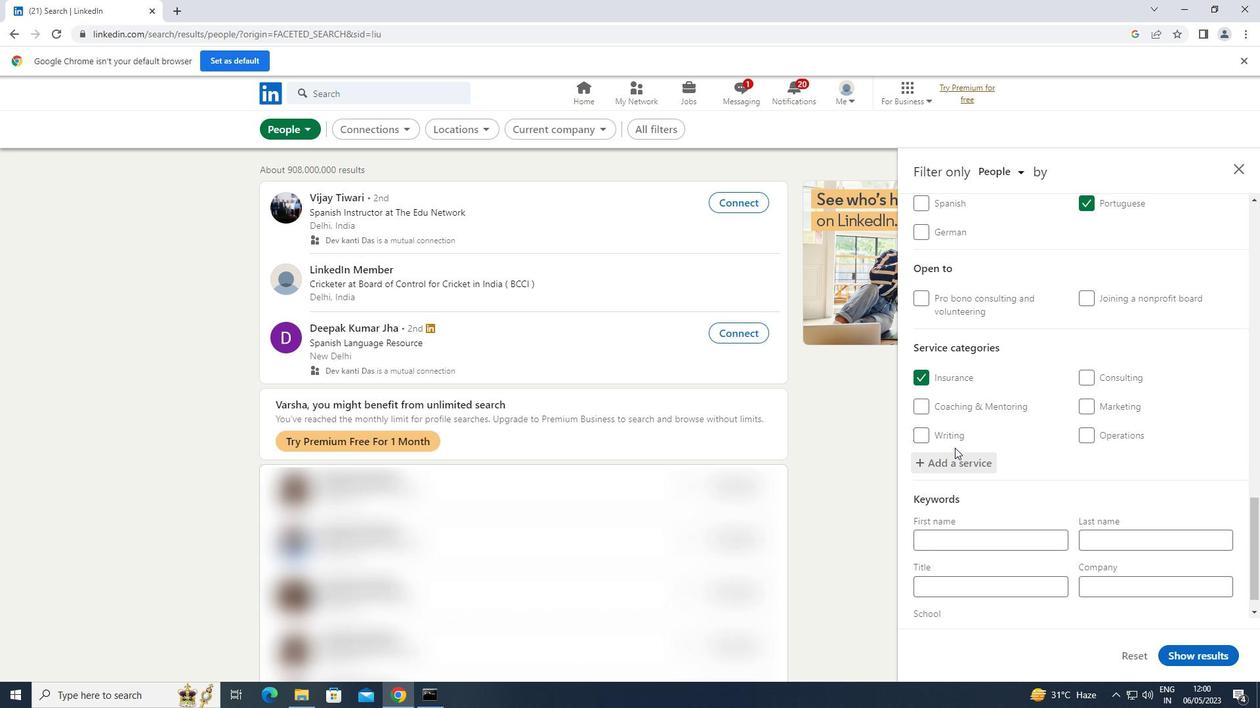 
Action: Mouse scrolled (954, 446) with delta (0, 0)
Screenshot: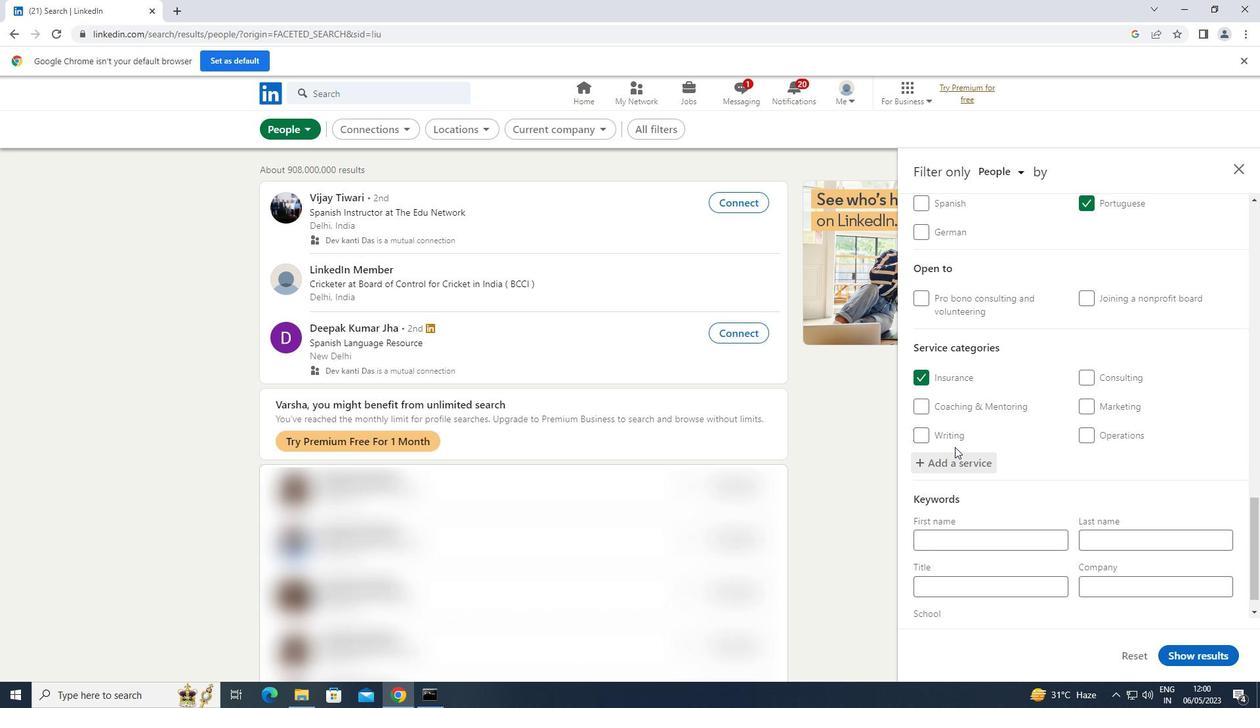 
Action: Mouse scrolled (954, 446) with delta (0, 0)
Screenshot: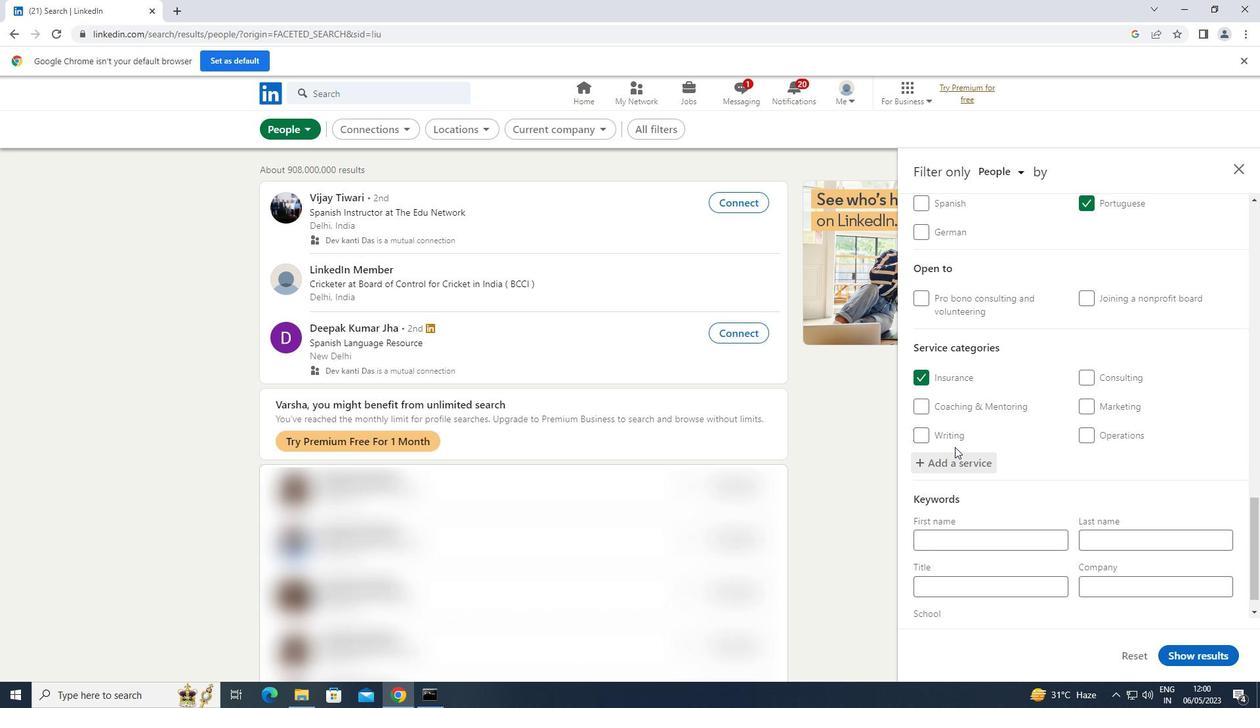 
Action: Mouse scrolled (954, 446) with delta (0, 0)
Screenshot: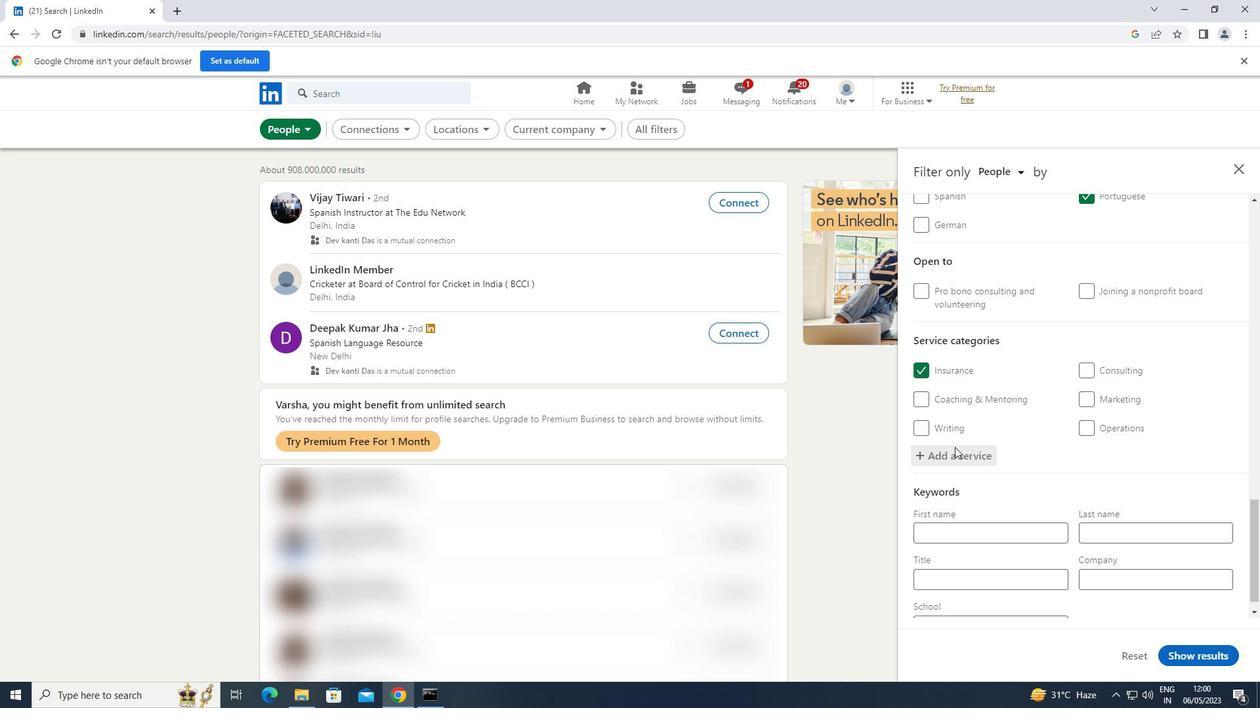 
Action: Mouse moved to (950, 560)
Screenshot: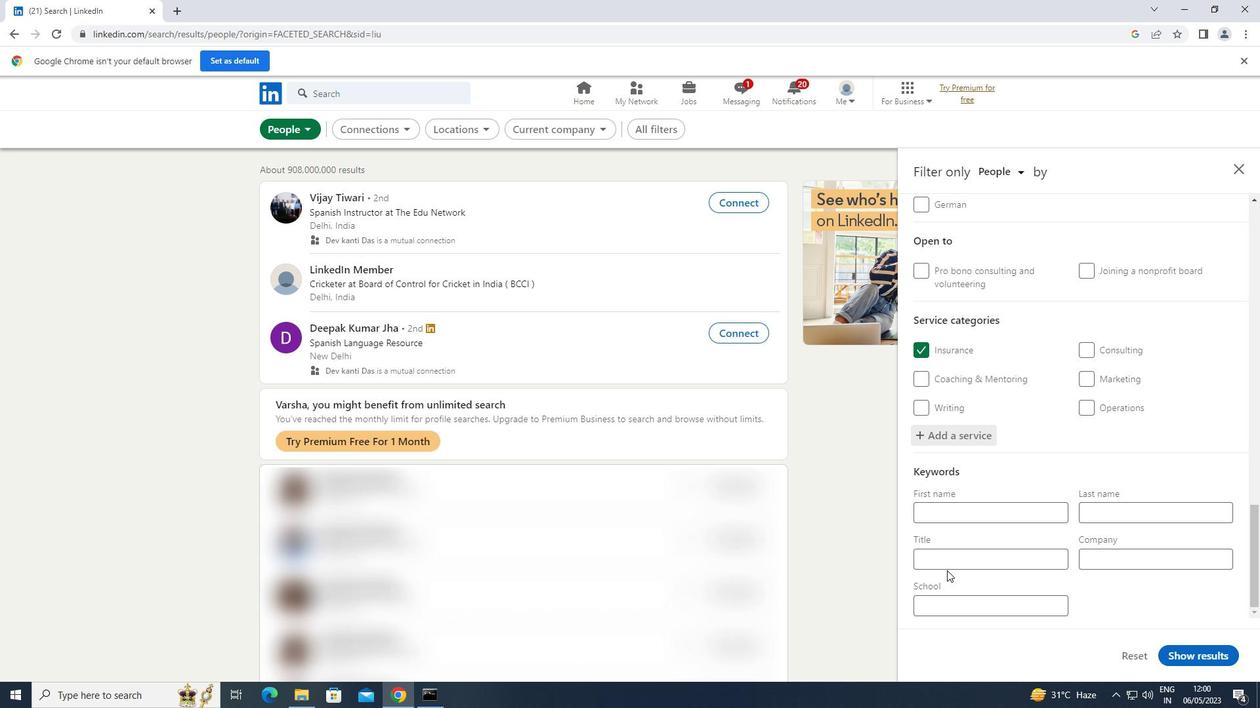 
Action: Mouse pressed left at (950, 560)
Screenshot: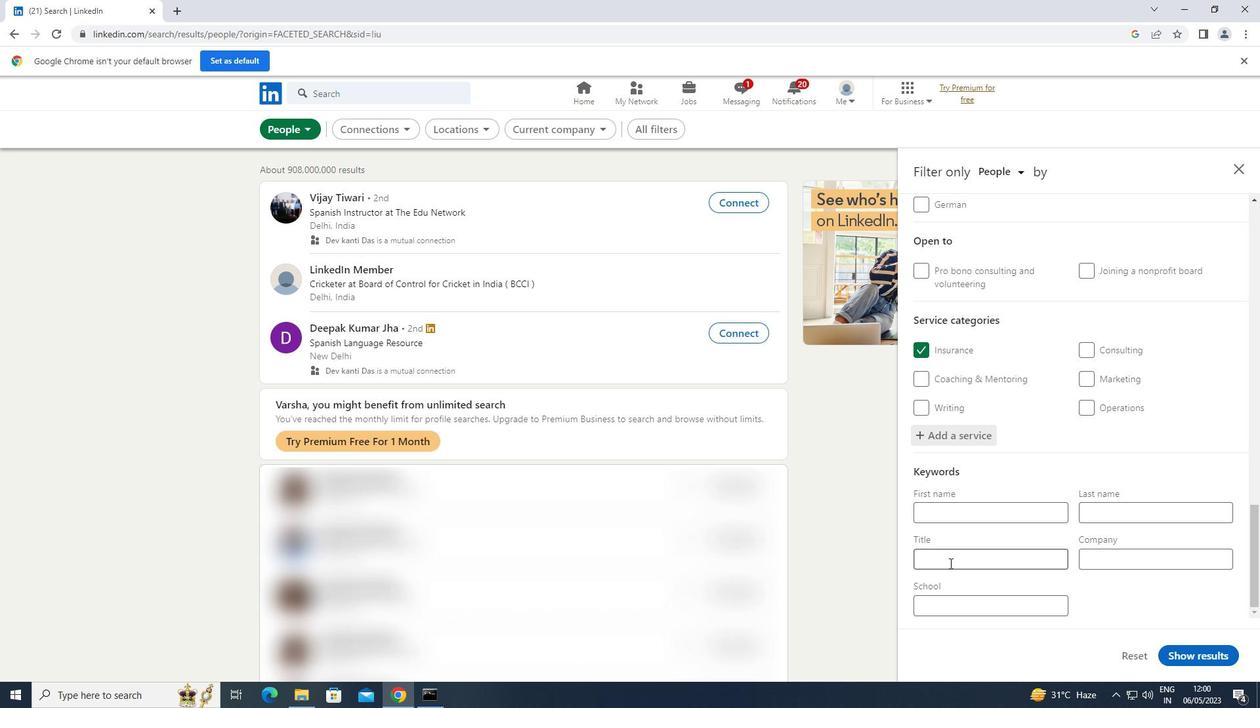 
Action: Key pressed <Key.shift>HOUSEKEEPER
Screenshot: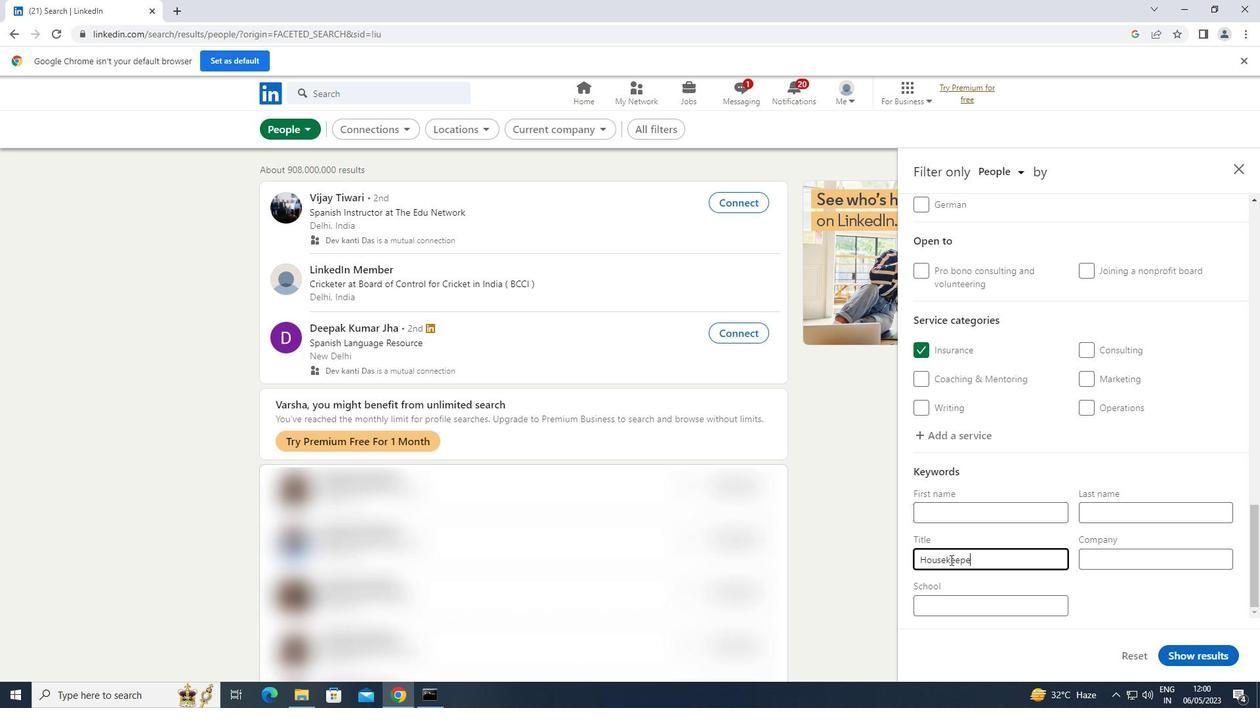 
Action: Mouse moved to (1177, 657)
Screenshot: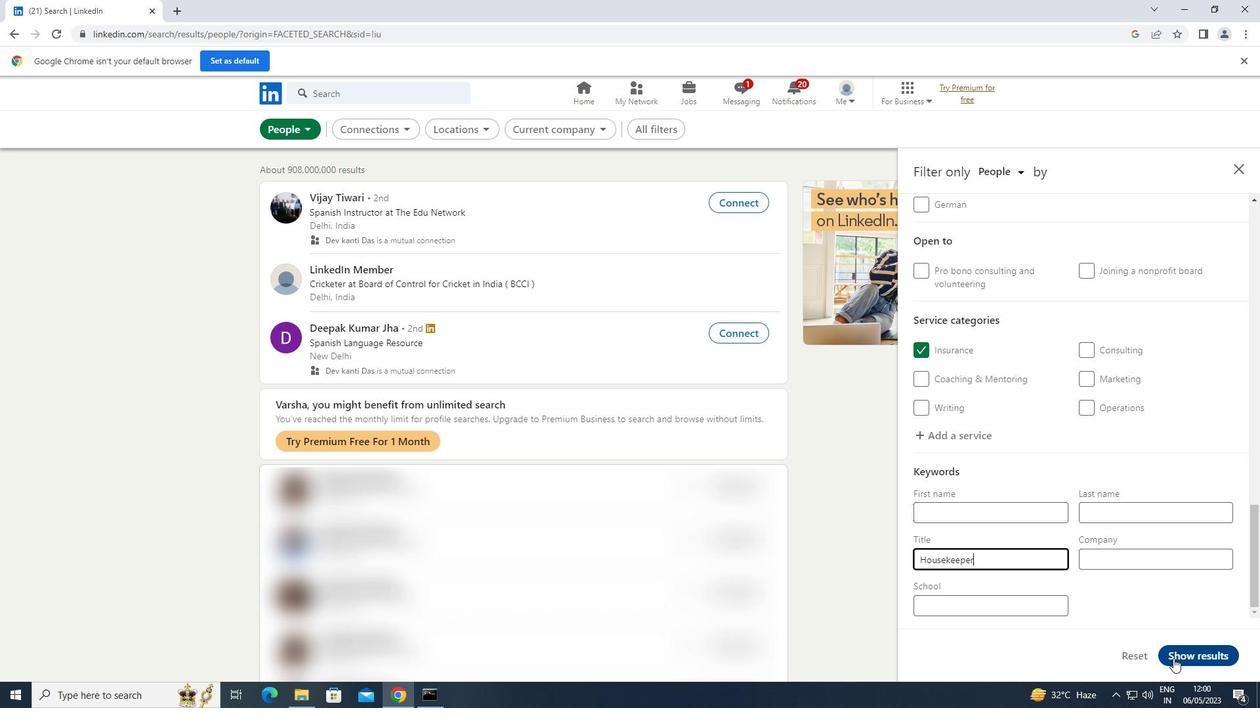 
Action: Mouse pressed left at (1177, 657)
Screenshot: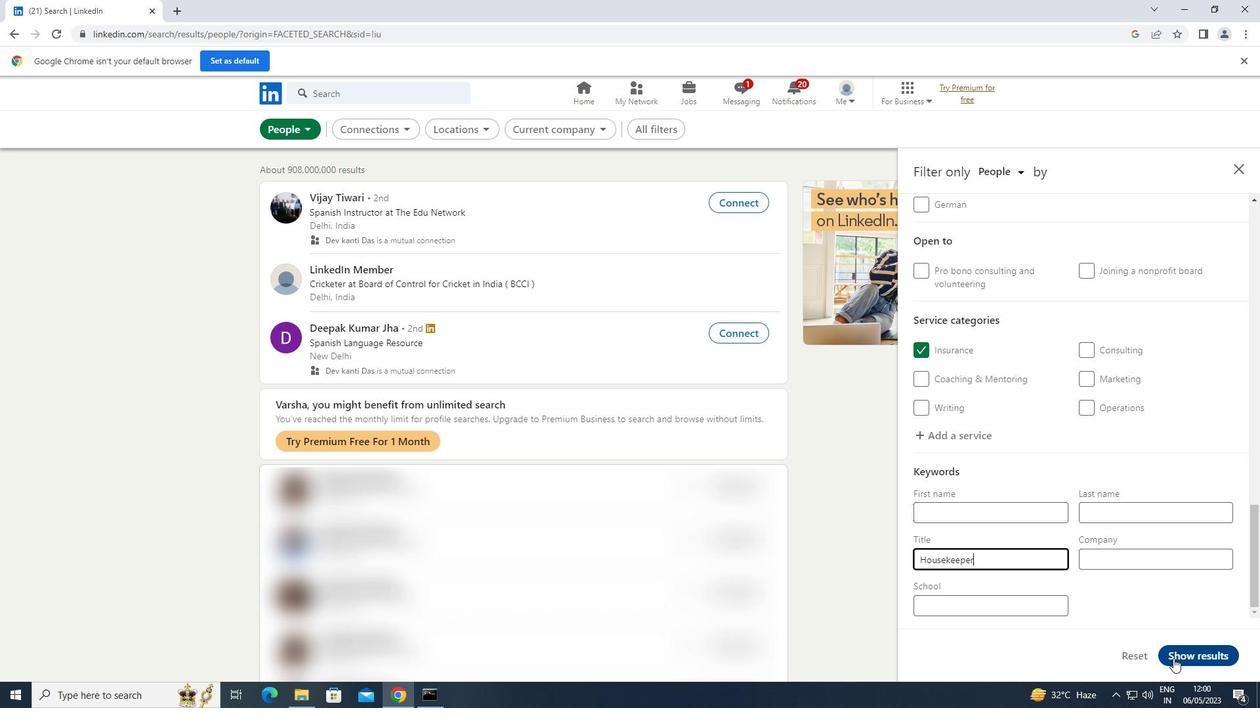 
